 Task: Find connections with filter location Deolāli with filter topic #blockchainwith filter profile language English with filter current company TÜV SÜD with filter school ISABELLA THOBURN P.G. COLLEGE with filter industry Architecture and Planning with filter service category NotaryOnline Research with filter keywords title Software Ninjaneer
Action: Mouse moved to (612, 86)
Screenshot: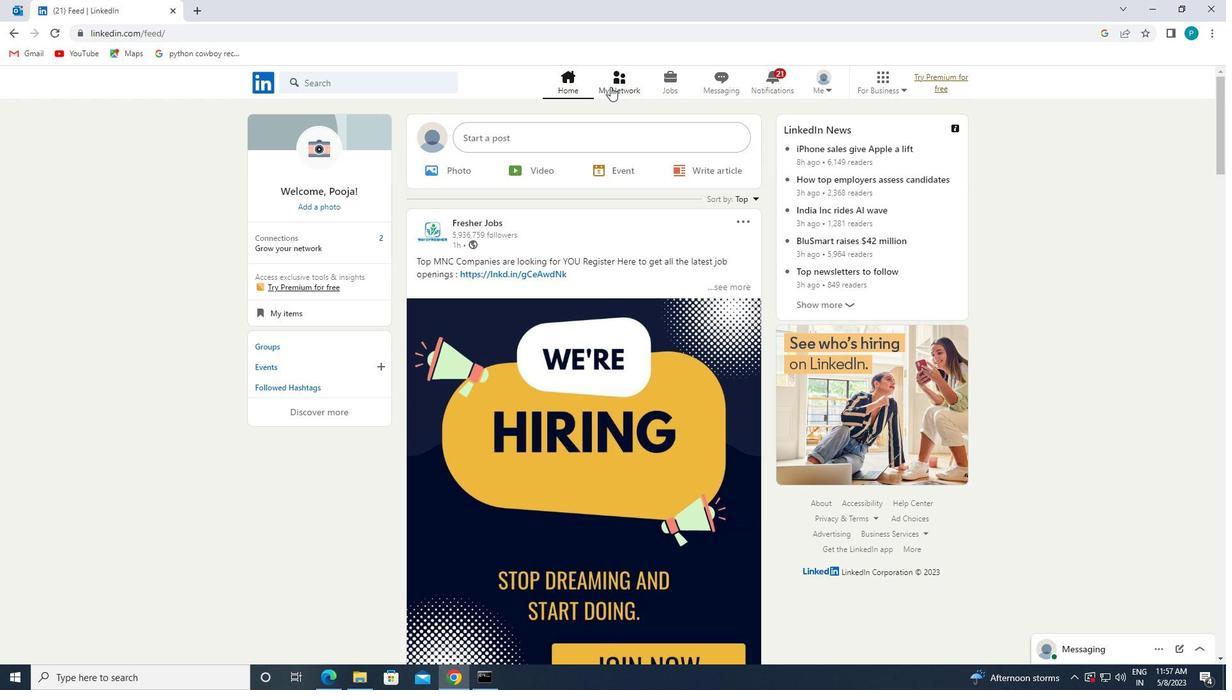 
Action: Mouse pressed left at (612, 86)
Screenshot: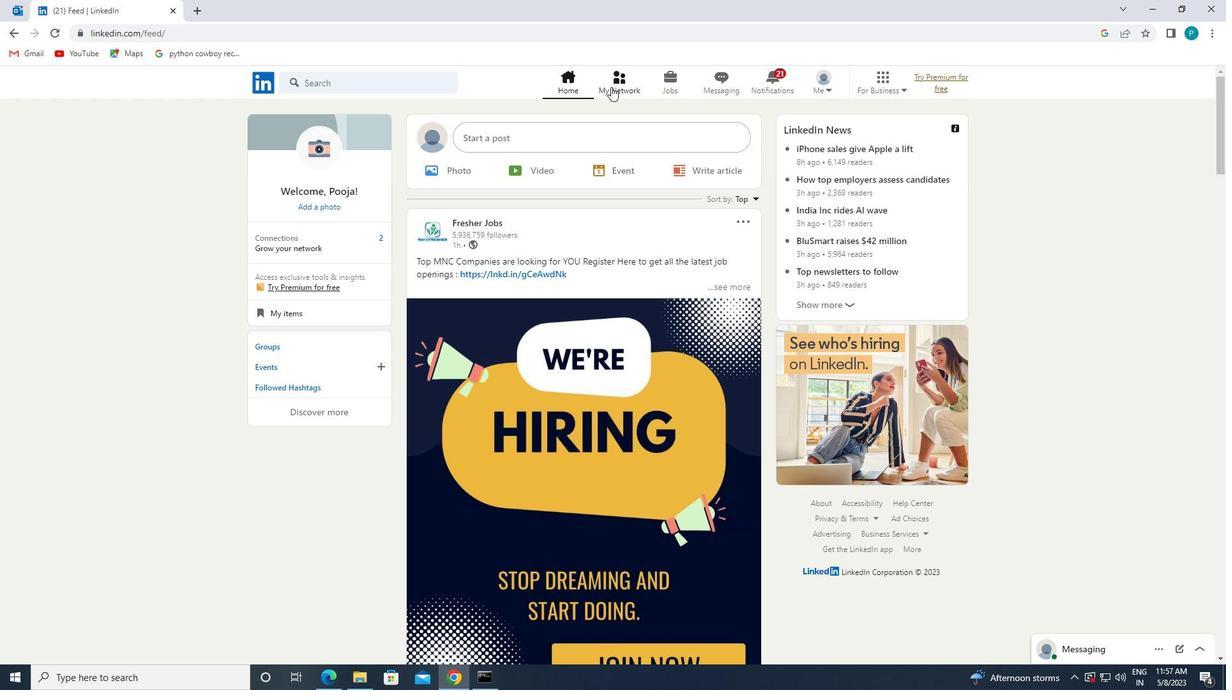
Action: Mouse moved to (321, 153)
Screenshot: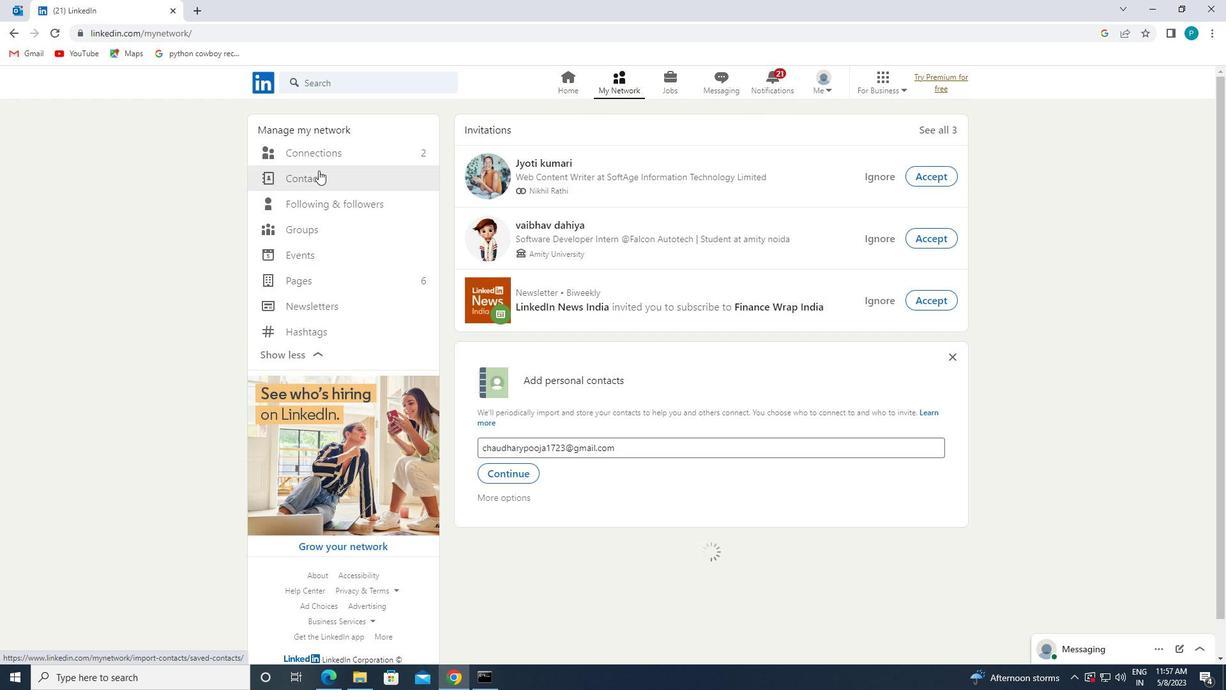 
Action: Mouse pressed left at (321, 153)
Screenshot: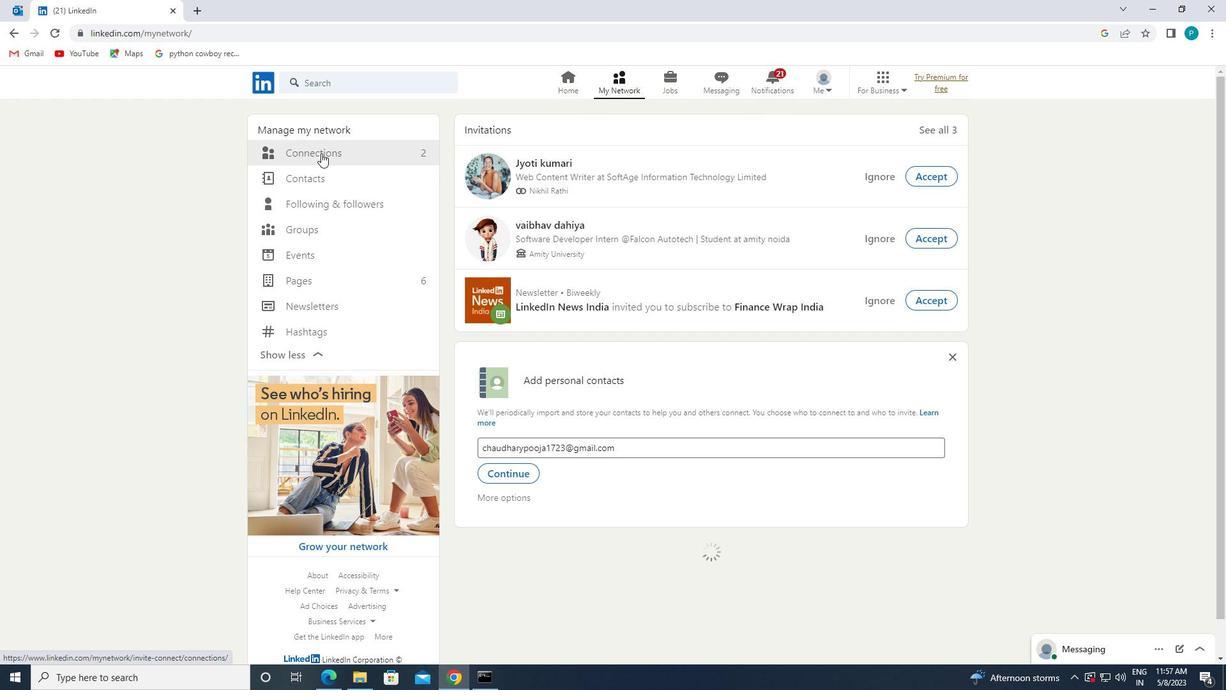 
Action: Mouse moved to (731, 153)
Screenshot: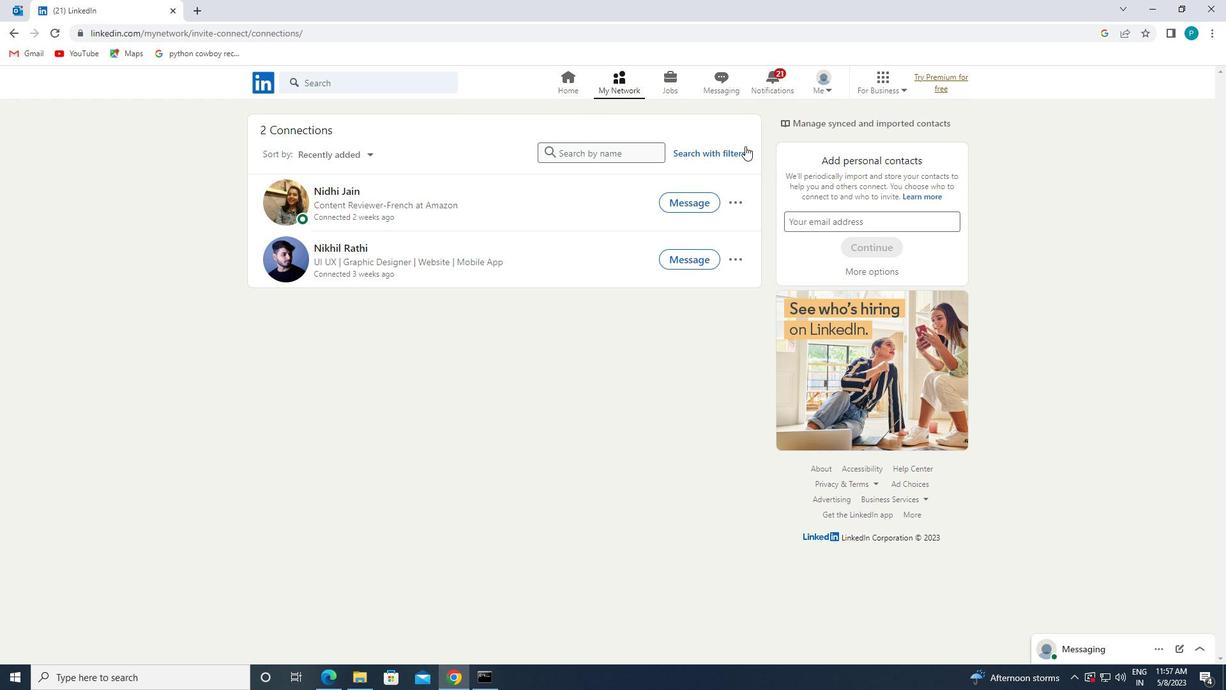 
Action: Mouse pressed left at (731, 153)
Screenshot: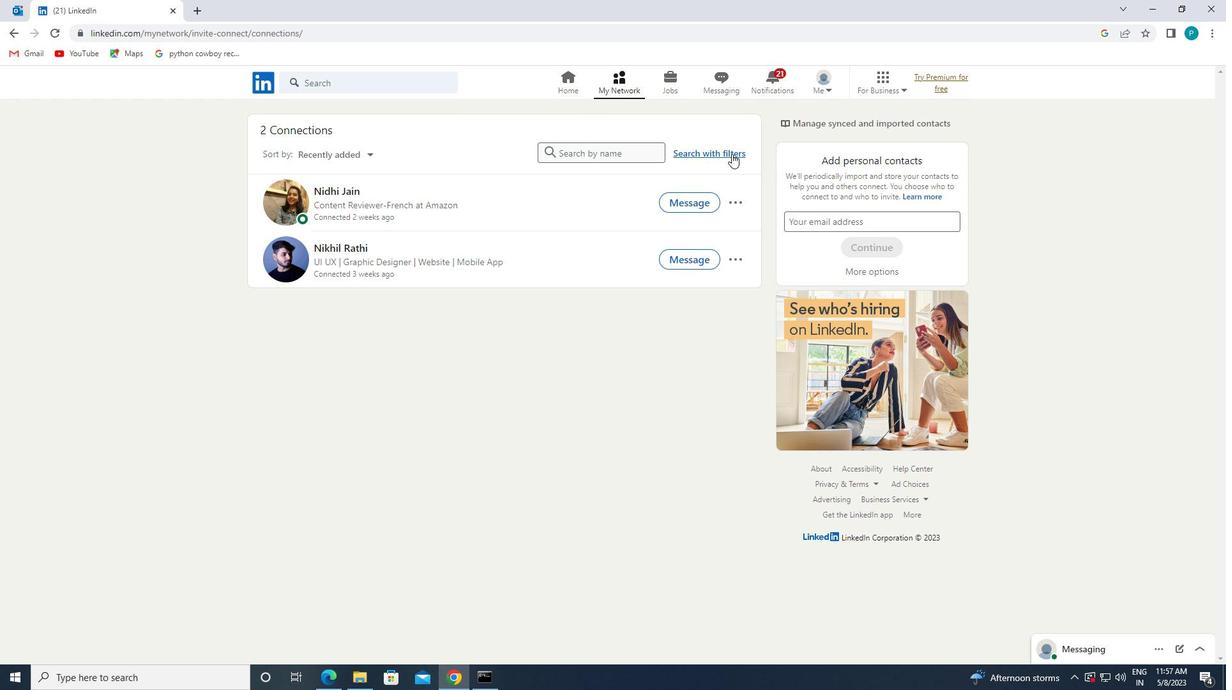
Action: Mouse moved to (673, 119)
Screenshot: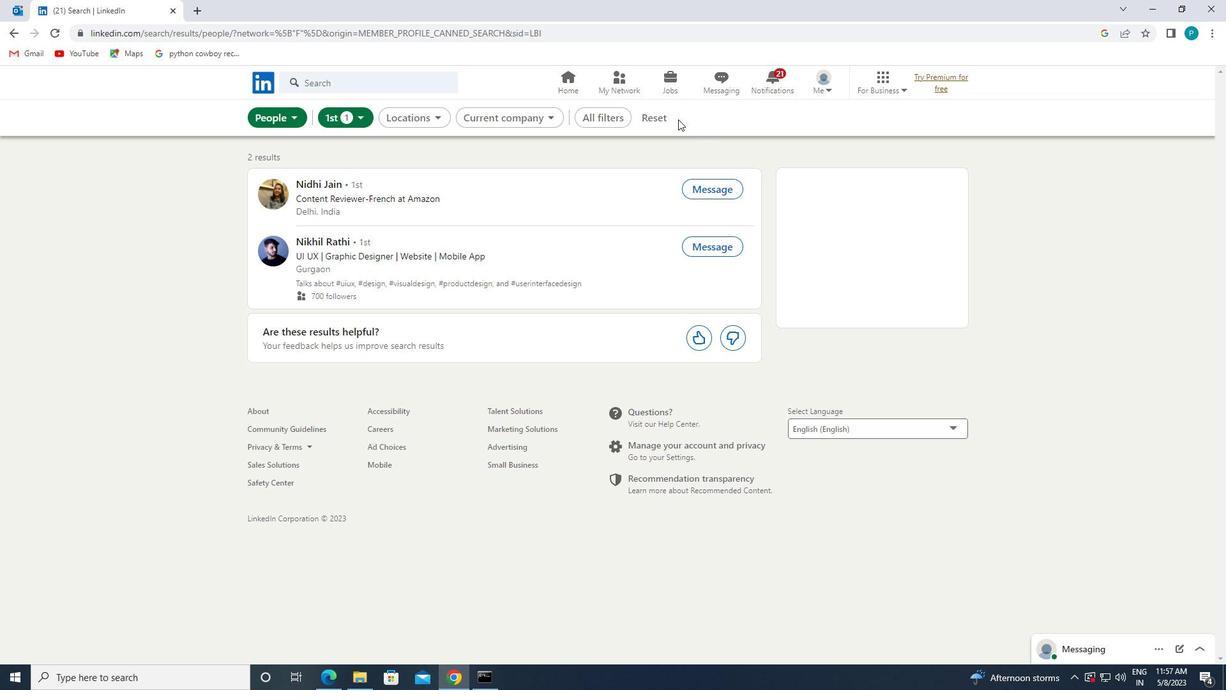 
Action: Mouse pressed left at (673, 119)
Screenshot: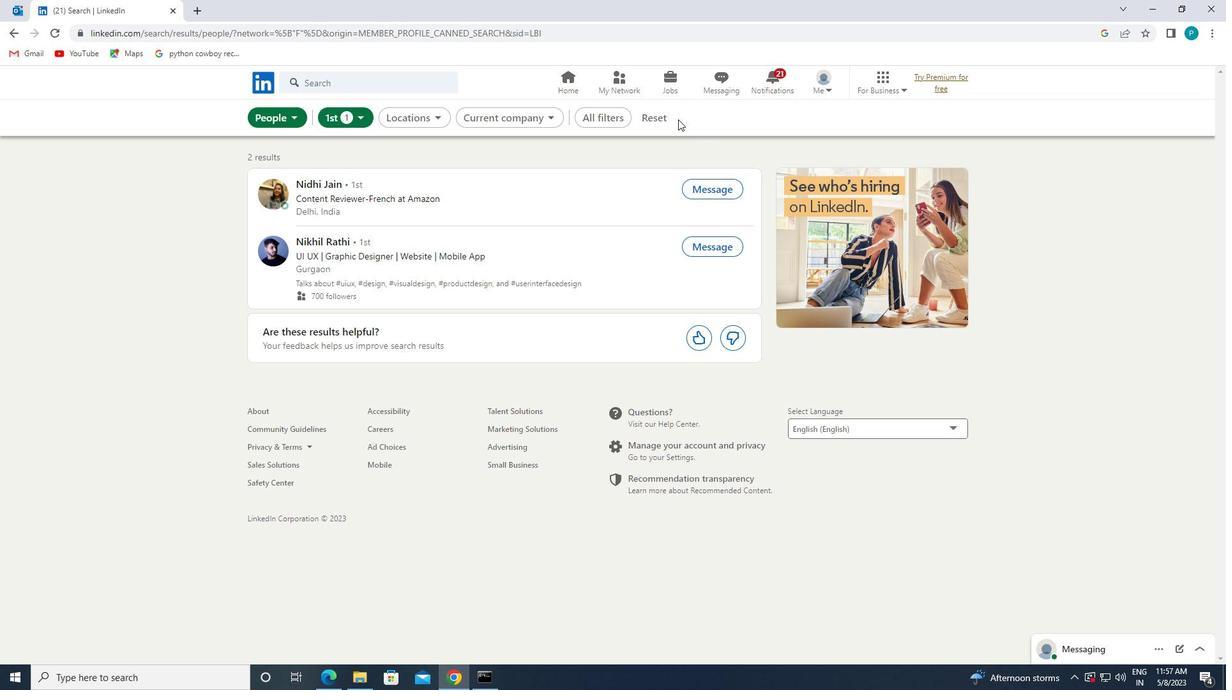 
Action: Mouse moved to (654, 116)
Screenshot: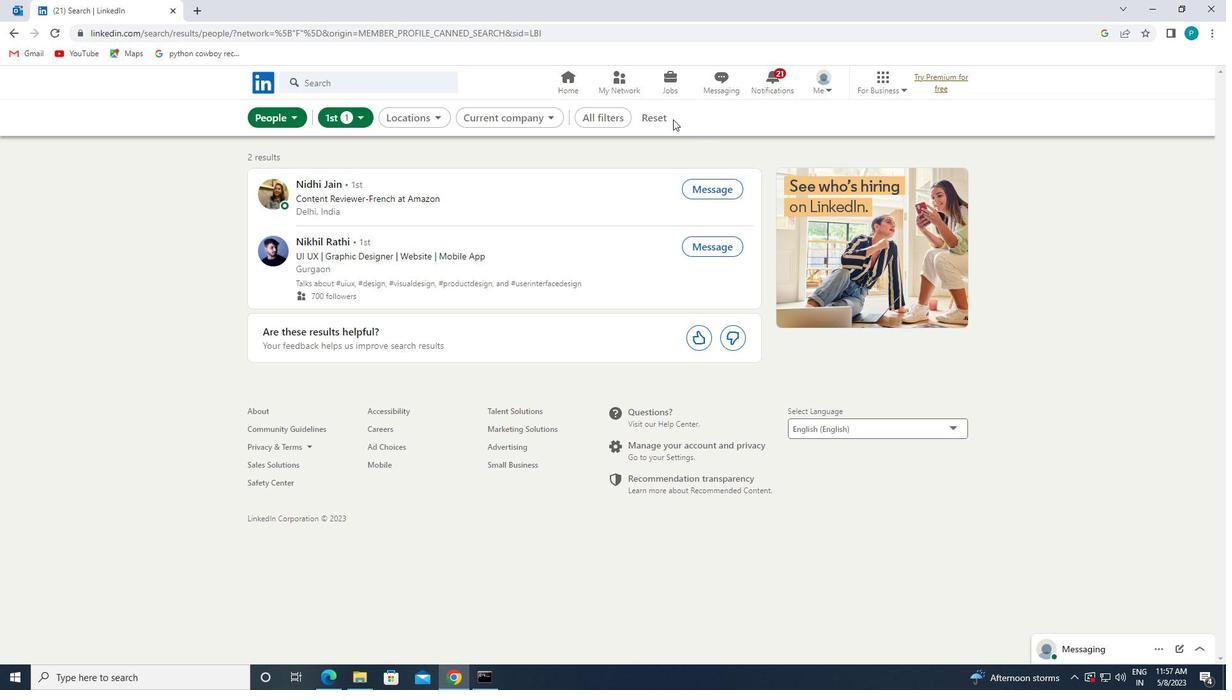 
Action: Mouse pressed left at (654, 116)
Screenshot: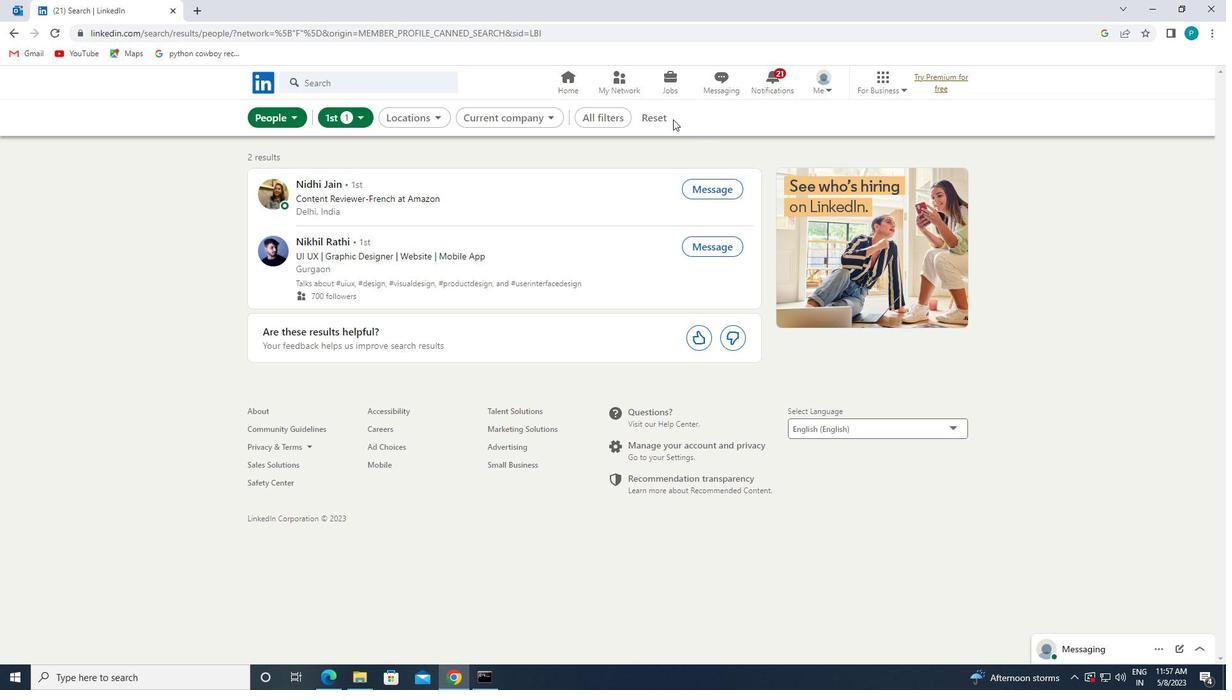 
Action: Mouse moved to (647, 116)
Screenshot: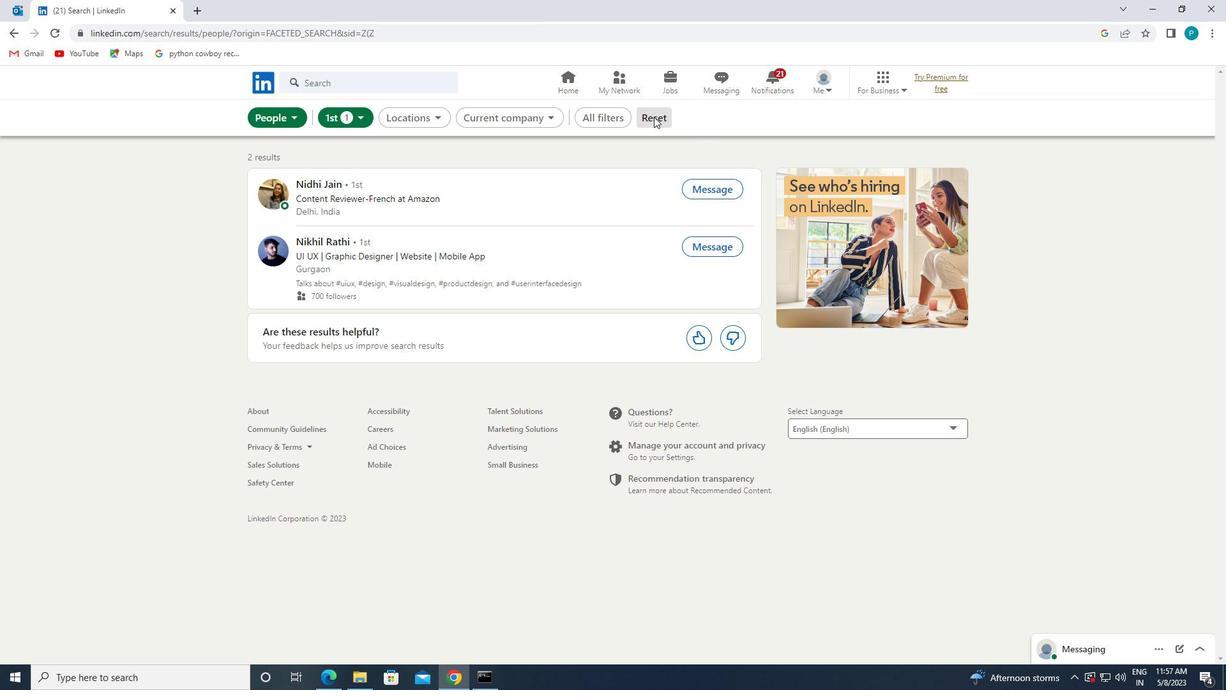 
Action: Mouse pressed left at (647, 116)
Screenshot: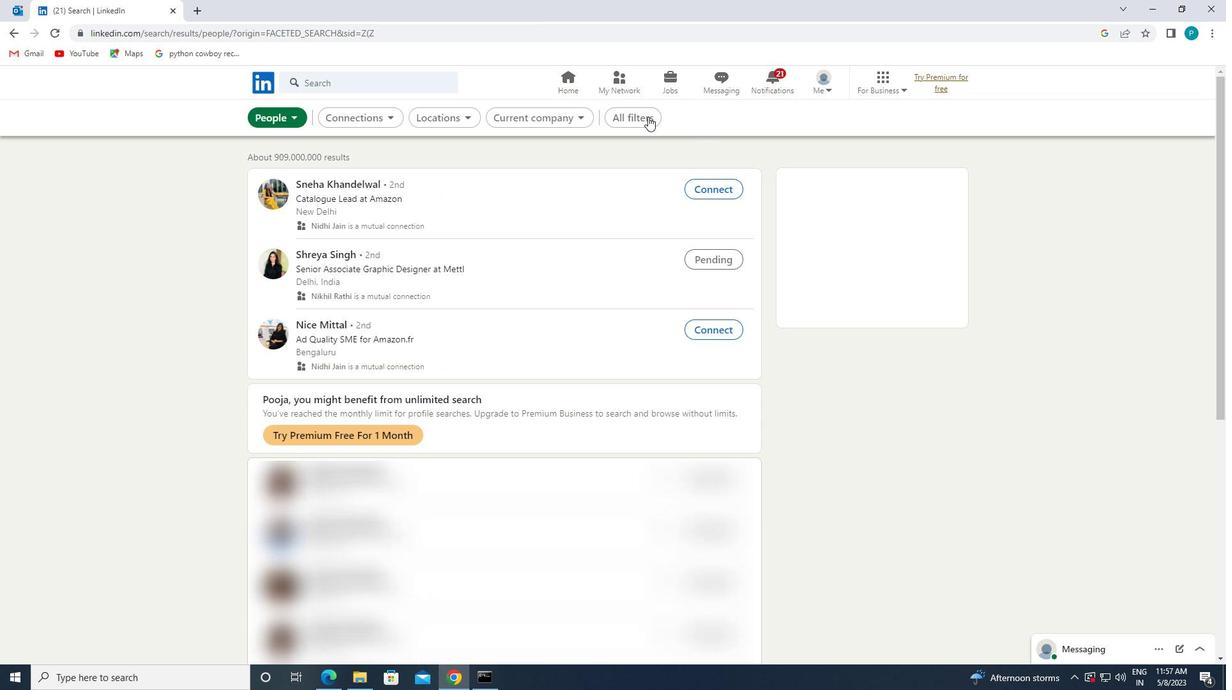 
Action: Mouse moved to (1125, 392)
Screenshot: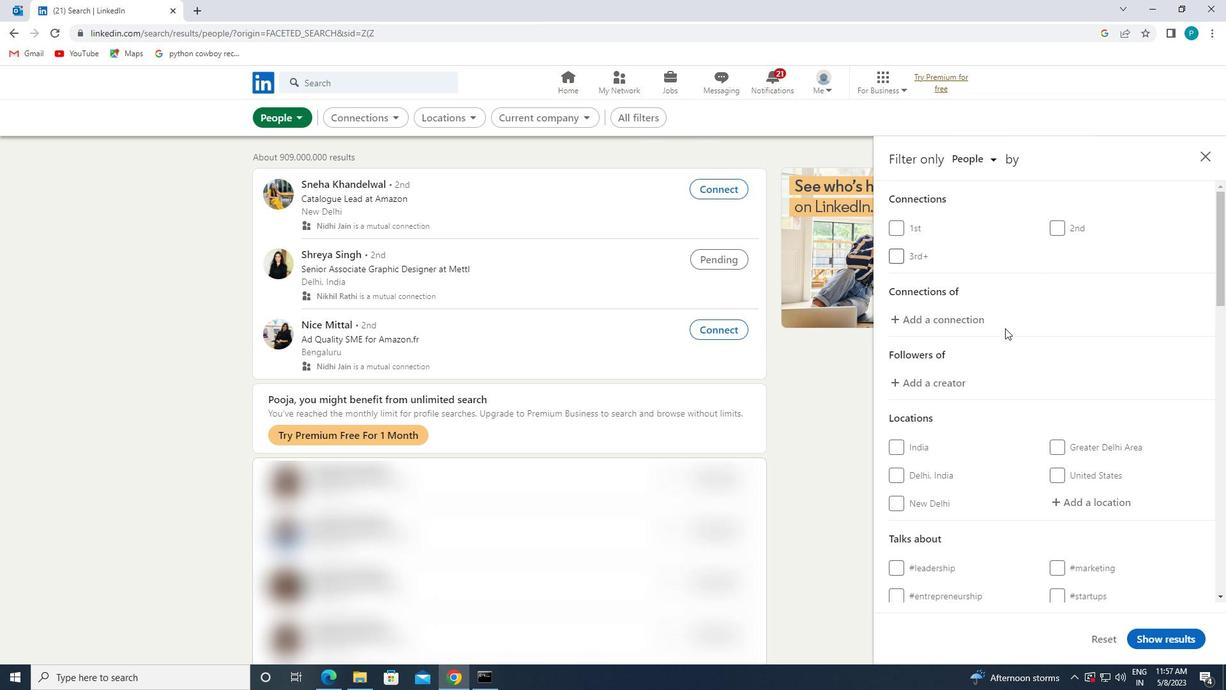 
Action: Mouse scrolled (1125, 392) with delta (0, 0)
Screenshot: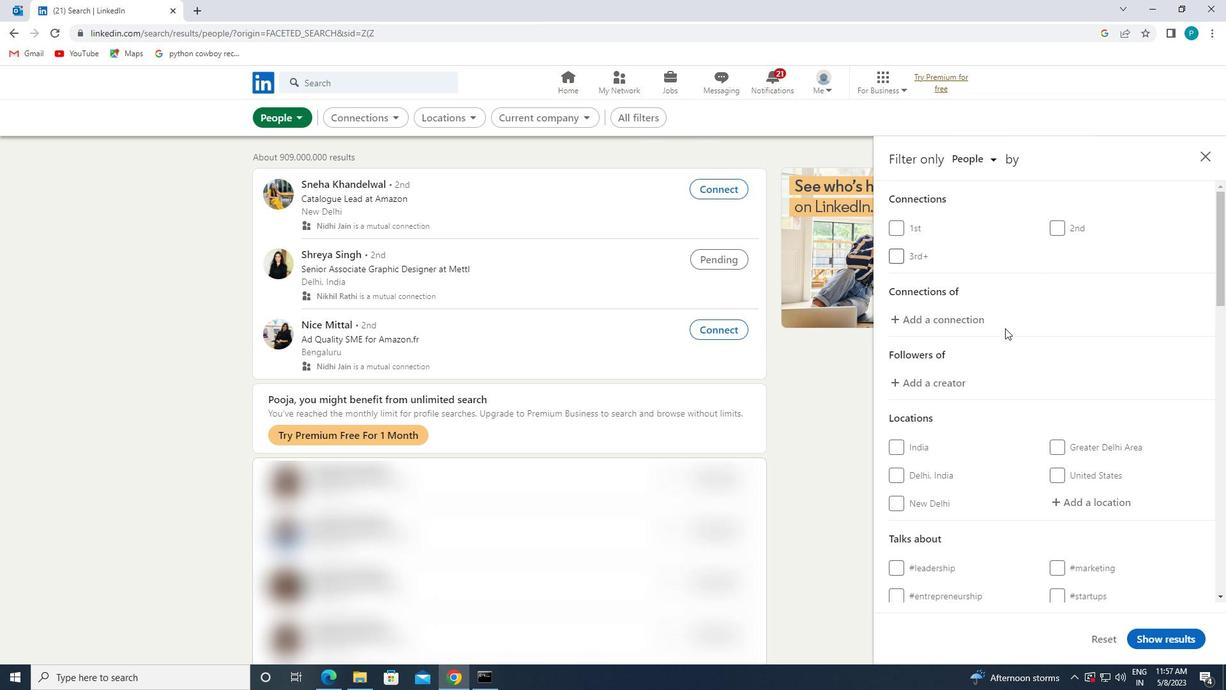
Action: Mouse scrolled (1125, 392) with delta (0, 0)
Screenshot: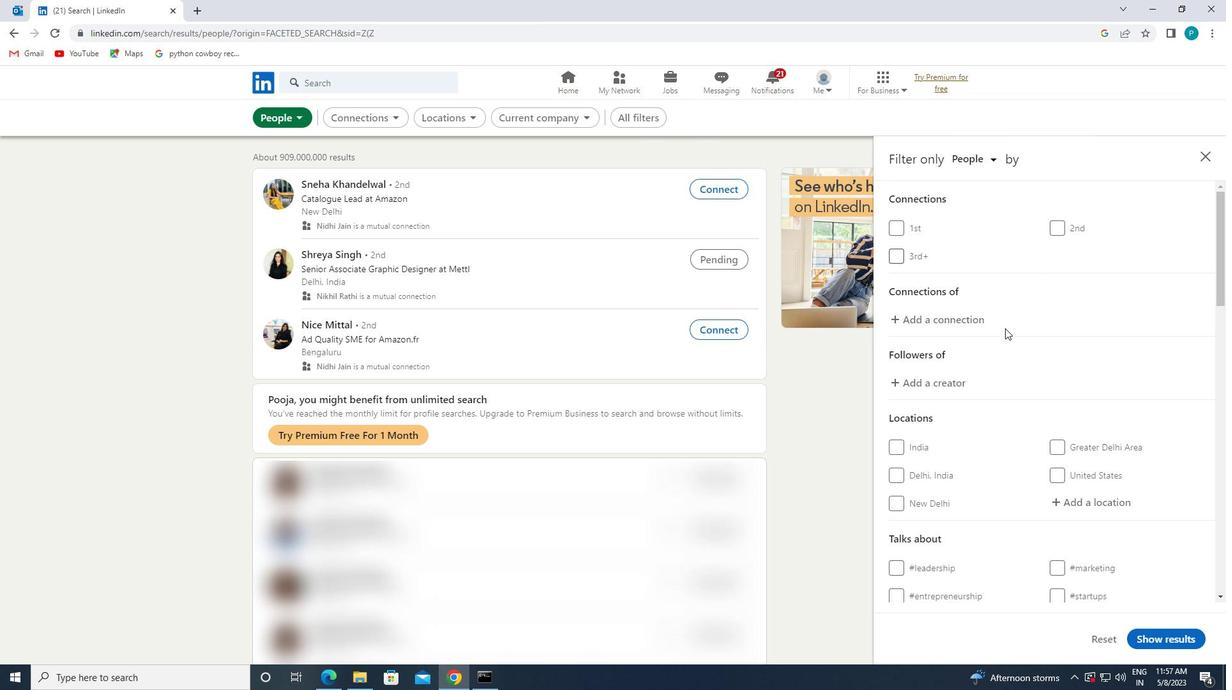 
Action: Mouse moved to (1115, 385)
Screenshot: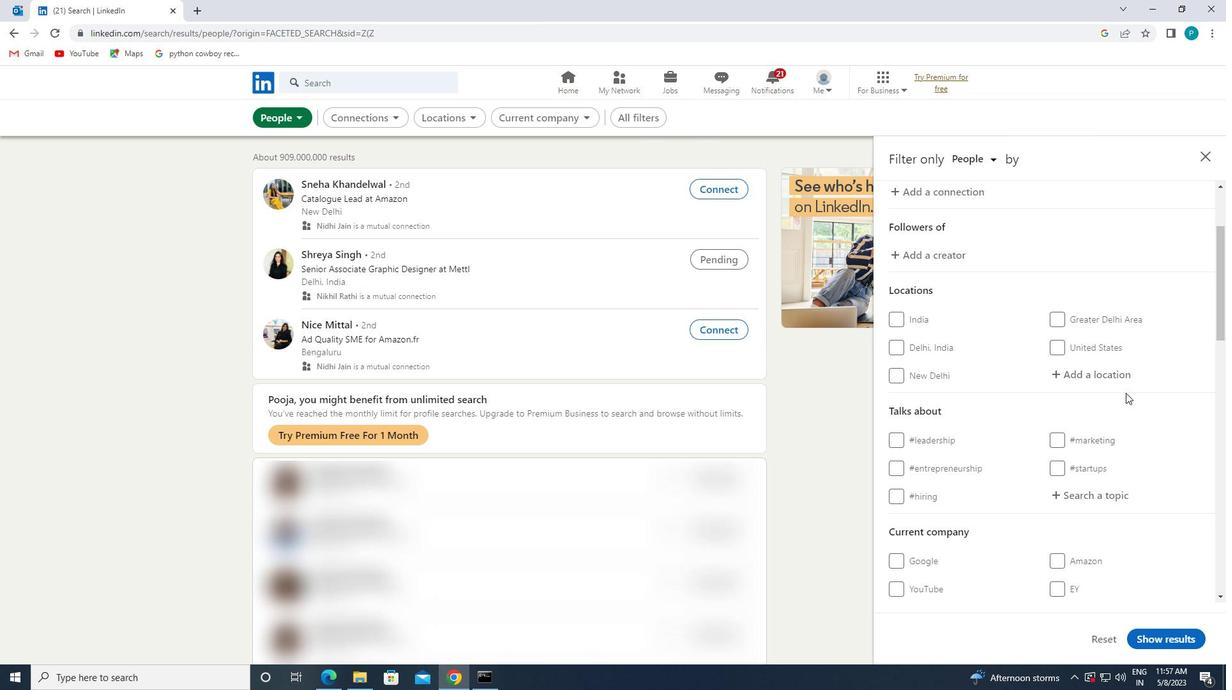 
Action: Mouse pressed left at (1115, 385)
Screenshot: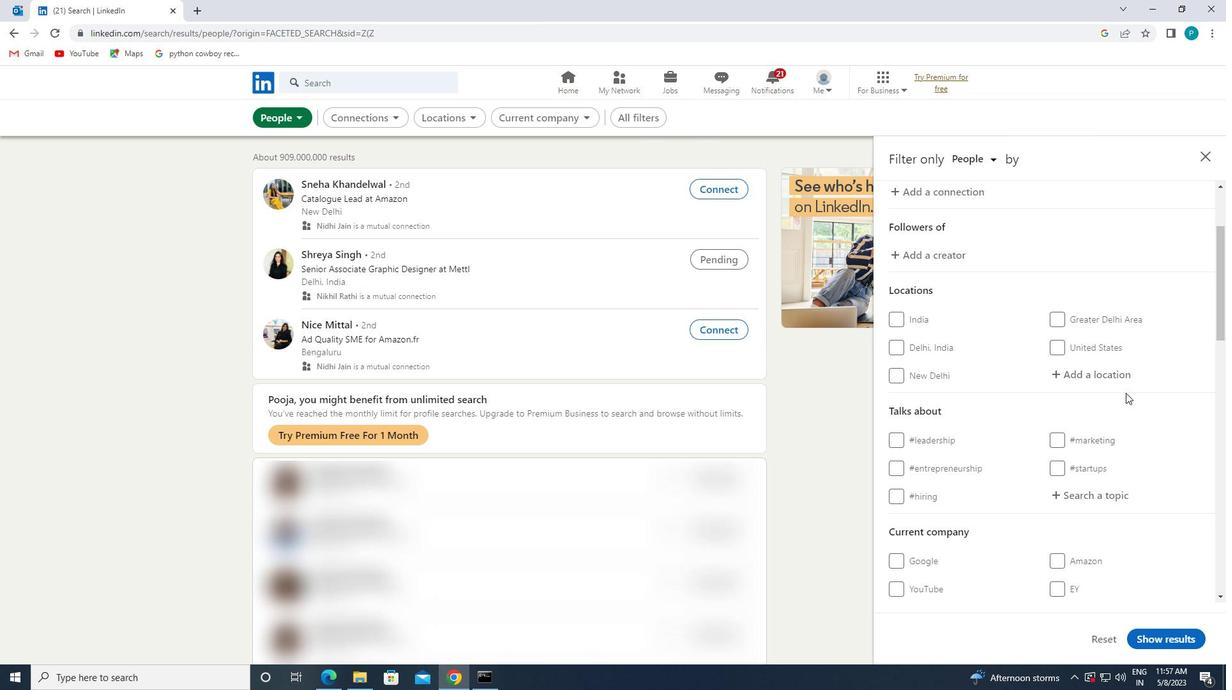 
Action: Mouse moved to (1102, 373)
Screenshot: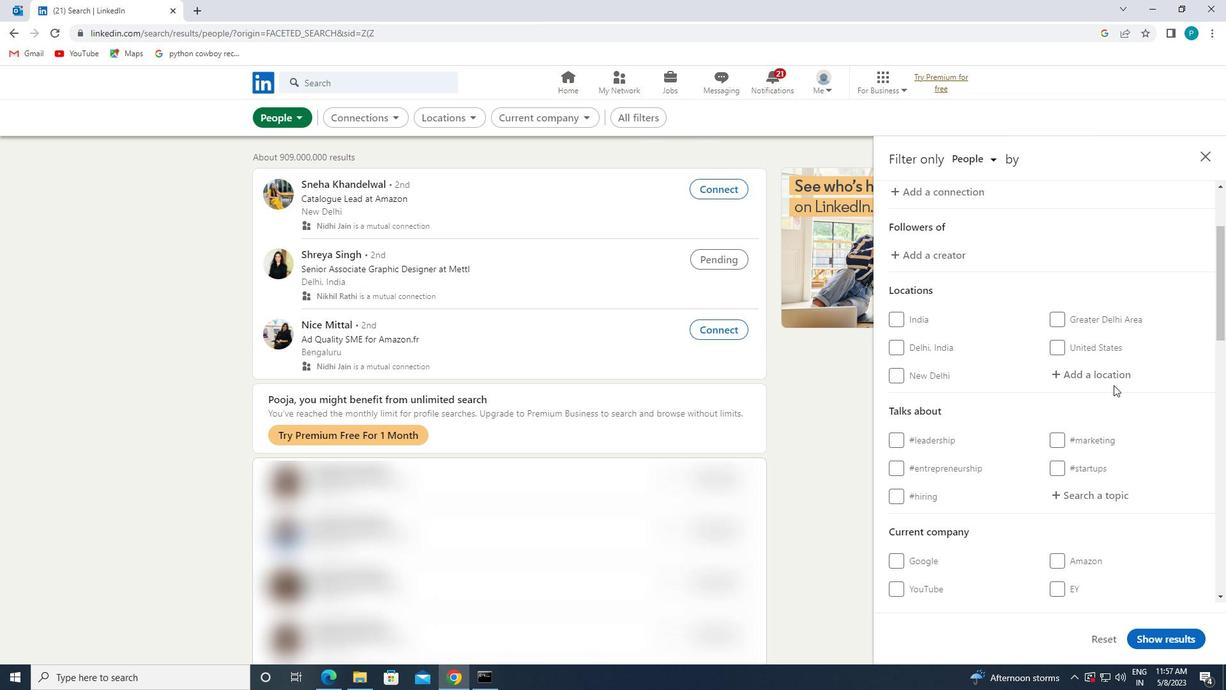 
Action: Mouse pressed left at (1102, 373)
Screenshot: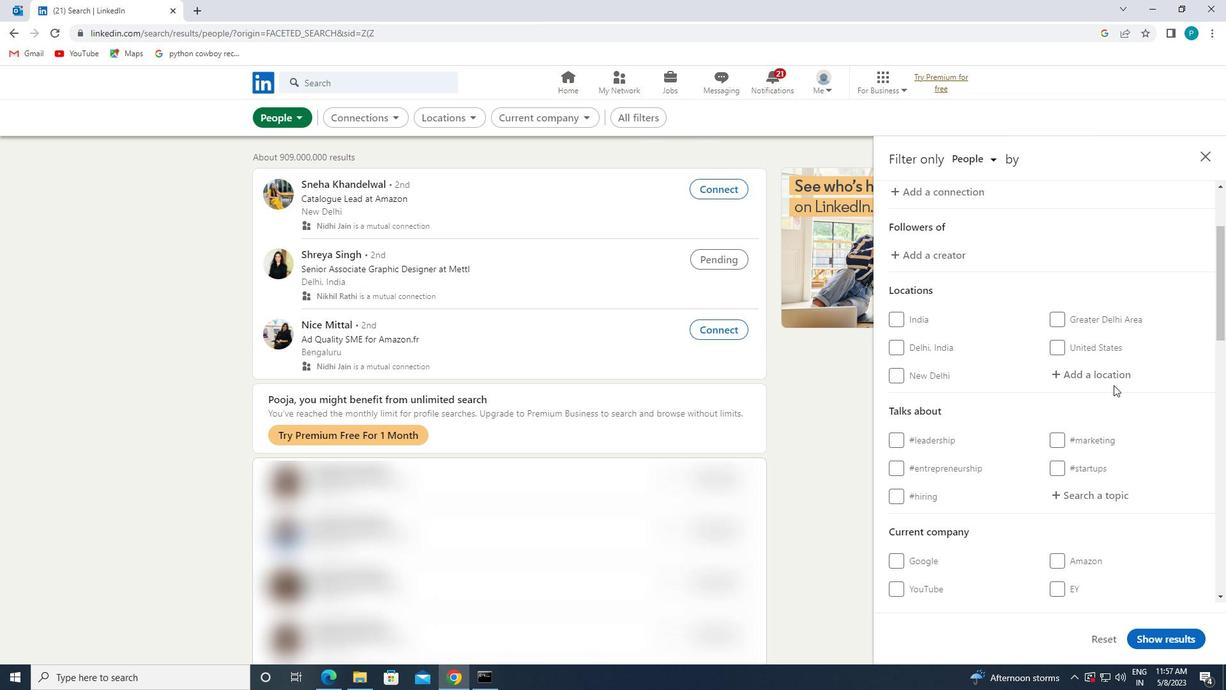
Action: Key pressed <Key.caps_lock>d<Key.caps_lock>eol<Key.backspace>i<Key.backspace>lali
Screenshot: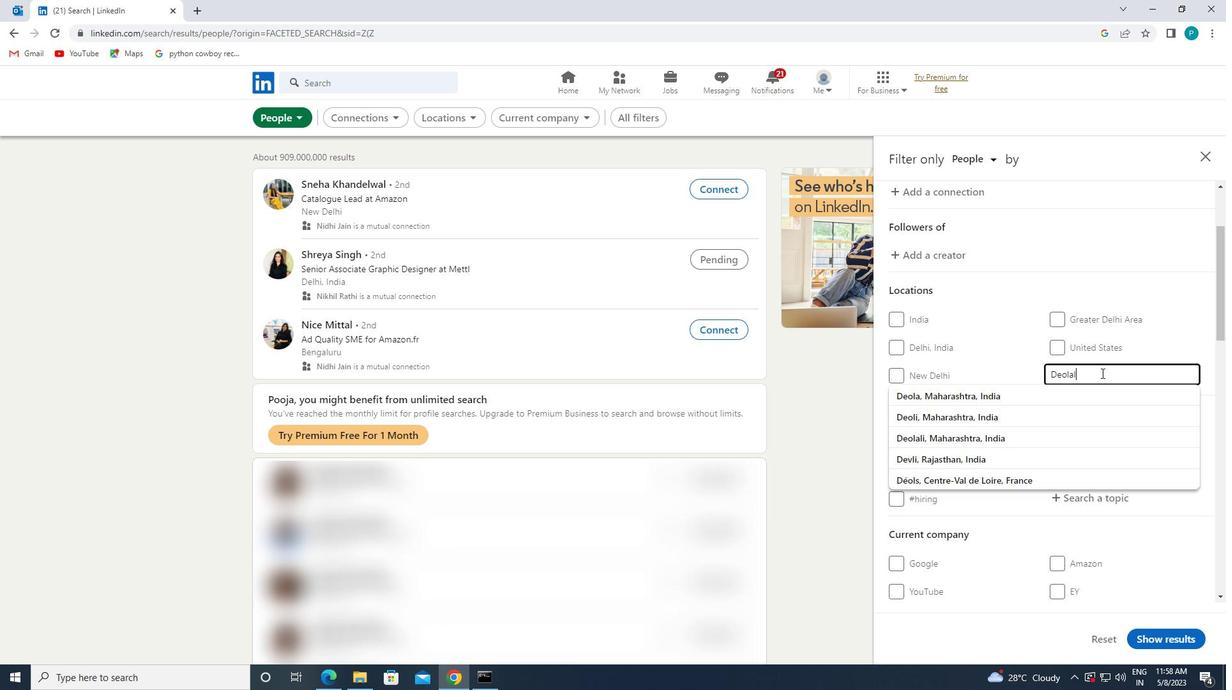 
Action: Mouse moved to (1106, 394)
Screenshot: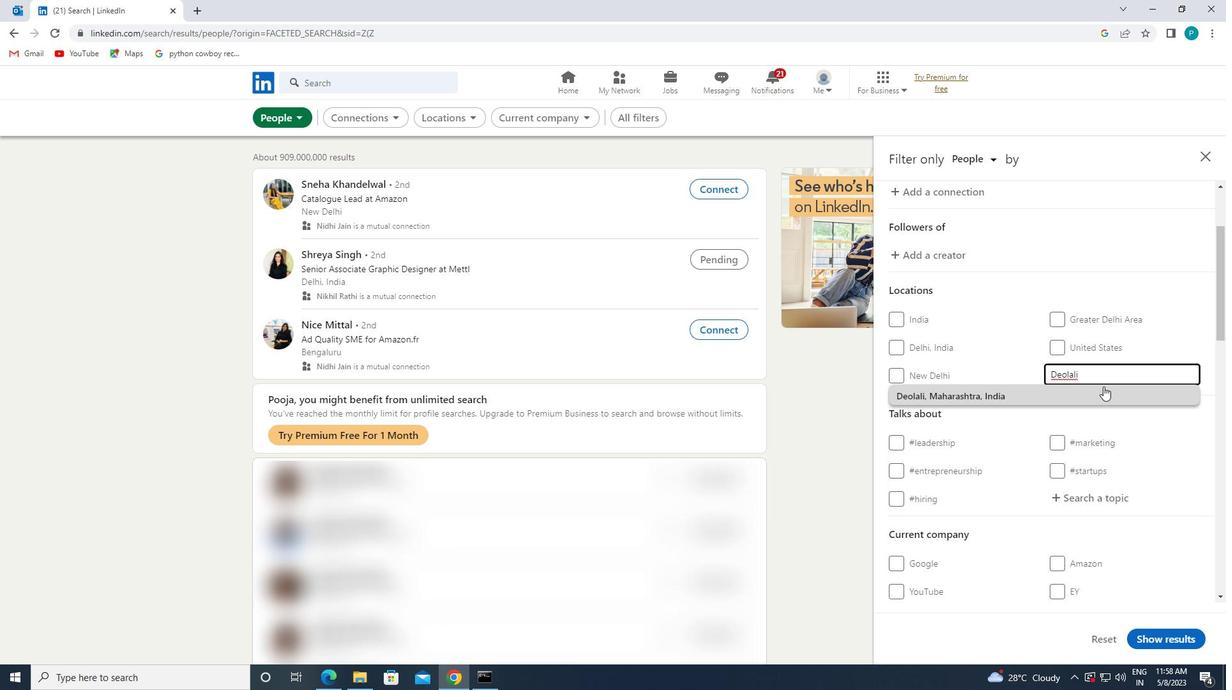
Action: Mouse pressed left at (1106, 394)
Screenshot: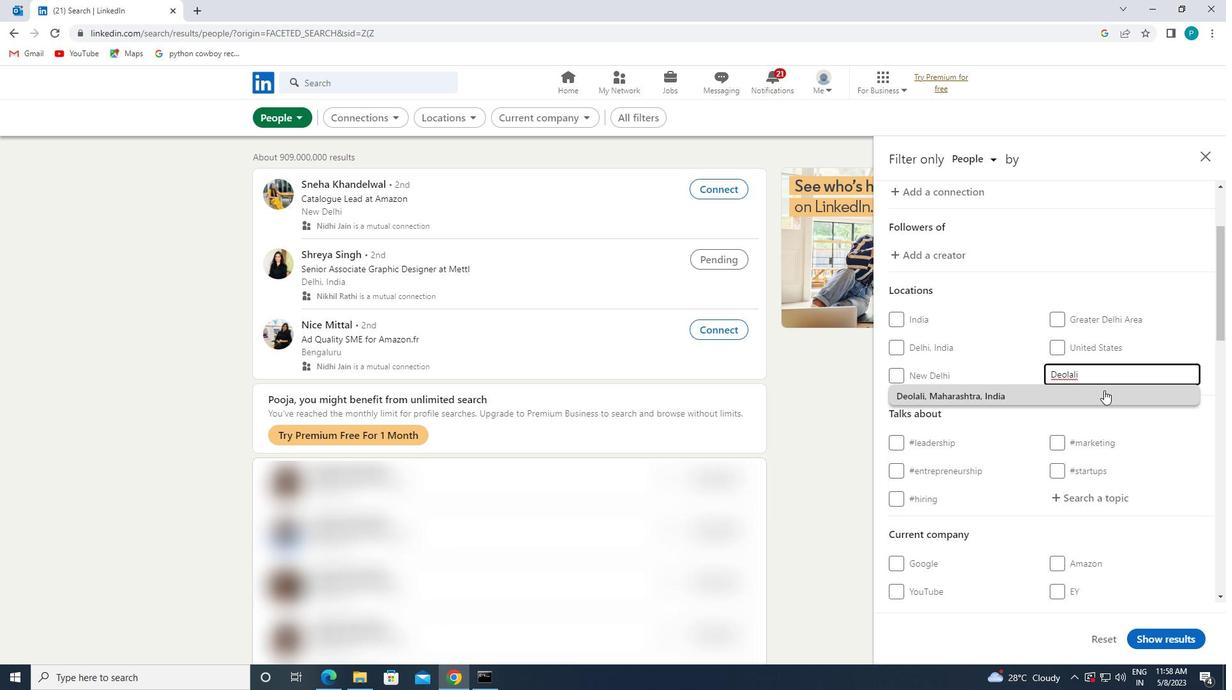 
Action: Mouse moved to (1109, 396)
Screenshot: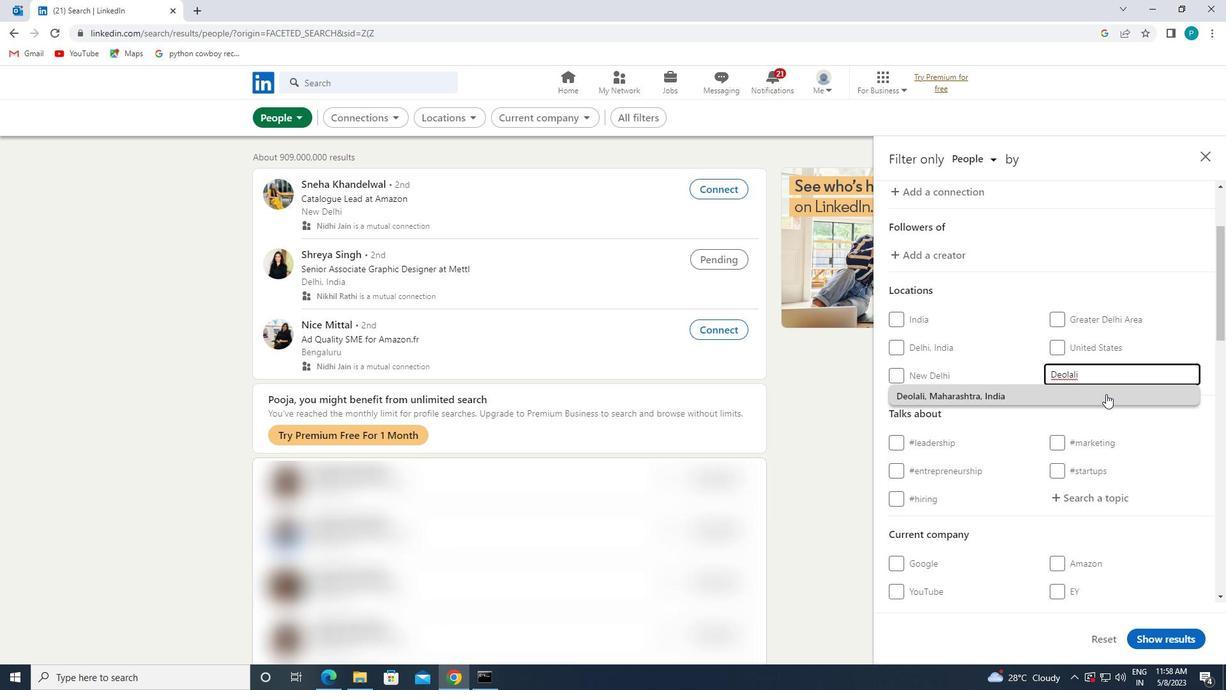
Action: Mouse scrolled (1109, 396) with delta (0, 0)
Screenshot: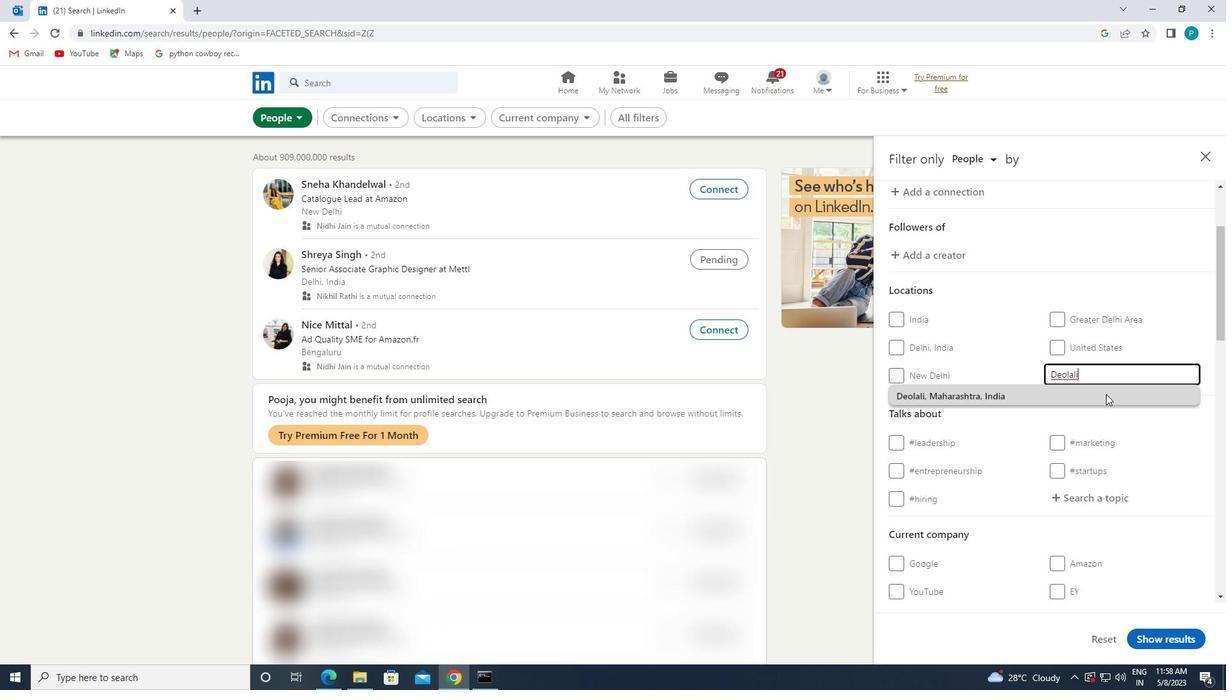 
Action: Mouse scrolled (1109, 396) with delta (0, 0)
Screenshot: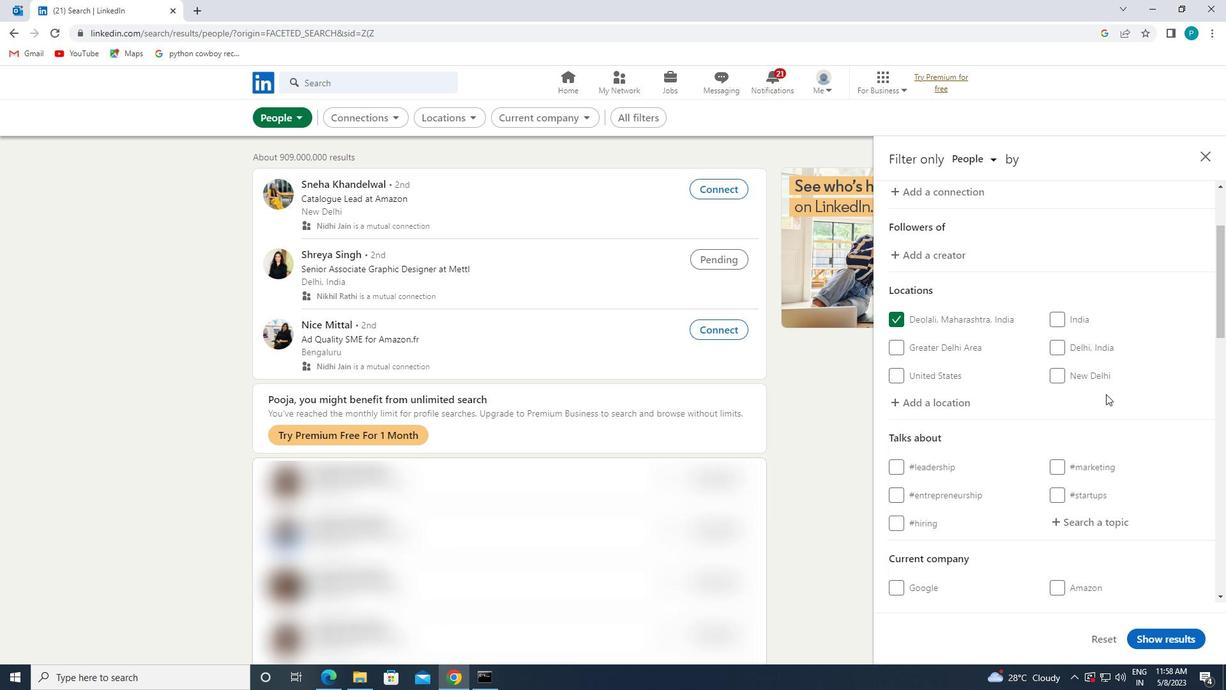 
Action: Mouse scrolled (1109, 396) with delta (0, 0)
Screenshot: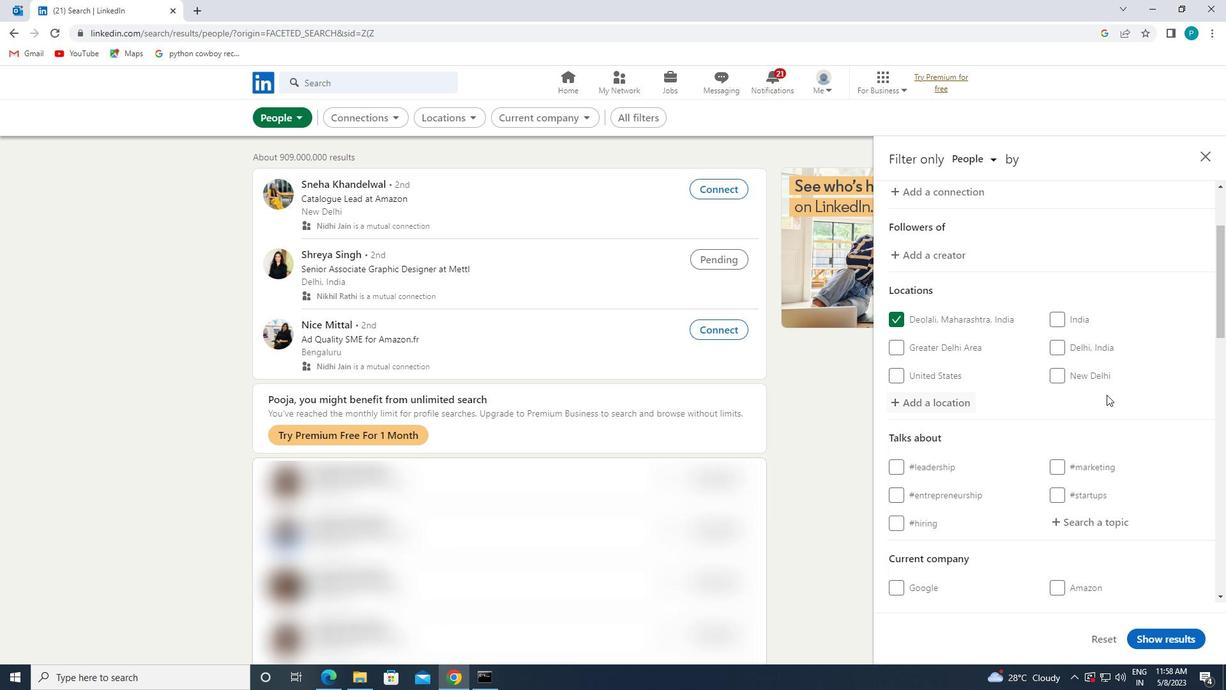 
Action: Mouse moved to (1097, 339)
Screenshot: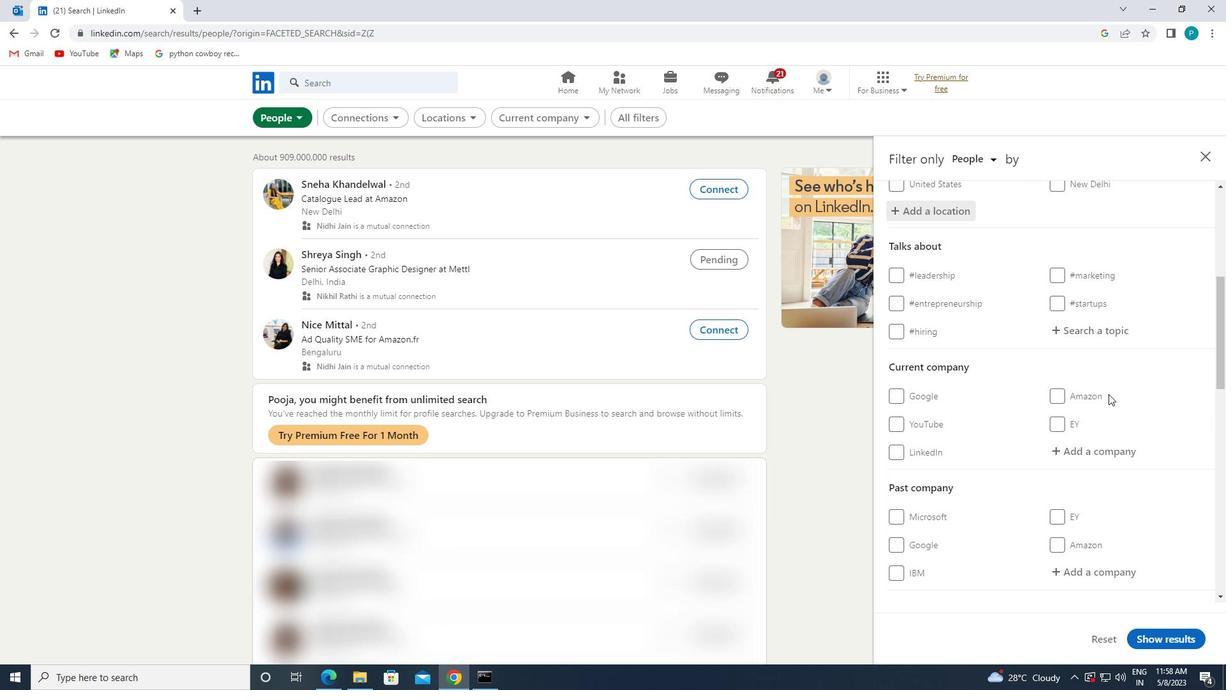 
Action: Mouse pressed left at (1097, 339)
Screenshot: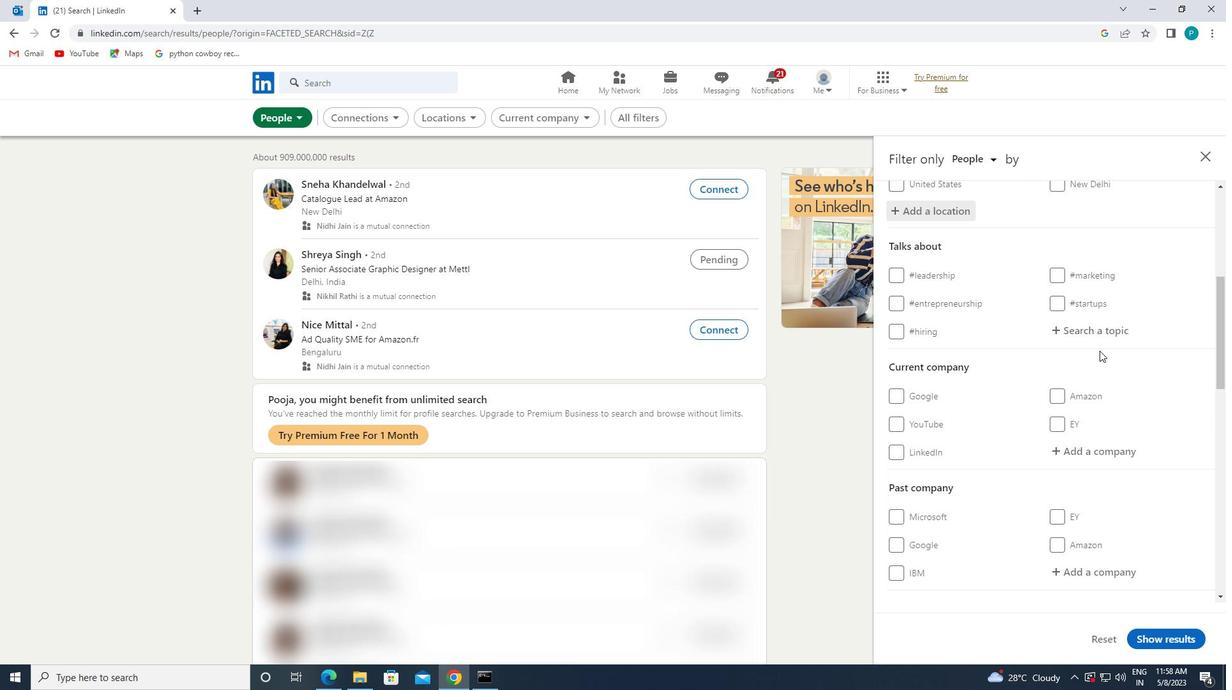 
Action: Key pressed <Key.shift>#BLOCKCJ<Key.backspace>HAIN
Screenshot: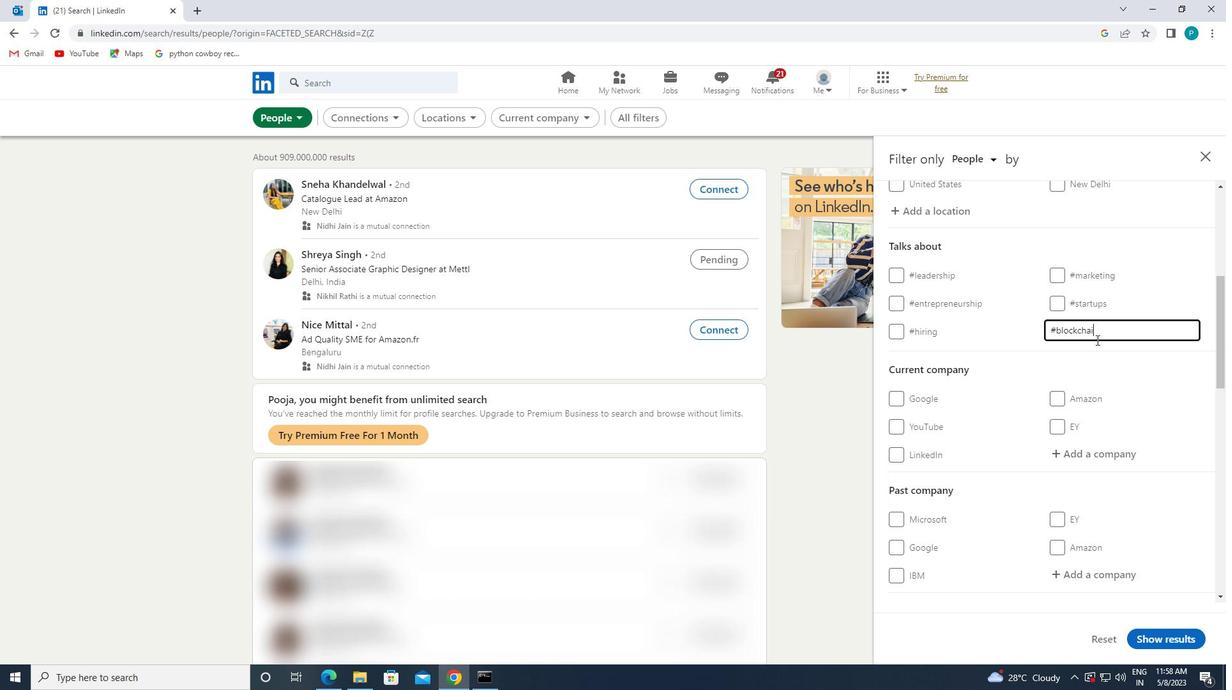 
Action: Mouse moved to (1070, 420)
Screenshot: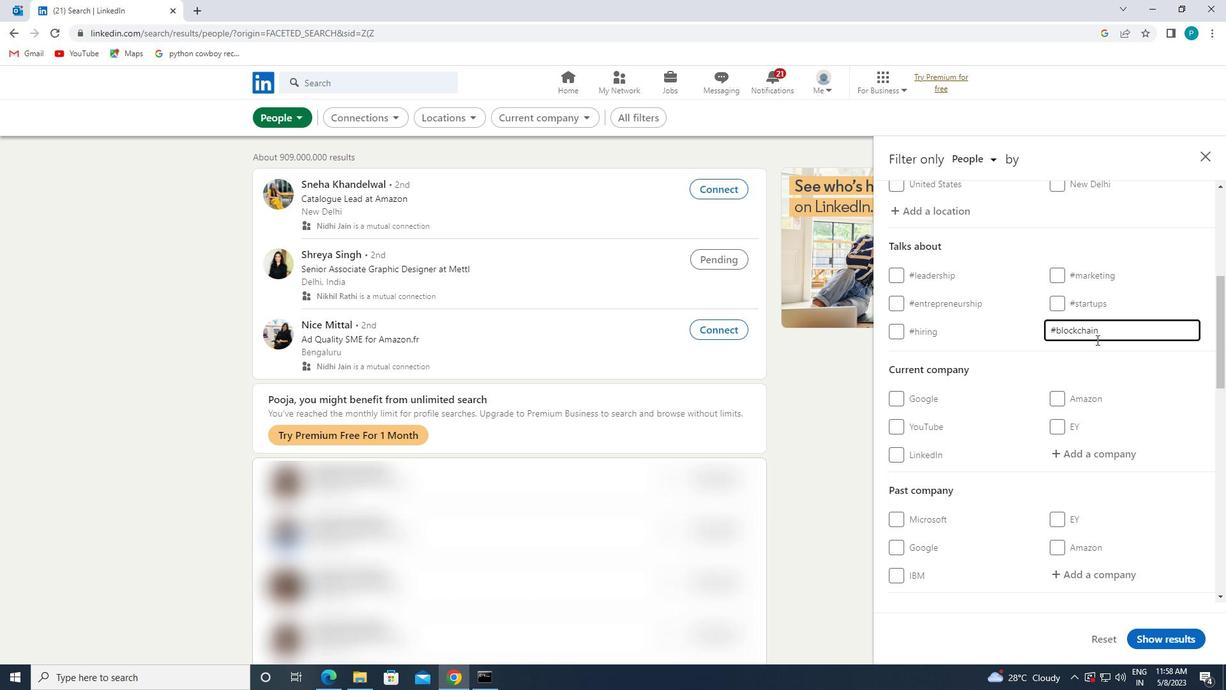 
Action: Mouse scrolled (1070, 419) with delta (0, 0)
Screenshot: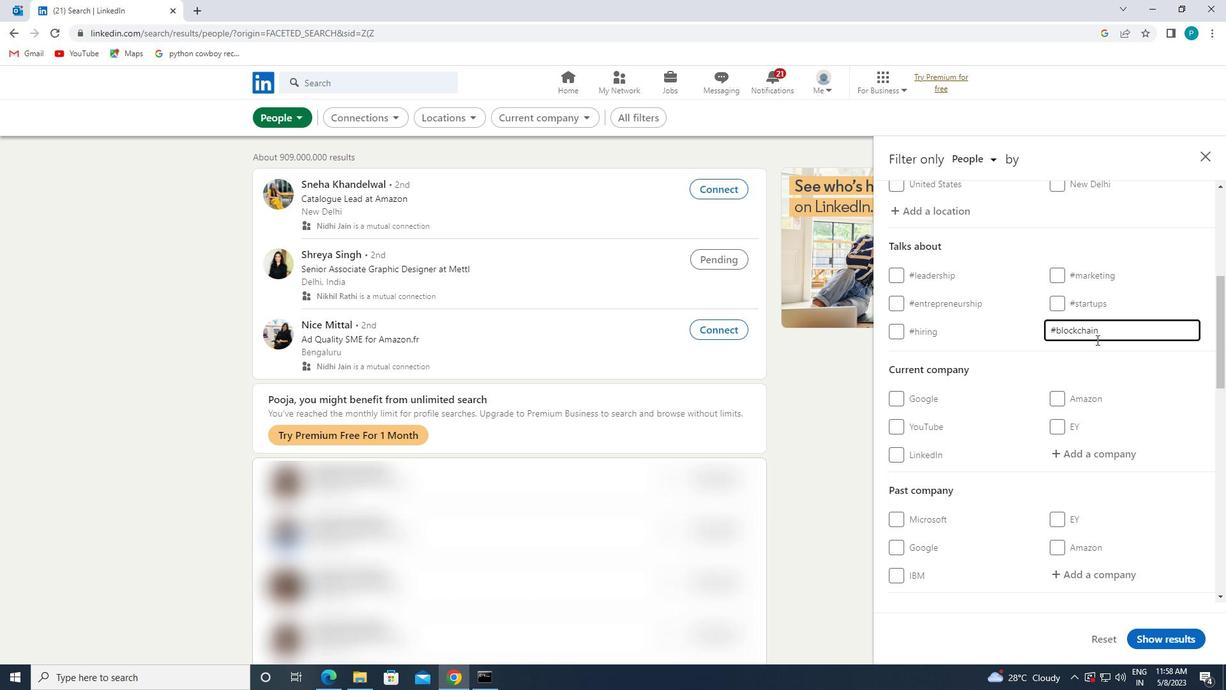 
Action: Mouse moved to (1060, 435)
Screenshot: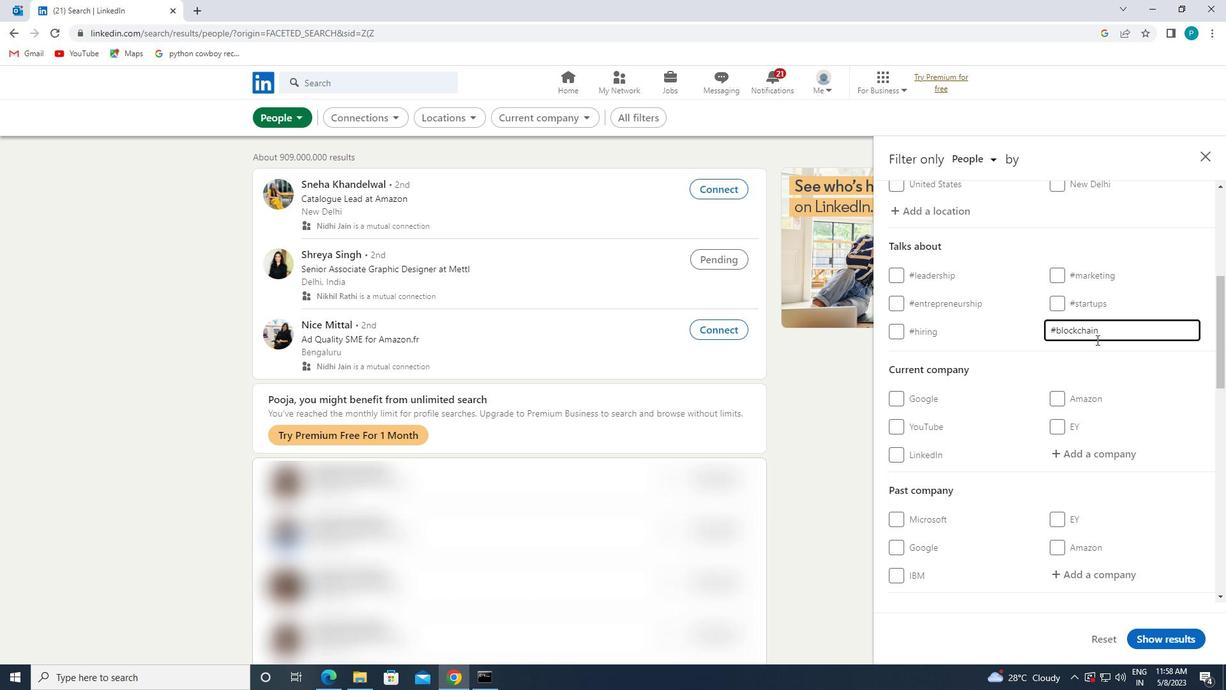 
Action: Mouse scrolled (1060, 434) with delta (0, 0)
Screenshot: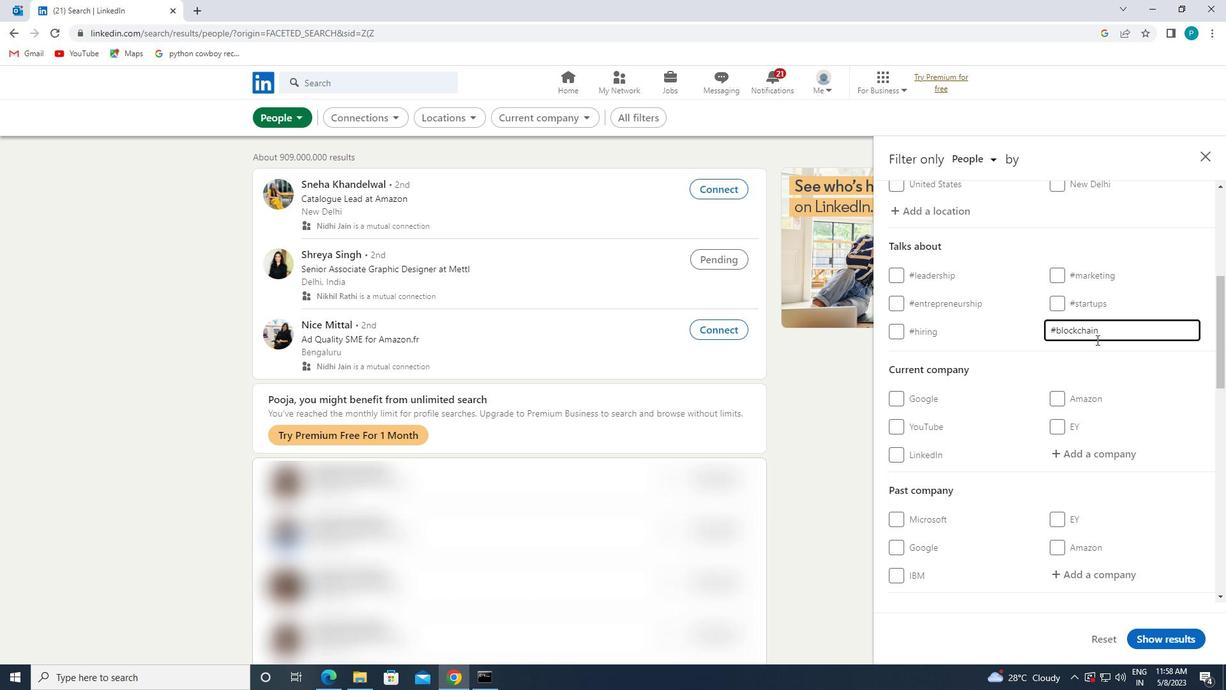
Action: Mouse moved to (1059, 435)
Screenshot: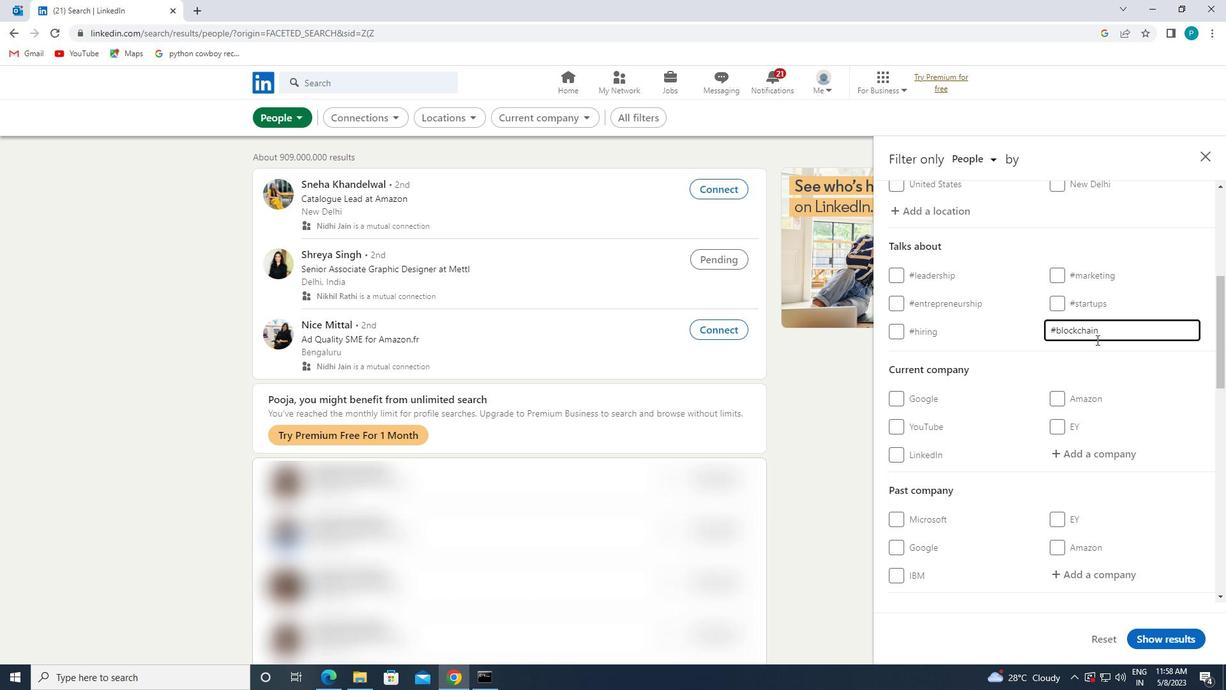 
Action: Mouse scrolled (1059, 435) with delta (0, 0)
Screenshot: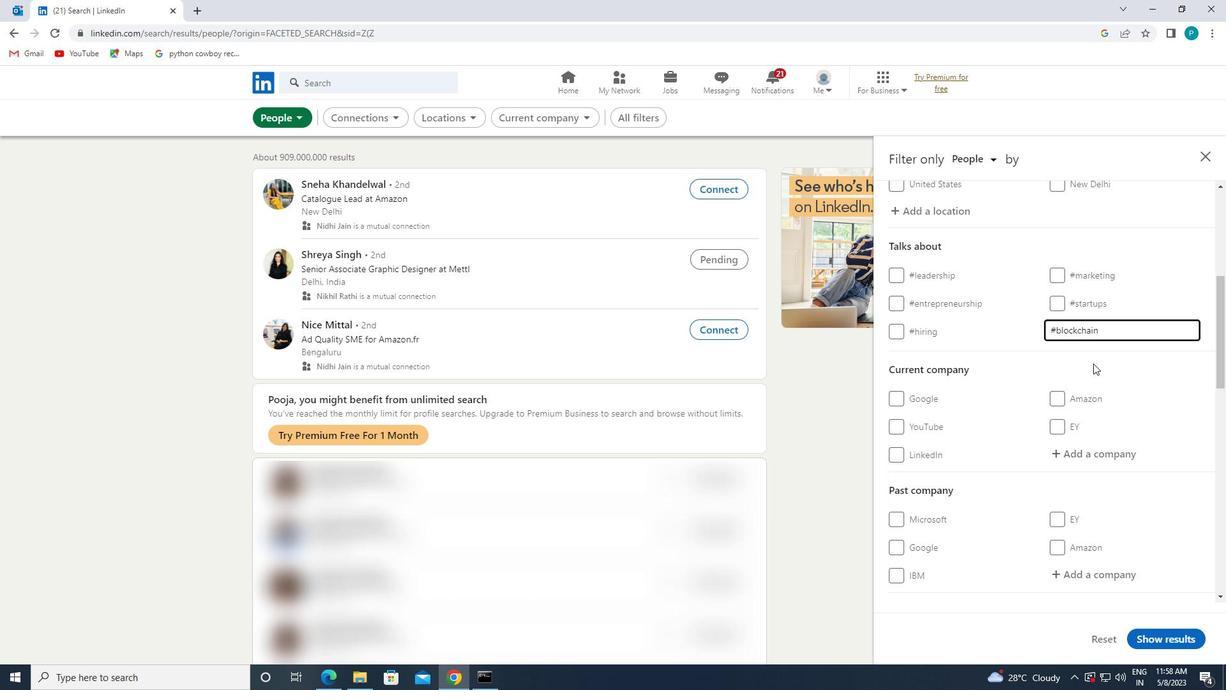 
Action: Mouse moved to (1027, 437)
Screenshot: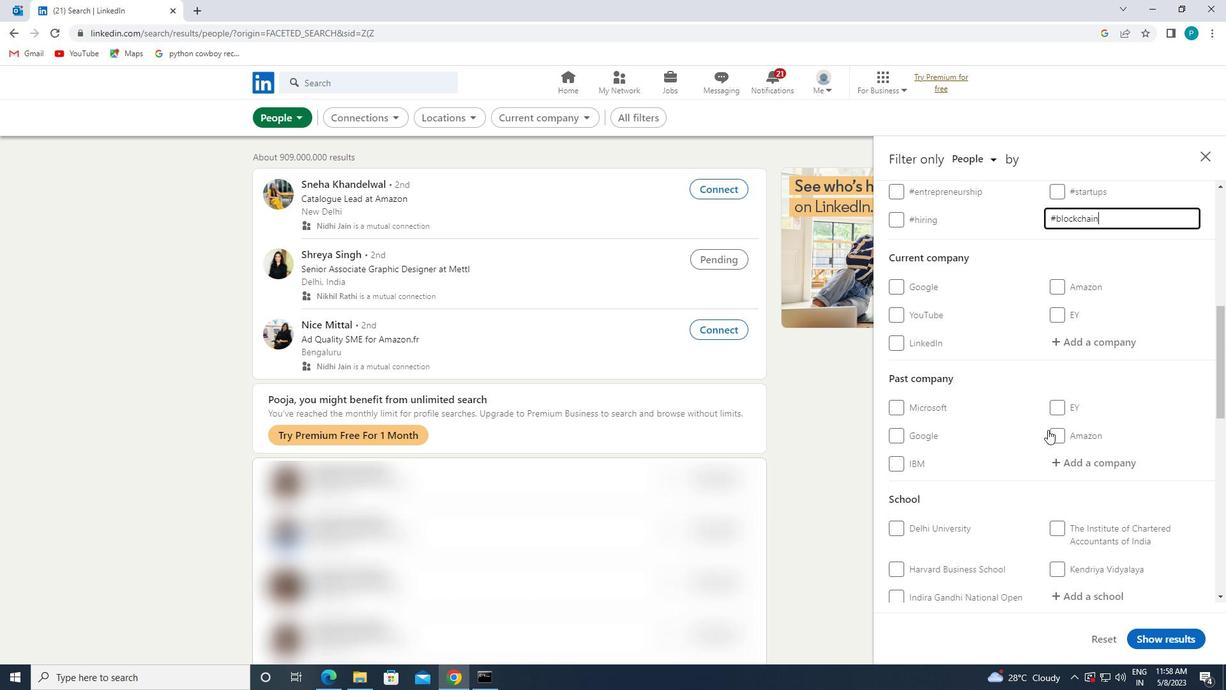 
Action: Mouse scrolled (1027, 437) with delta (0, 0)
Screenshot: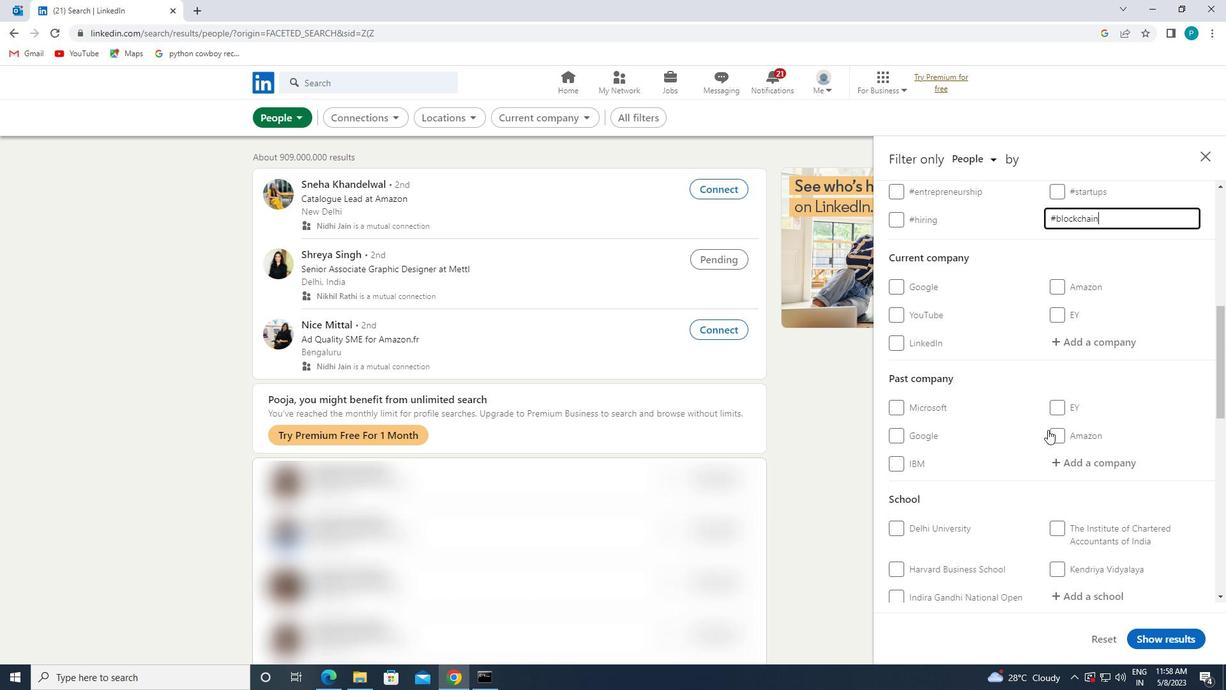 
Action: Mouse moved to (1023, 441)
Screenshot: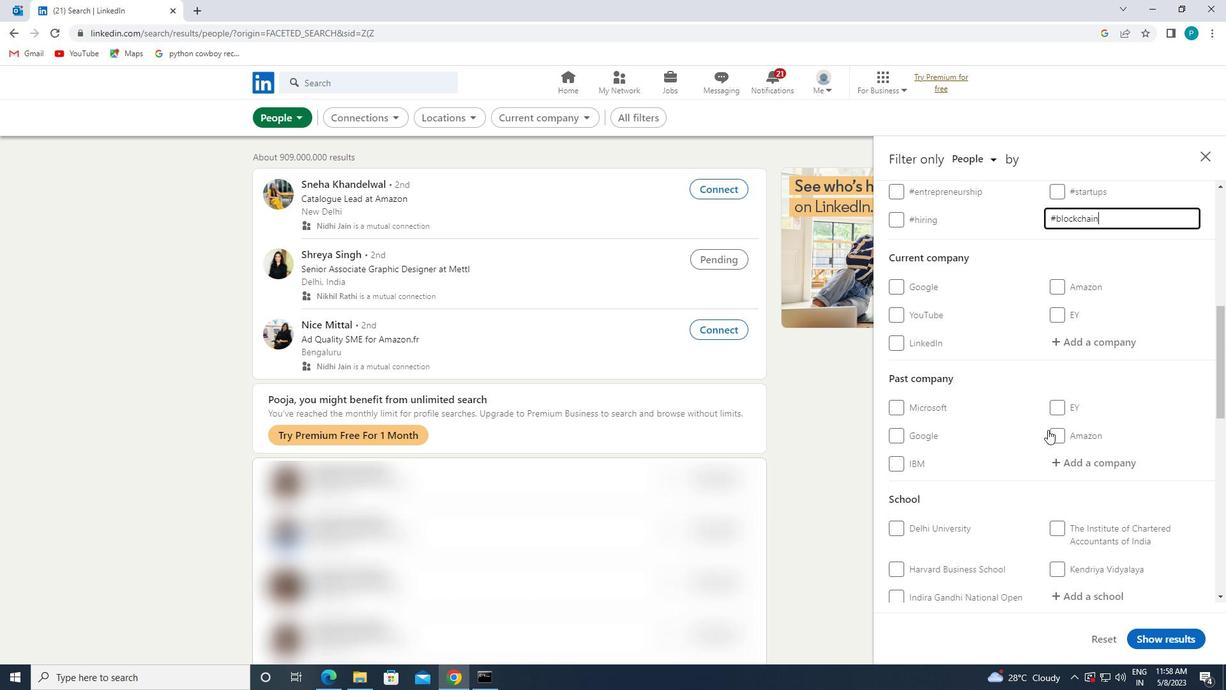 
Action: Mouse scrolled (1023, 440) with delta (0, 0)
Screenshot: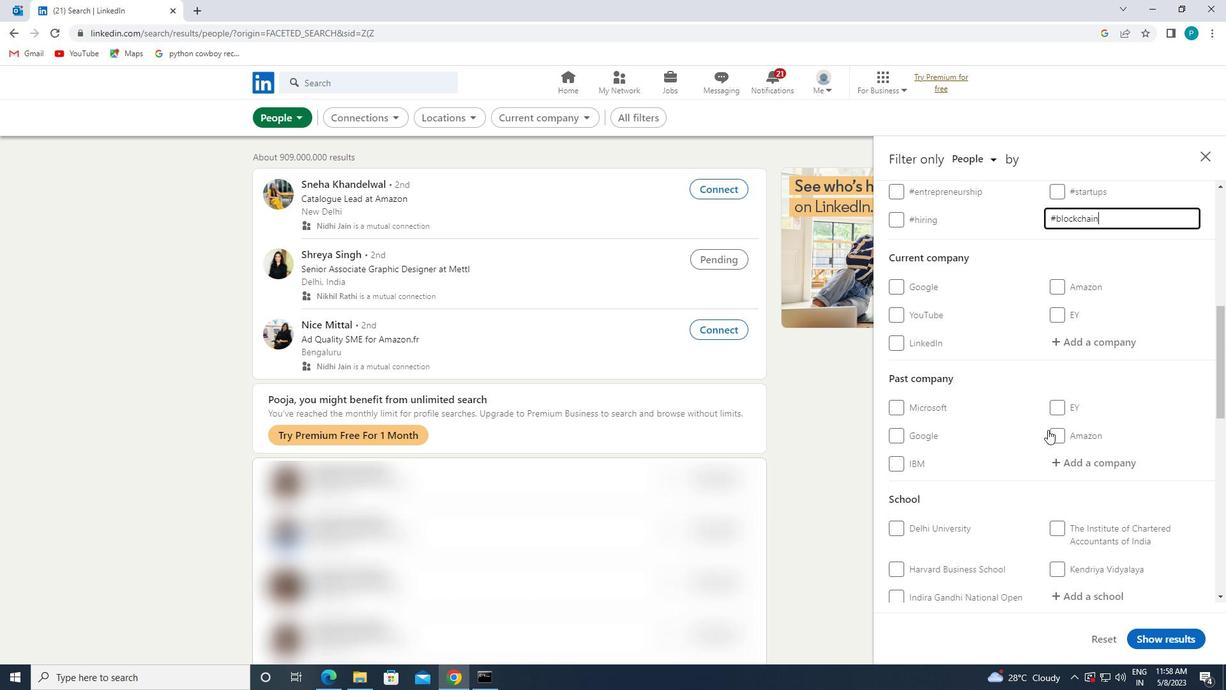 
Action: Mouse moved to (1017, 447)
Screenshot: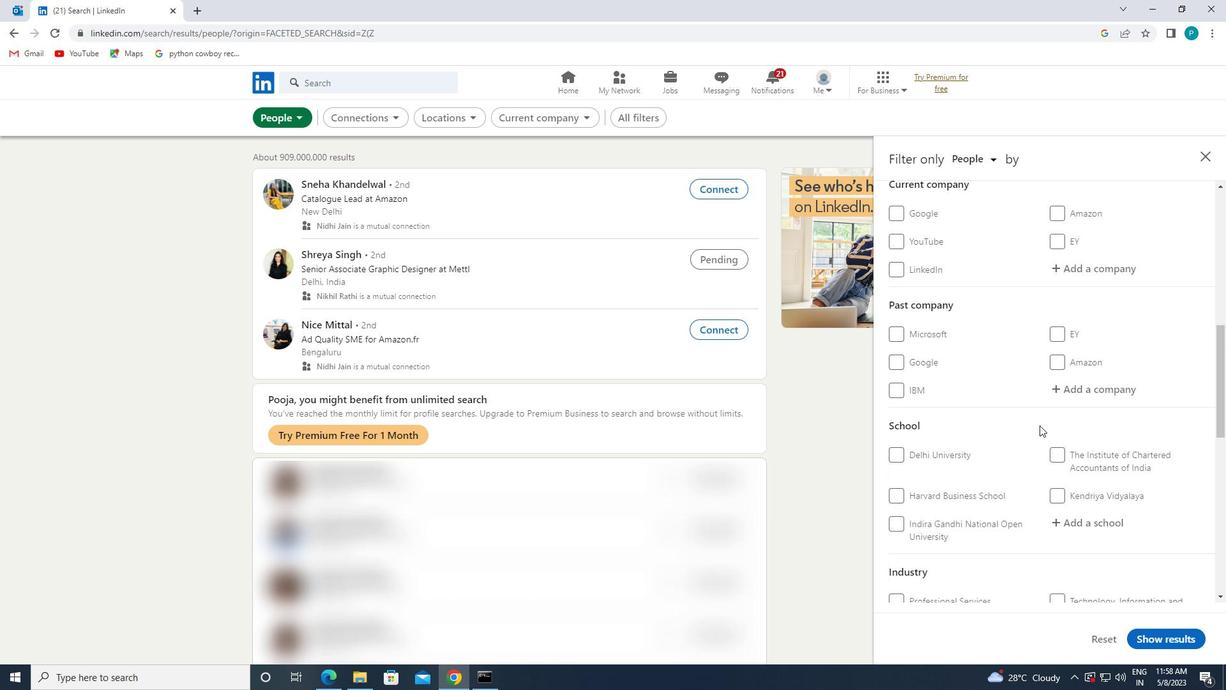 
Action: Mouse scrolled (1017, 447) with delta (0, 0)
Screenshot: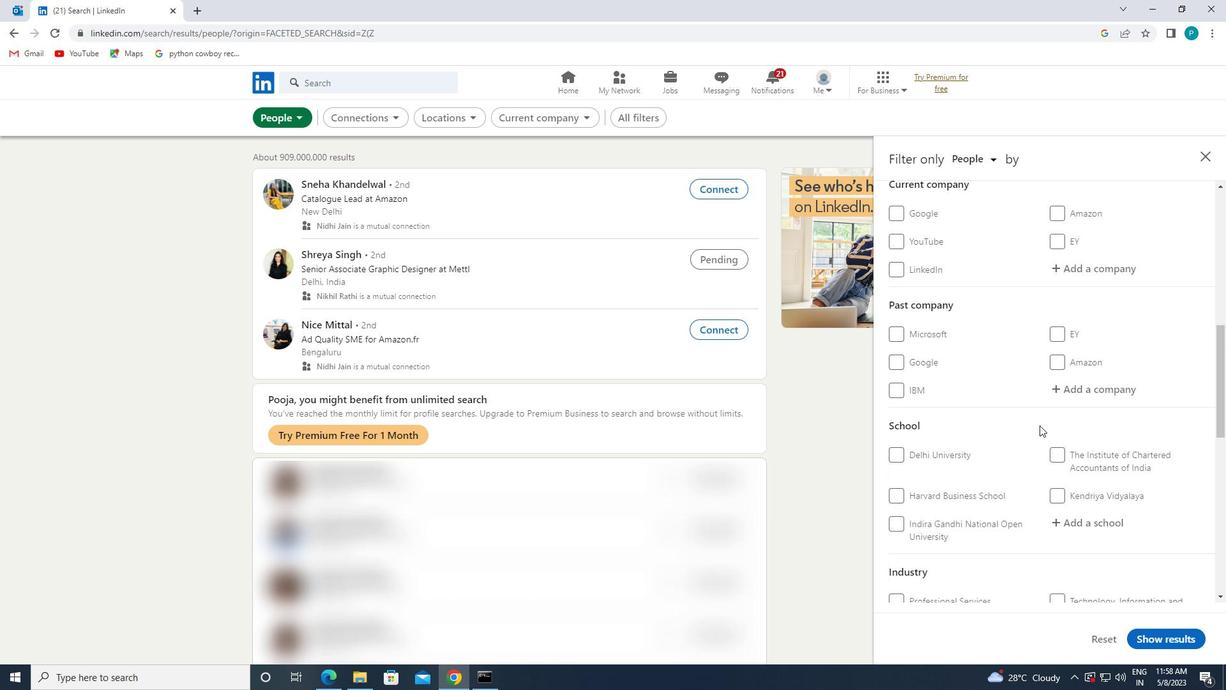 
Action: Mouse moved to (946, 478)
Screenshot: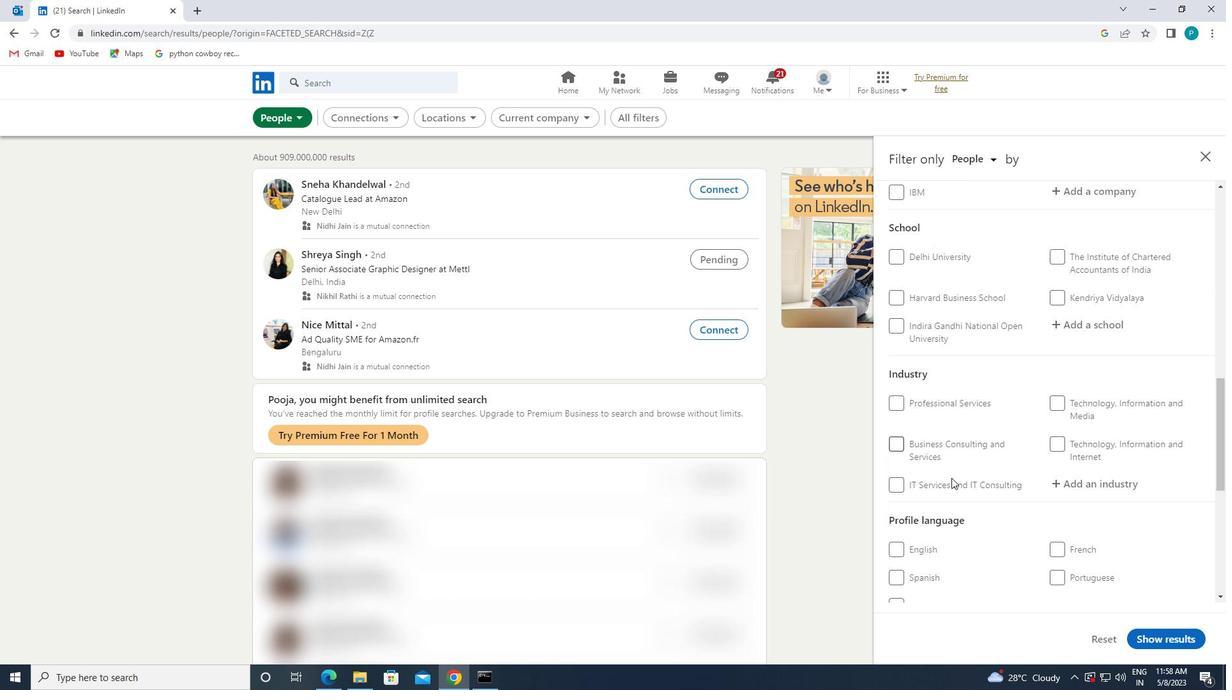 
Action: Mouse scrolled (946, 477) with delta (0, 0)
Screenshot: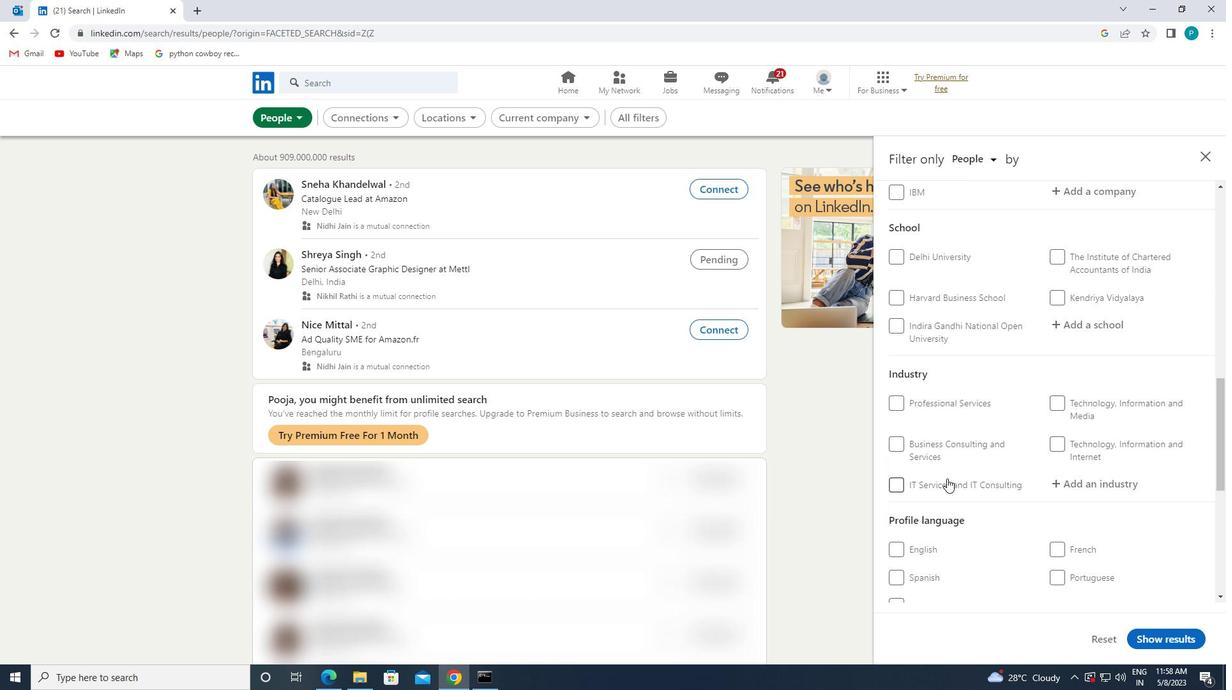 
Action: Mouse moved to (932, 483)
Screenshot: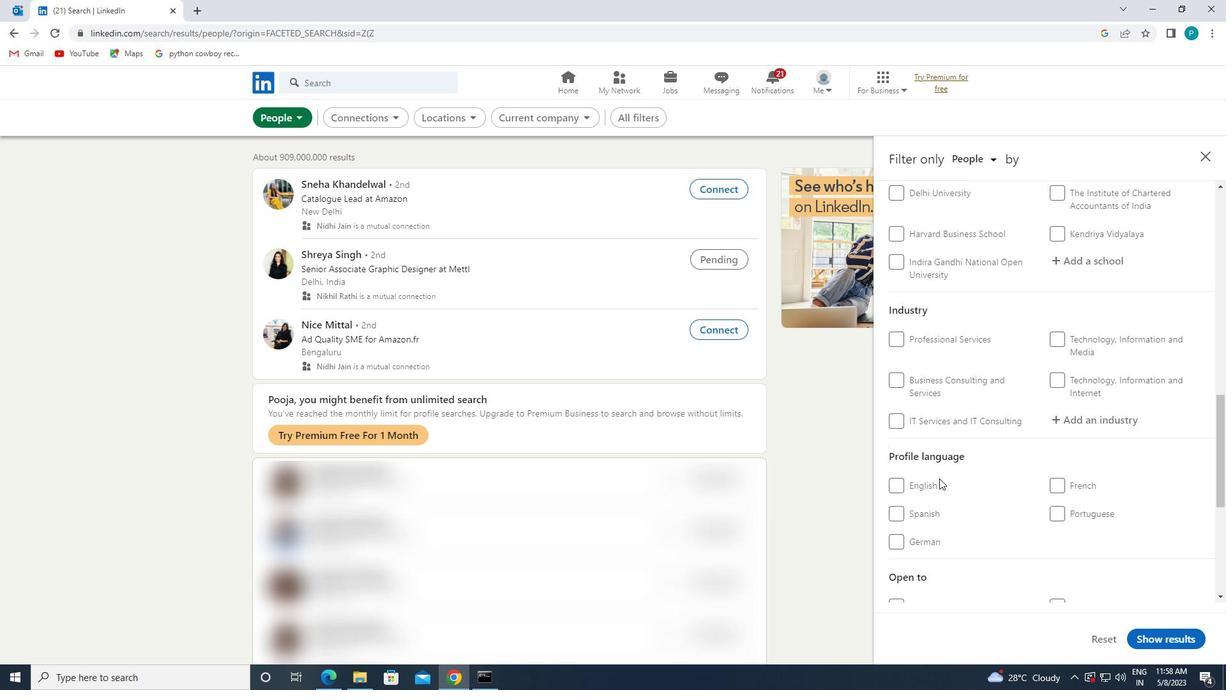 
Action: Mouse pressed left at (932, 483)
Screenshot: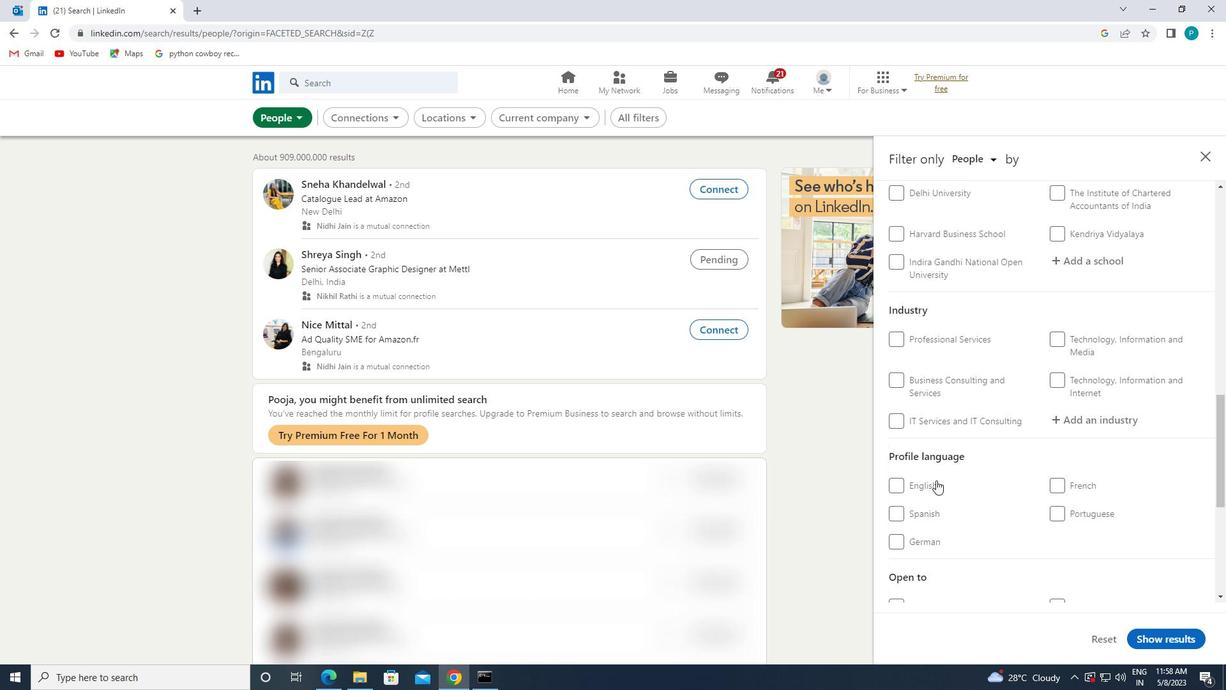 
Action: Mouse moved to (907, 483)
Screenshot: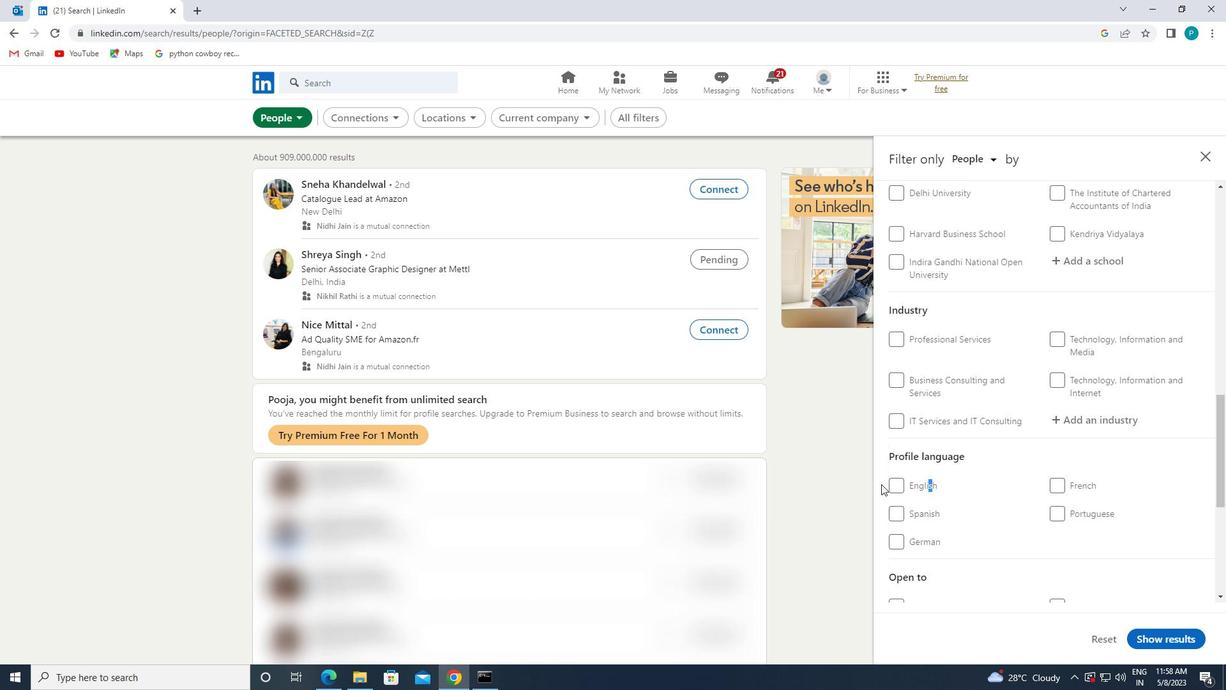 
Action: Mouse pressed left at (907, 483)
Screenshot: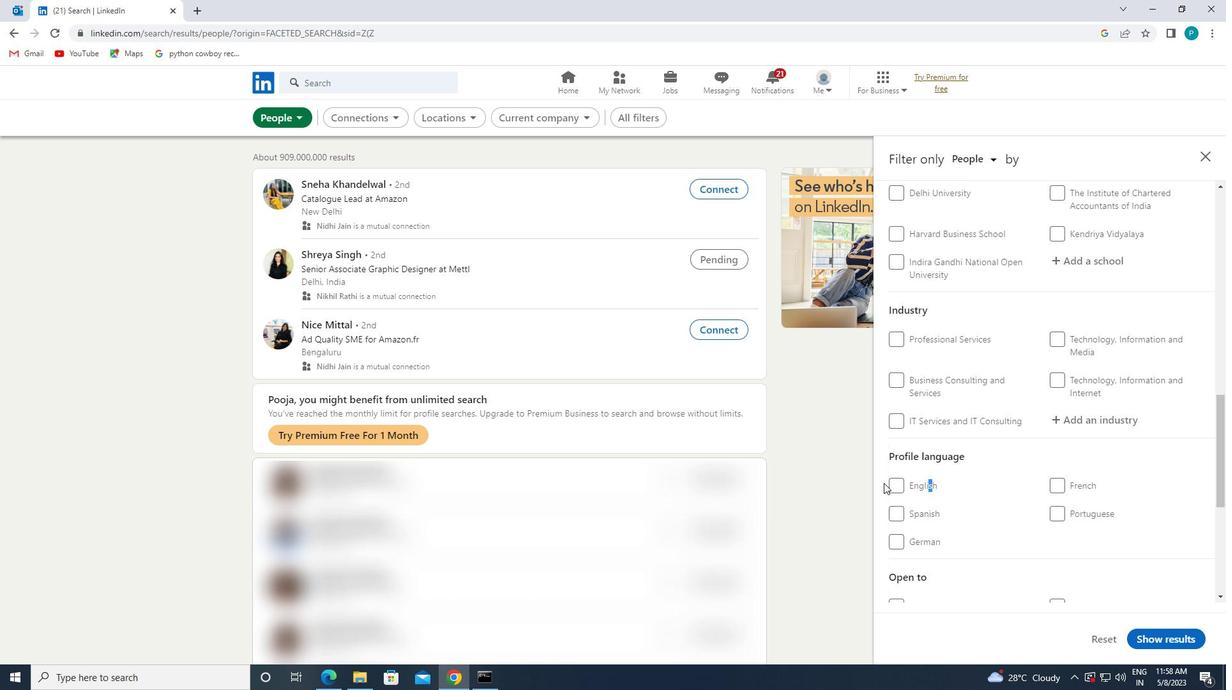 
Action: Mouse moved to (1017, 443)
Screenshot: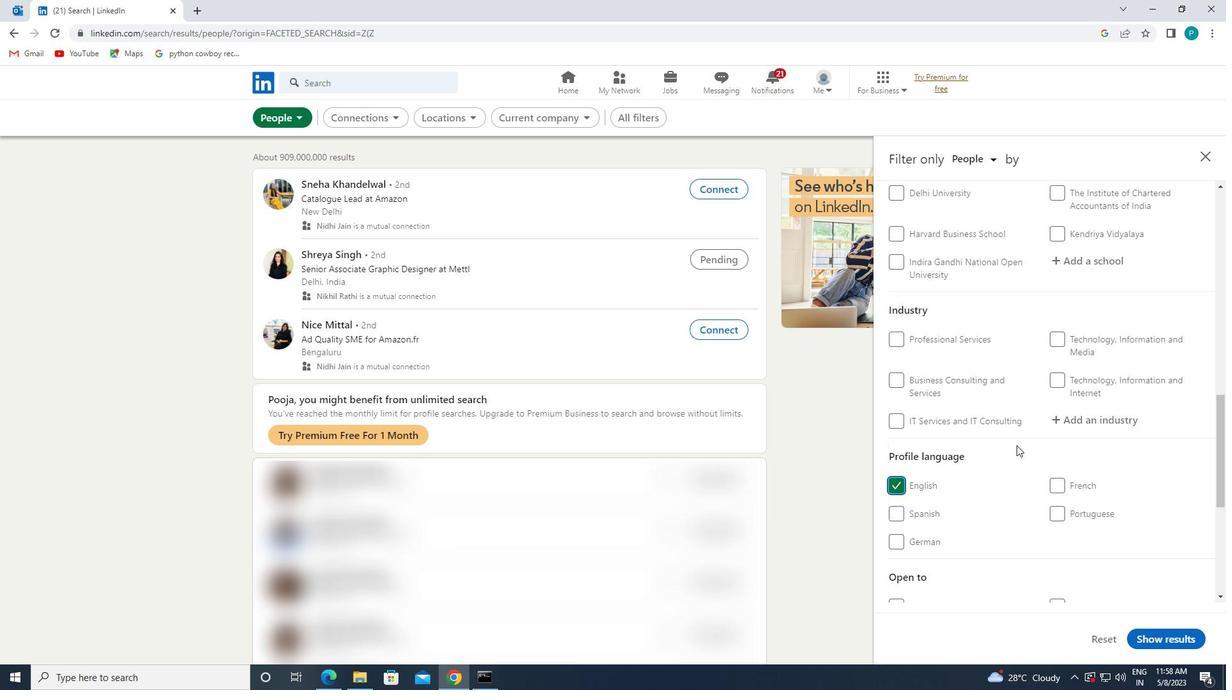 
Action: Mouse scrolled (1017, 444) with delta (0, 0)
Screenshot: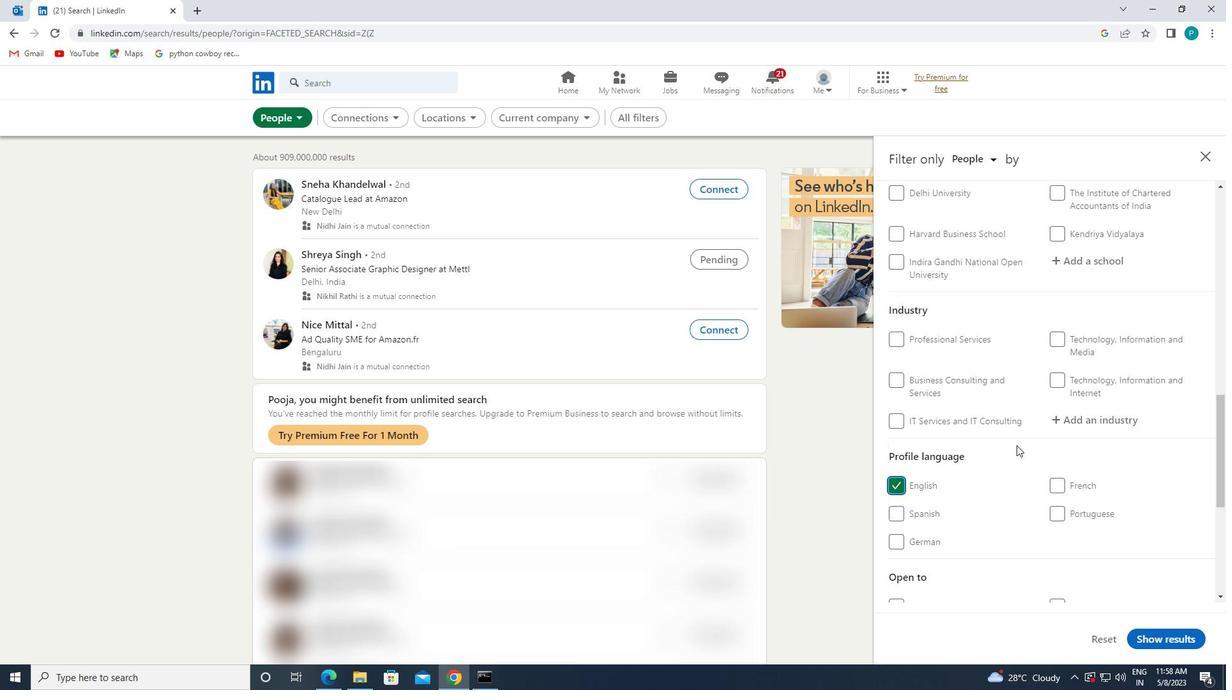 
Action: Mouse moved to (1015, 442)
Screenshot: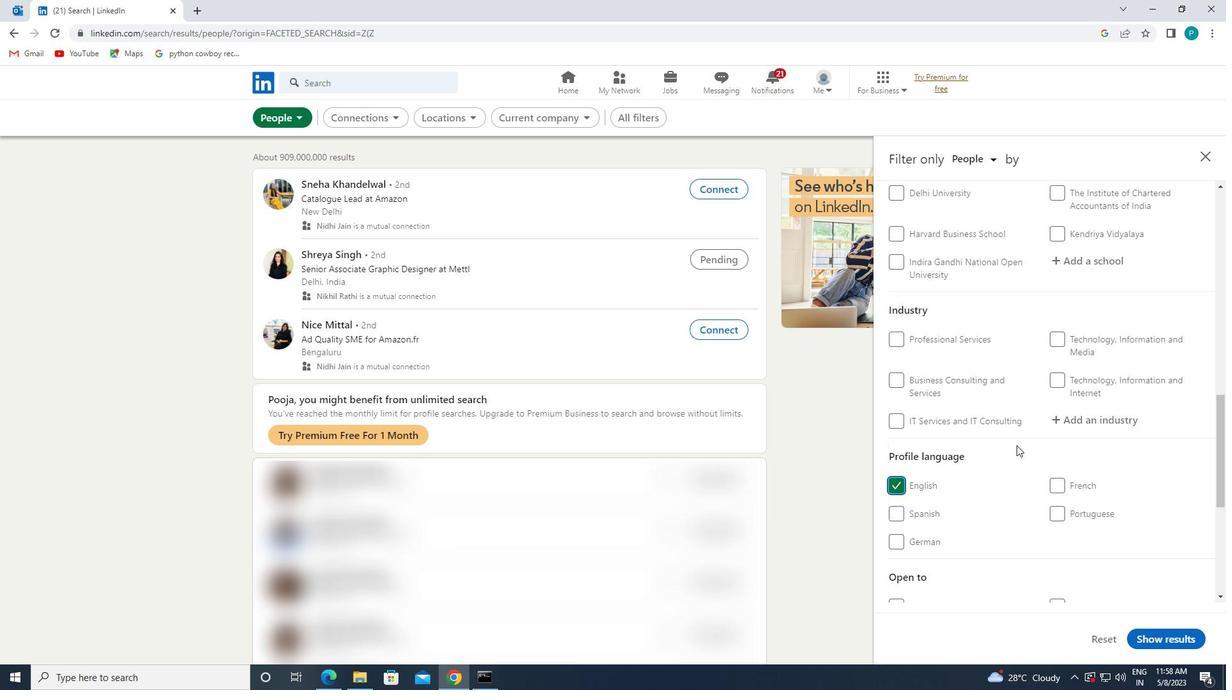 
Action: Mouse scrolled (1015, 442) with delta (0, 0)
Screenshot: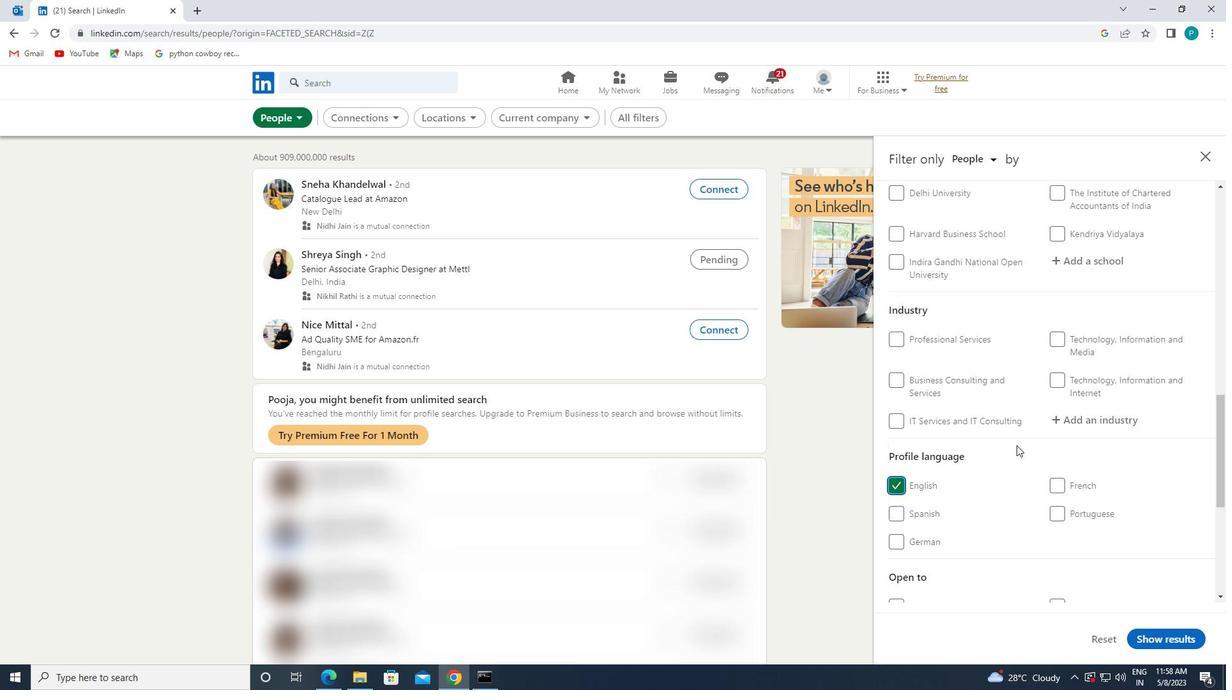 
Action: Mouse moved to (1014, 440)
Screenshot: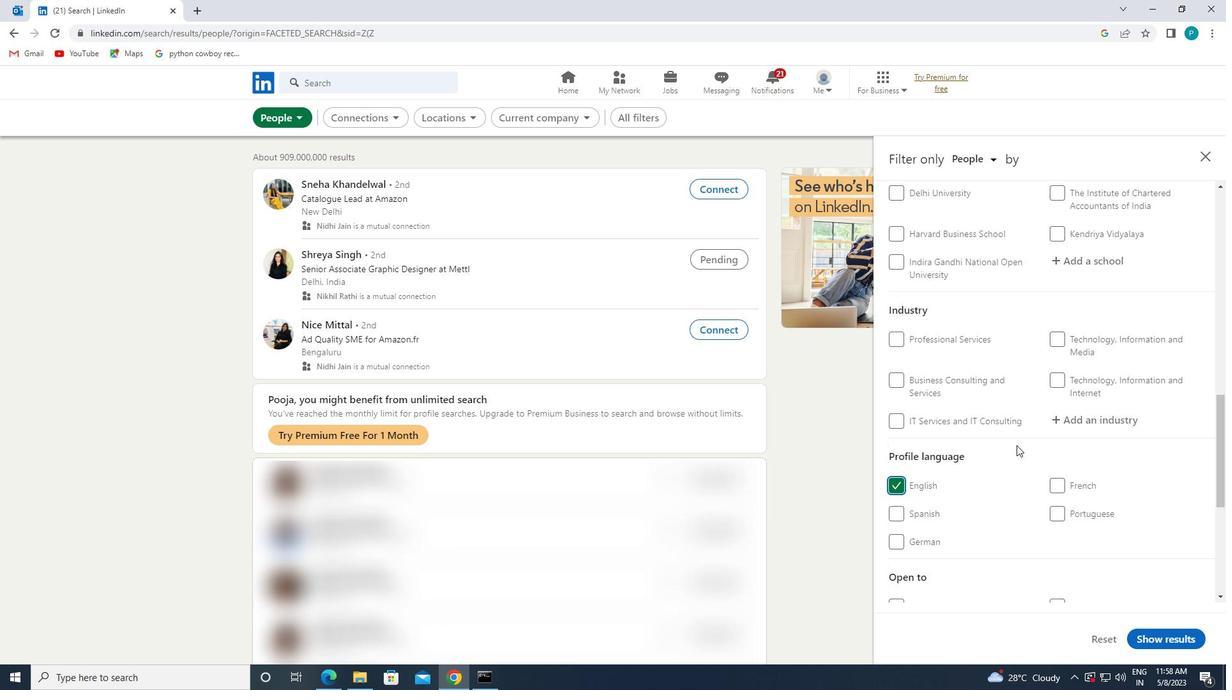 
Action: Mouse scrolled (1014, 440) with delta (0, 0)
Screenshot: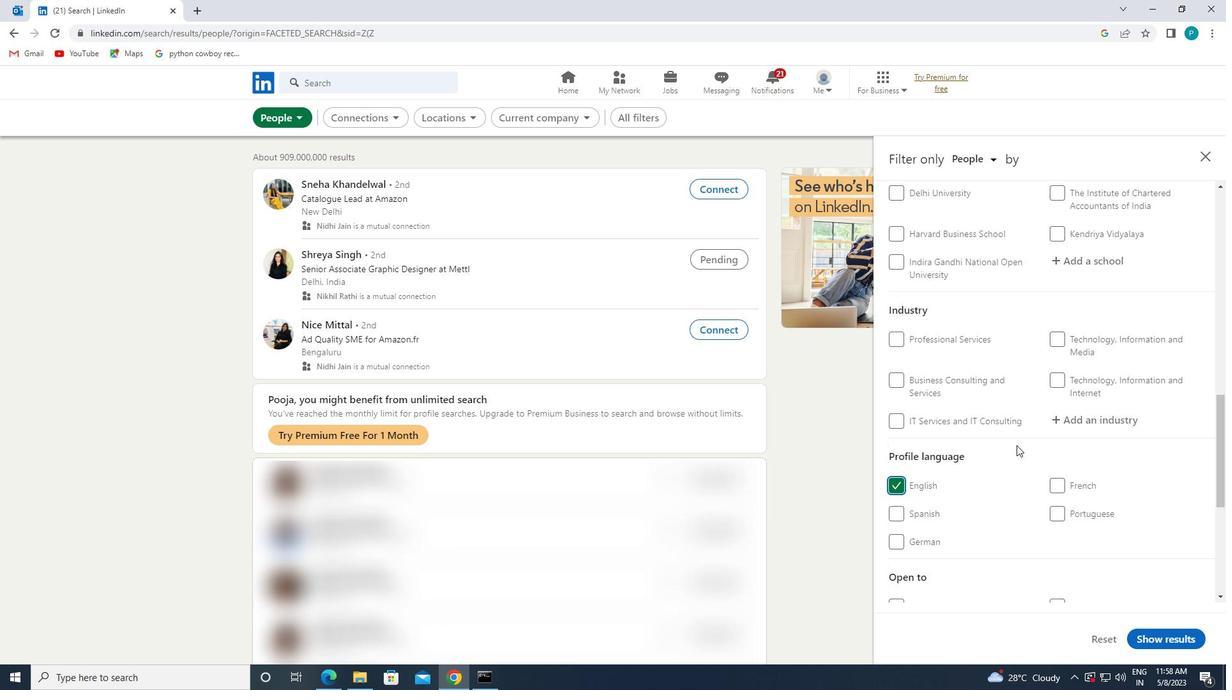 
Action: Mouse moved to (1037, 421)
Screenshot: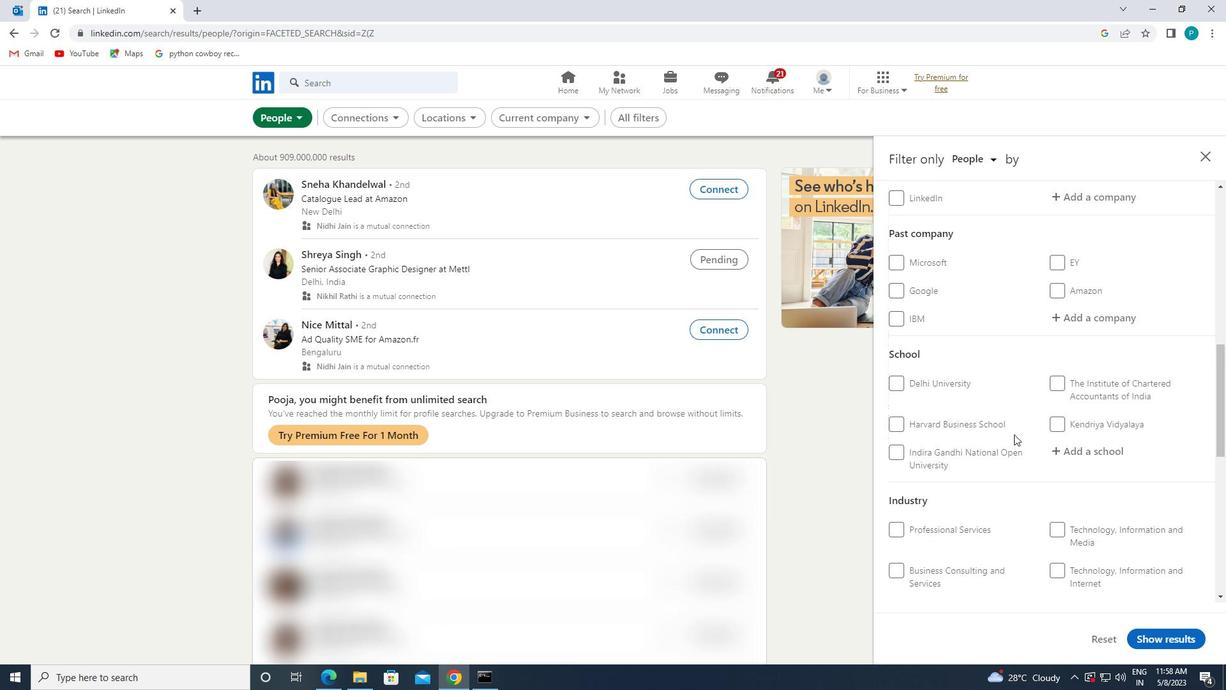 
Action: Mouse scrolled (1037, 421) with delta (0, 0)
Screenshot: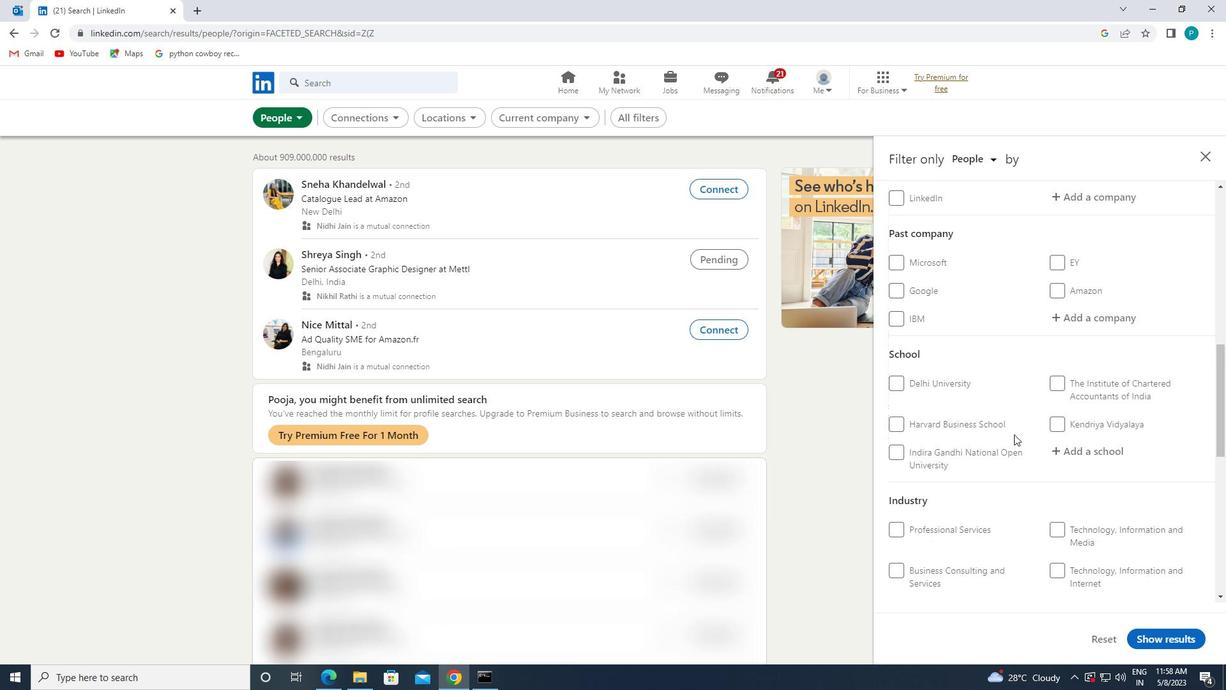 
Action: Mouse moved to (1037, 420)
Screenshot: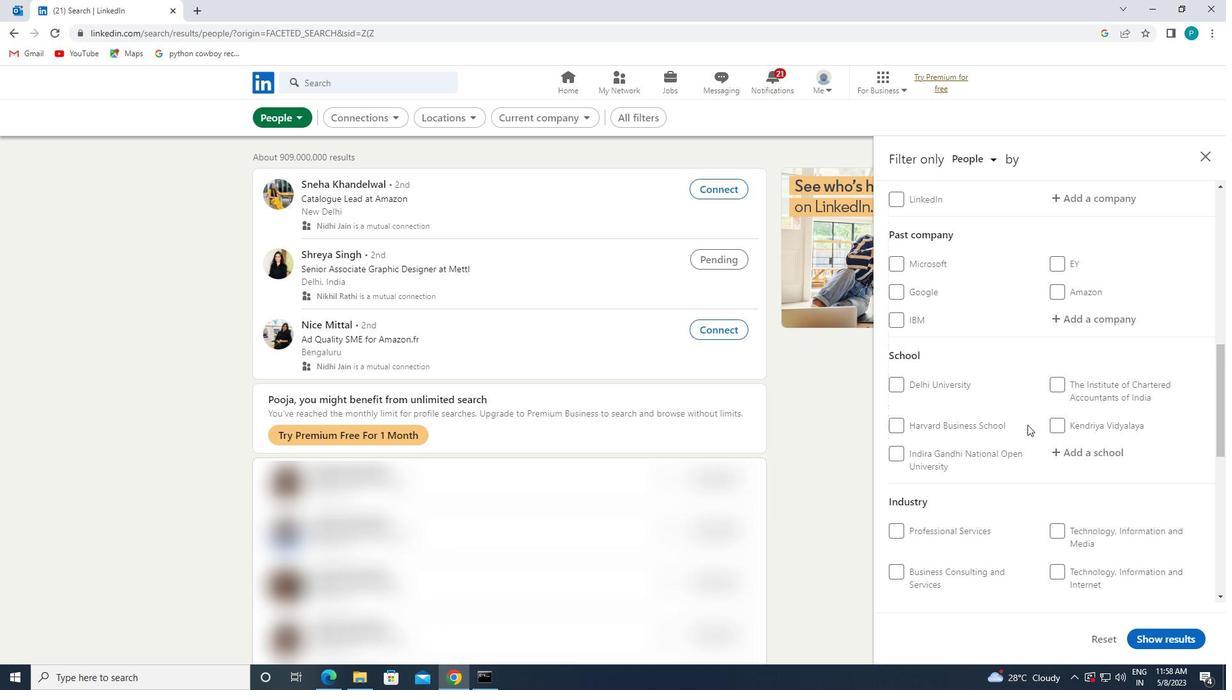 
Action: Mouse scrolled (1037, 421) with delta (0, 0)
Screenshot: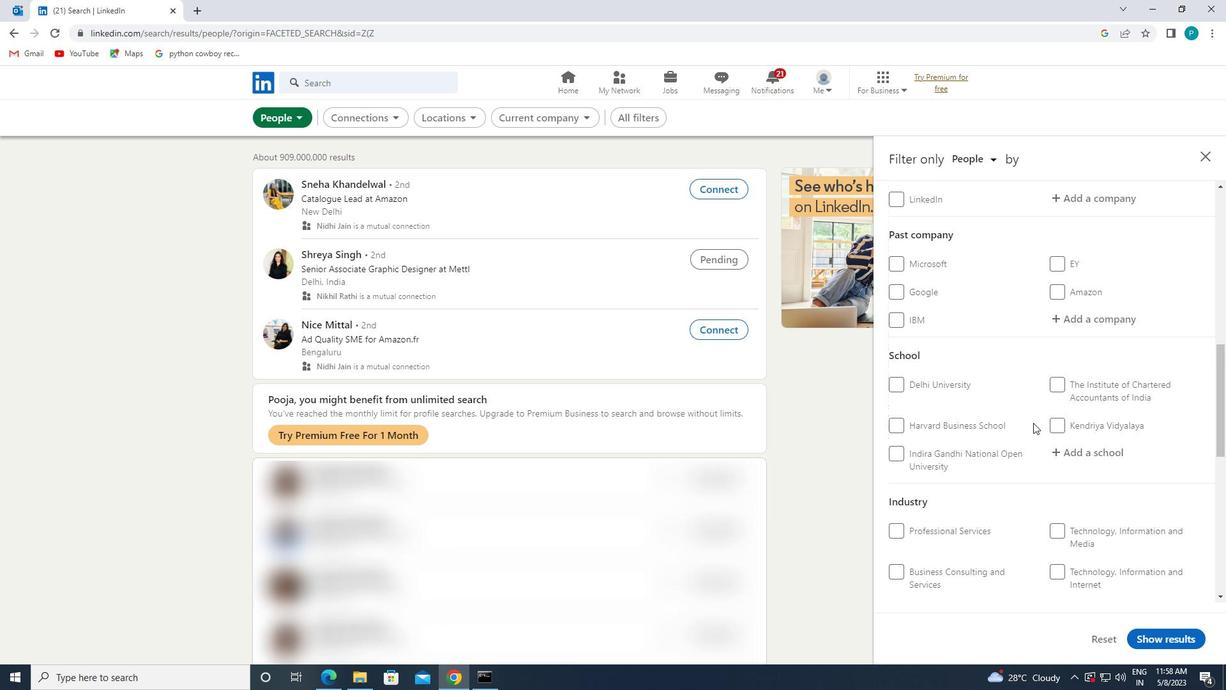 
Action: Mouse moved to (1077, 330)
Screenshot: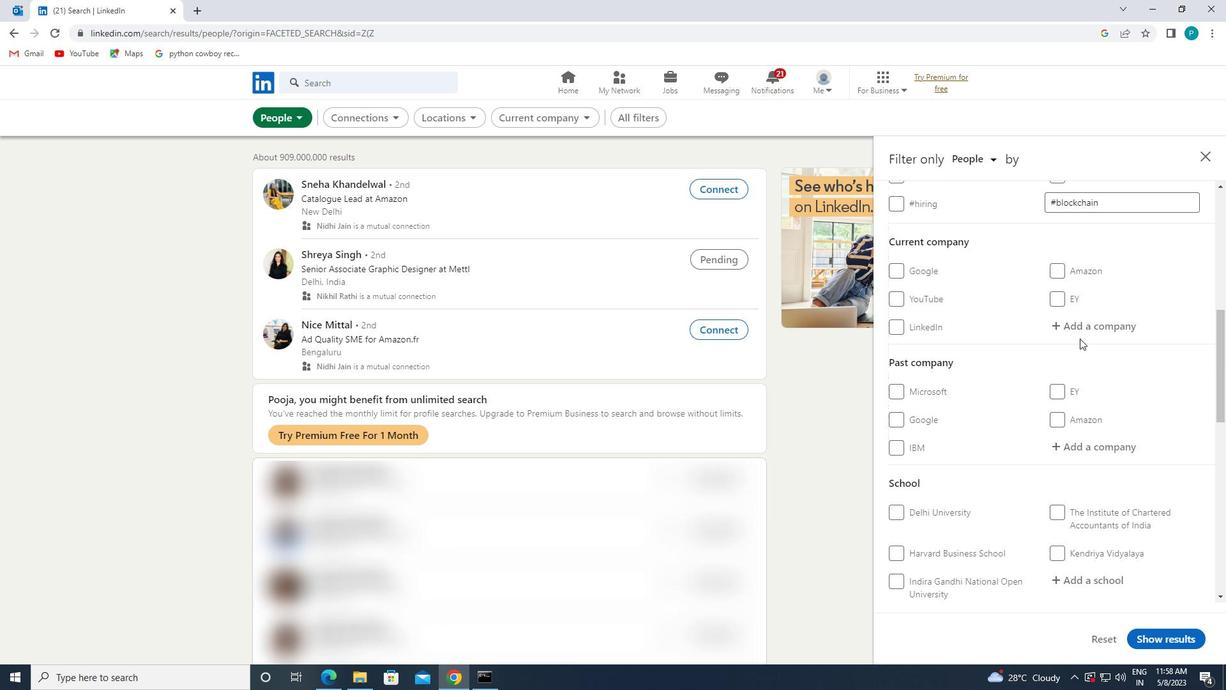 
Action: Mouse pressed left at (1077, 330)
Screenshot: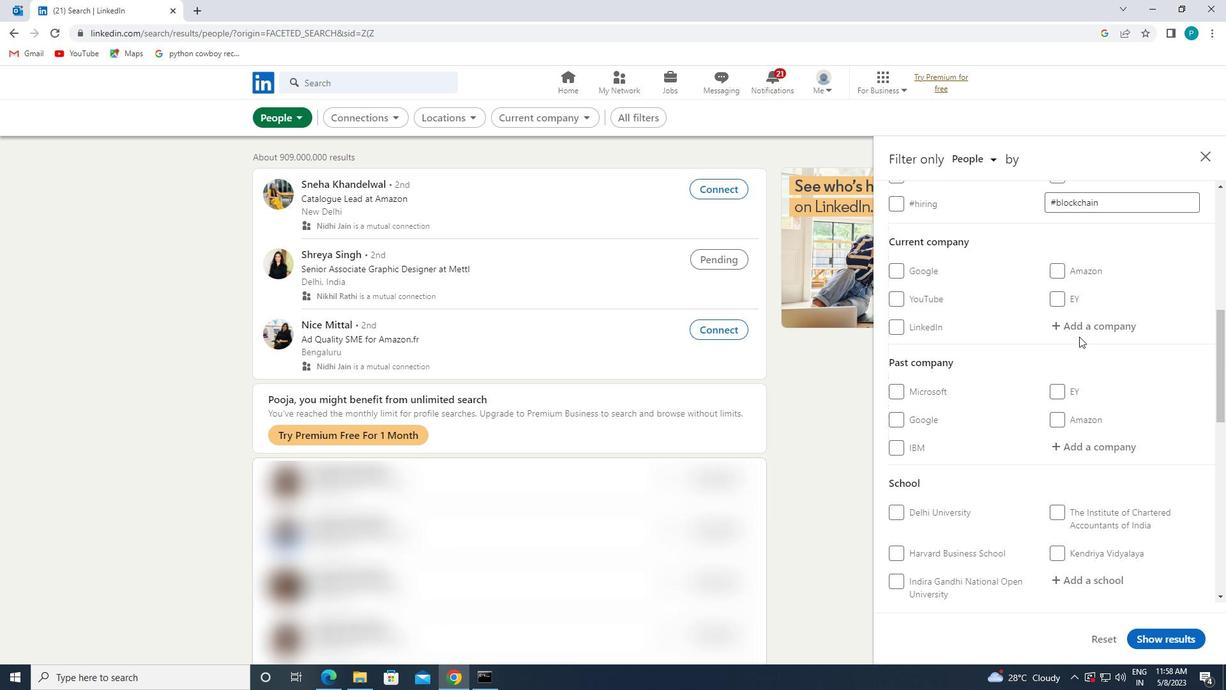 
Action: Mouse moved to (1096, 339)
Screenshot: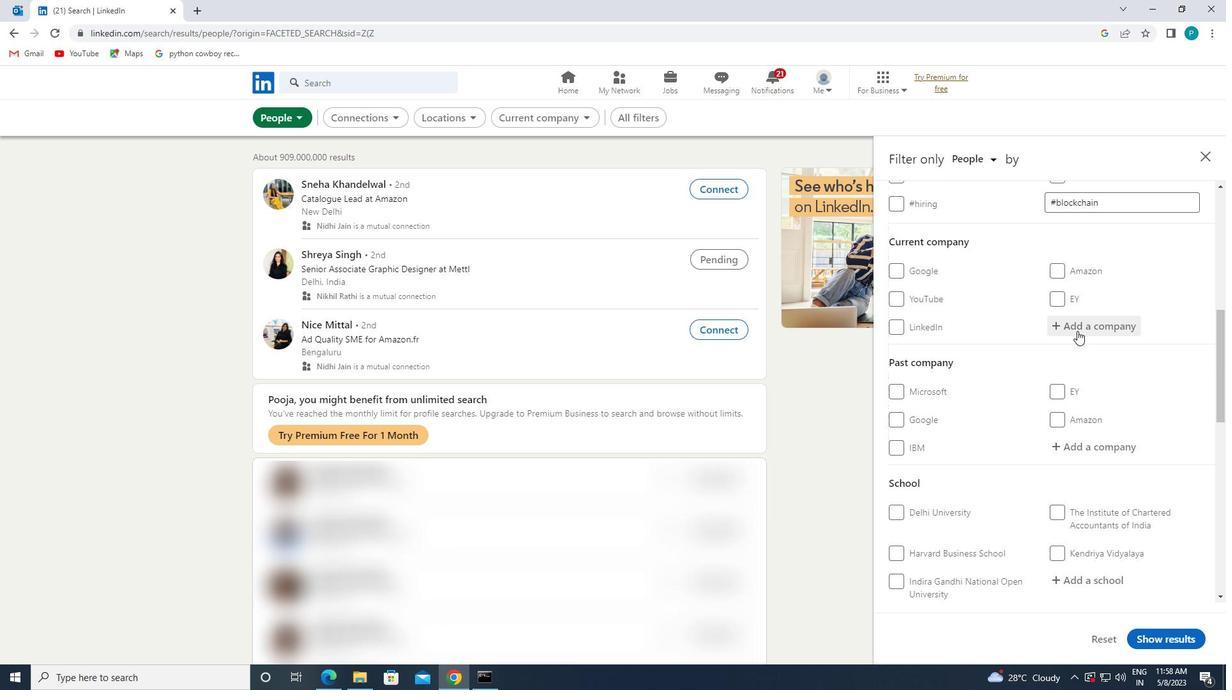 
Action: Key pressed <Key.caps_lock>TV<Key.backspace>UV
Screenshot: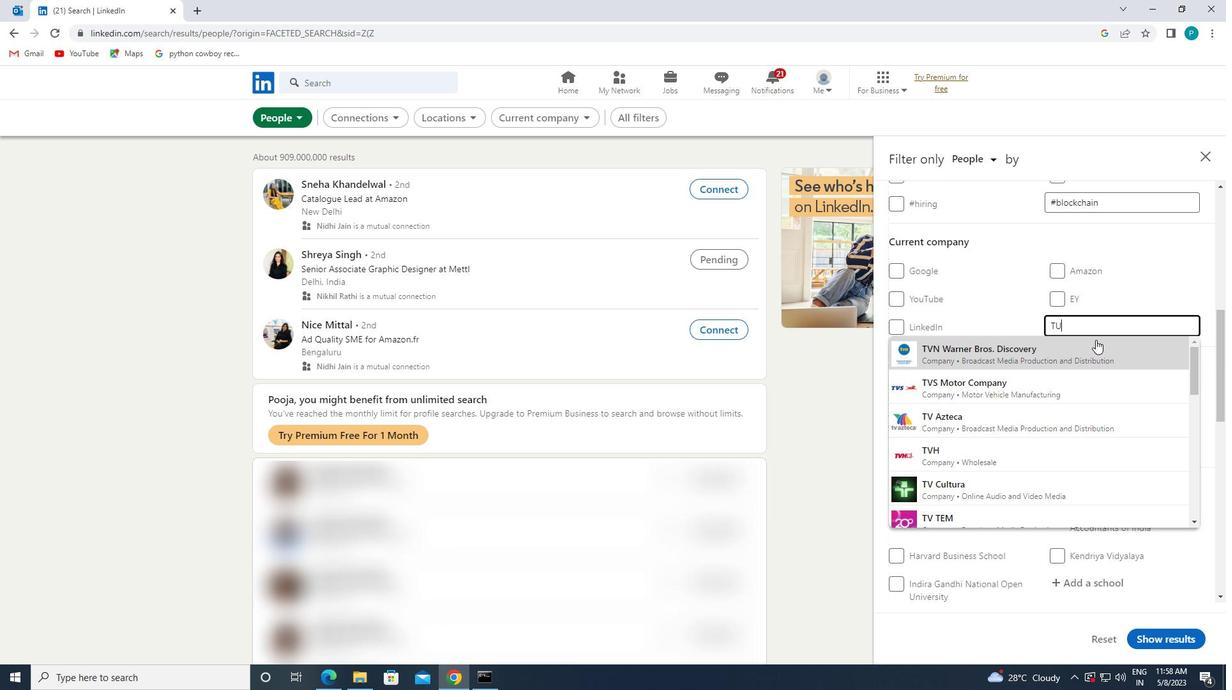
Action: Mouse moved to (1086, 376)
Screenshot: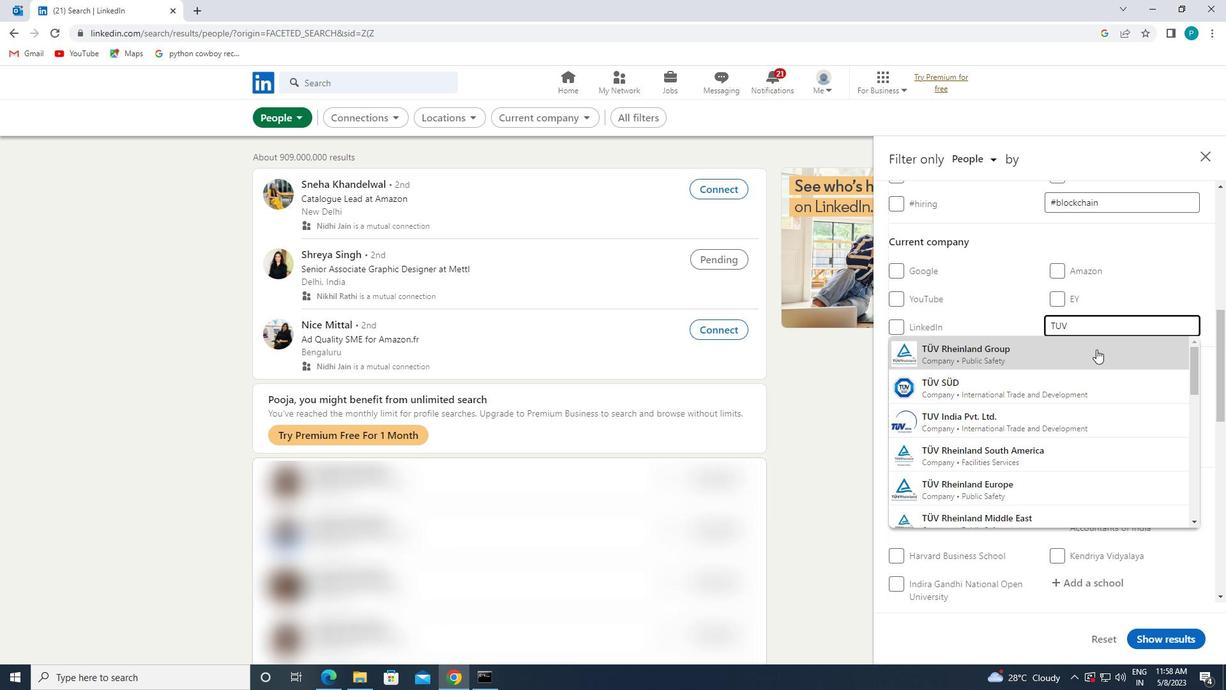 
Action: Mouse pressed left at (1086, 376)
Screenshot: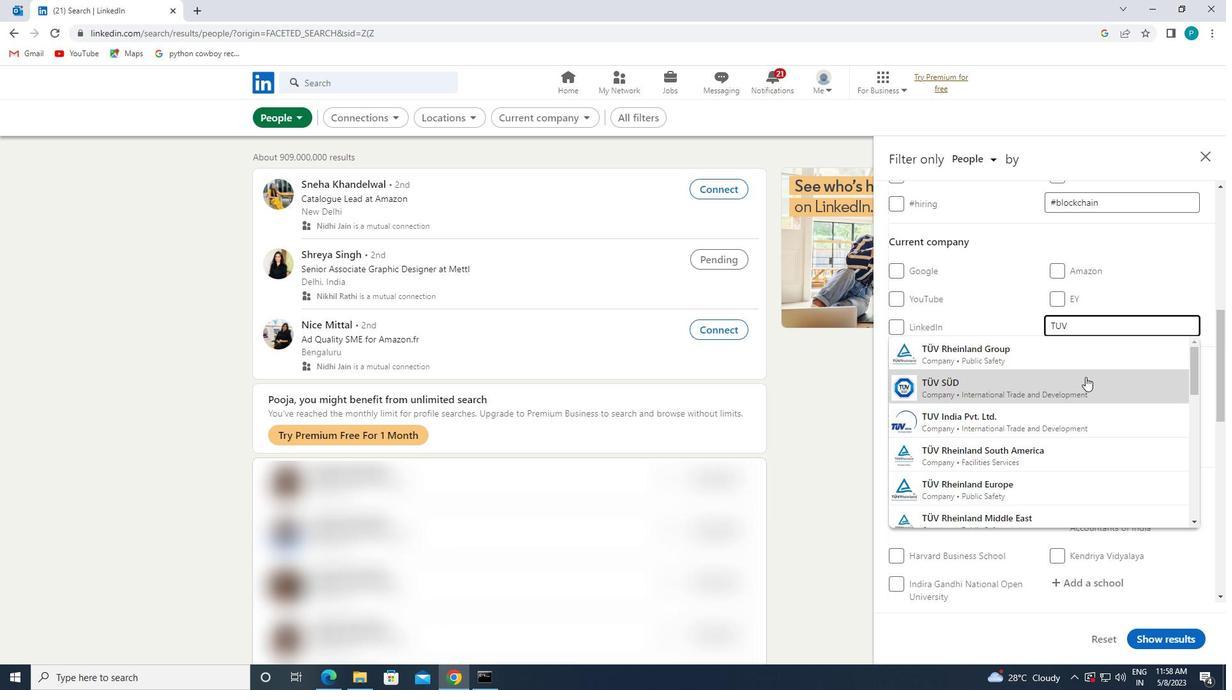 
Action: Mouse moved to (1109, 361)
Screenshot: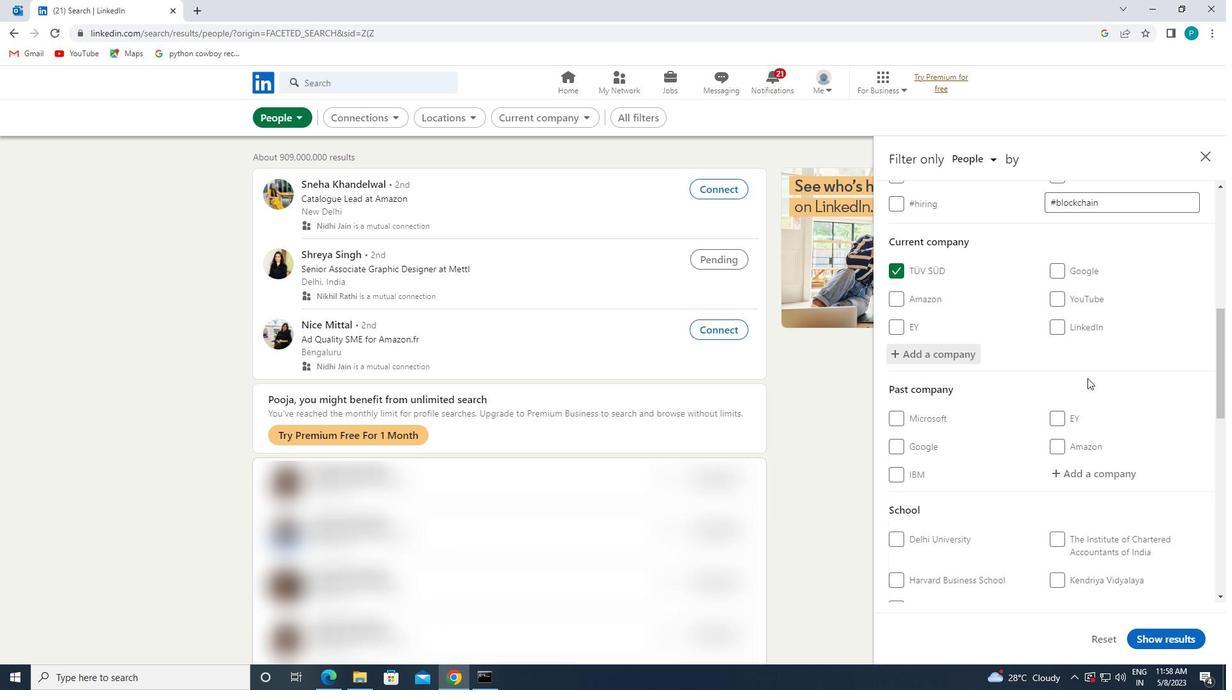 
Action: Mouse scrolled (1109, 360) with delta (0, 0)
Screenshot: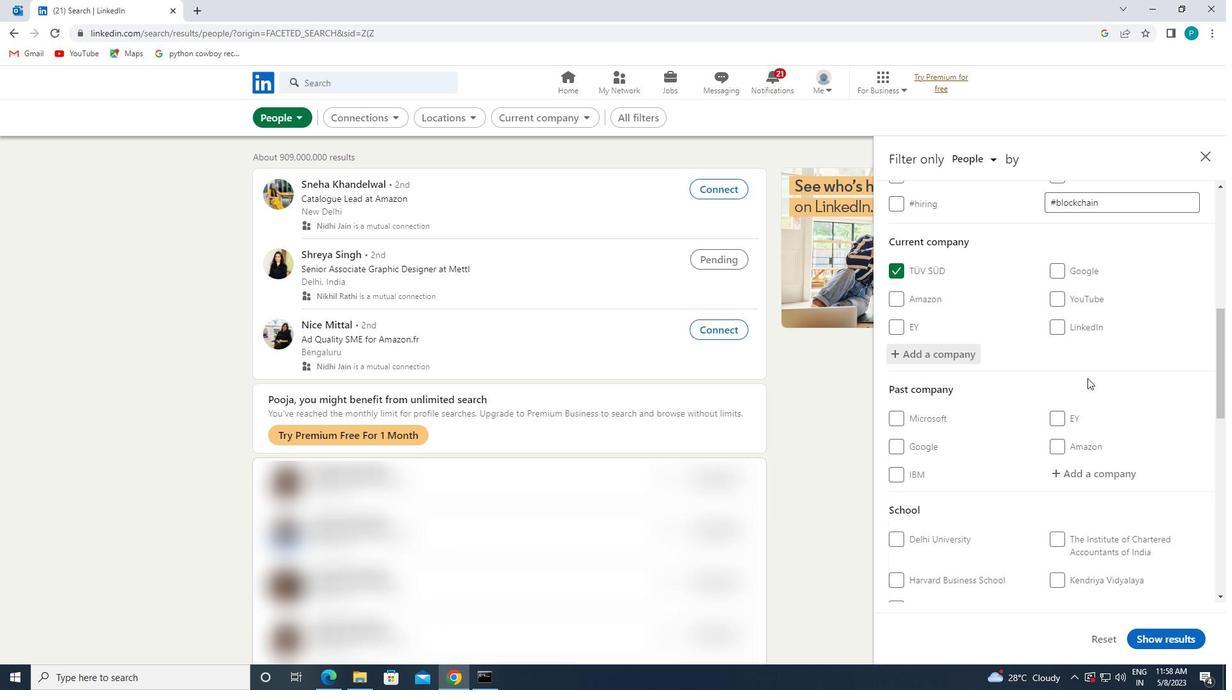 
Action: Mouse moved to (1109, 360)
Screenshot: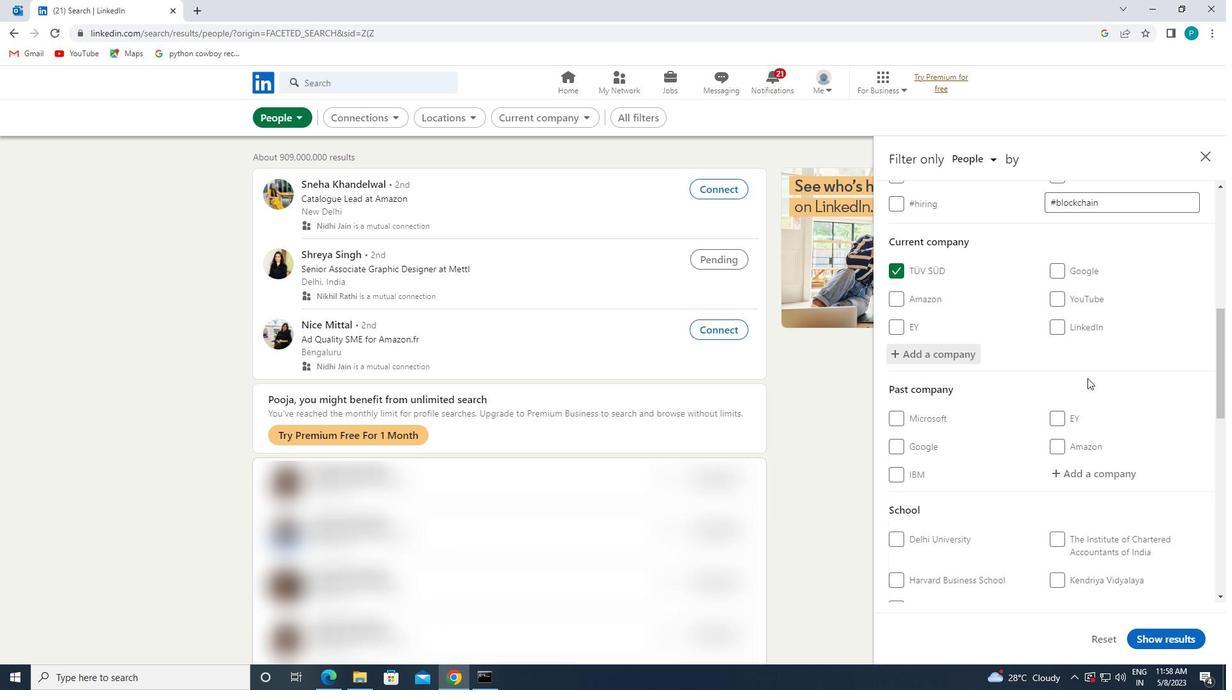 
Action: Mouse scrolled (1109, 359) with delta (0, 0)
Screenshot: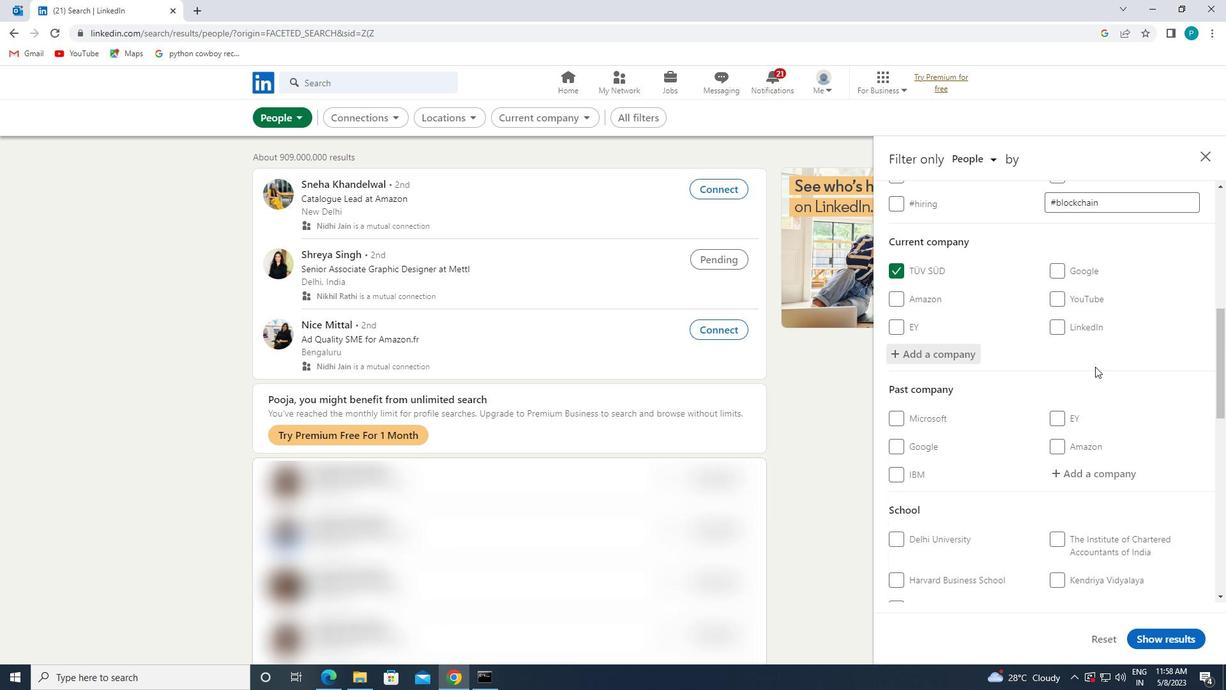 
Action: Mouse scrolled (1109, 359) with delta (0, 0)
Screenshot: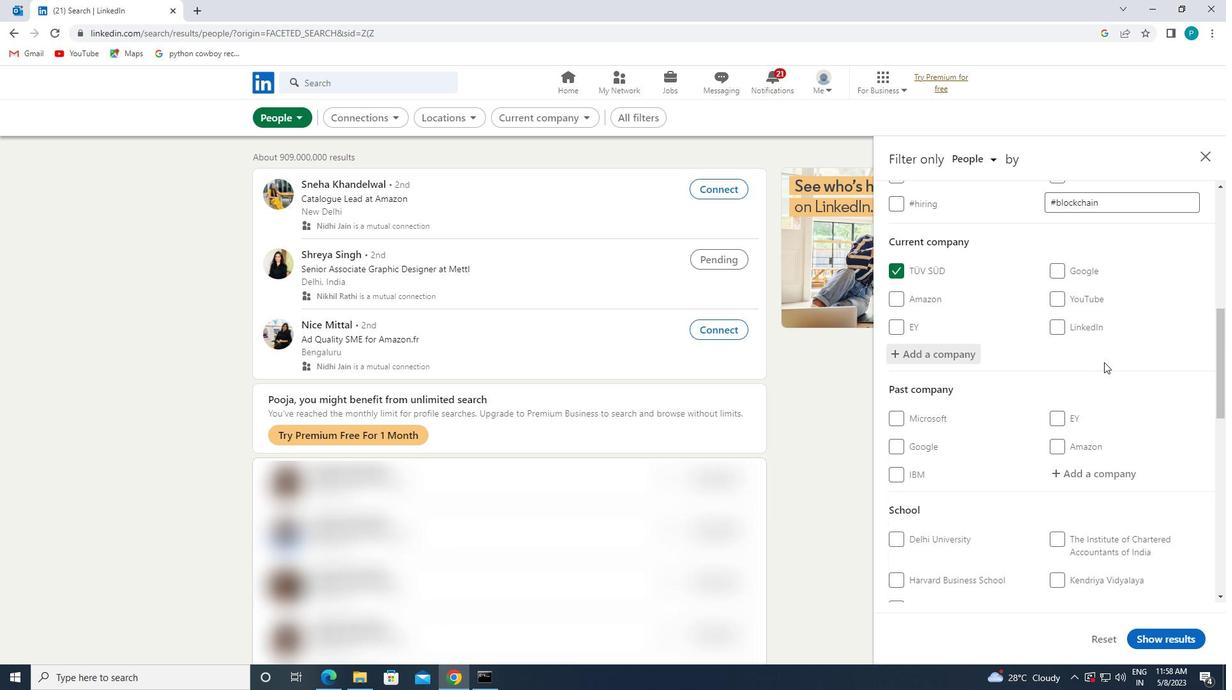 
Action: Mouse scrolled (1109, 359) with delta (0, 0)
Screenshot: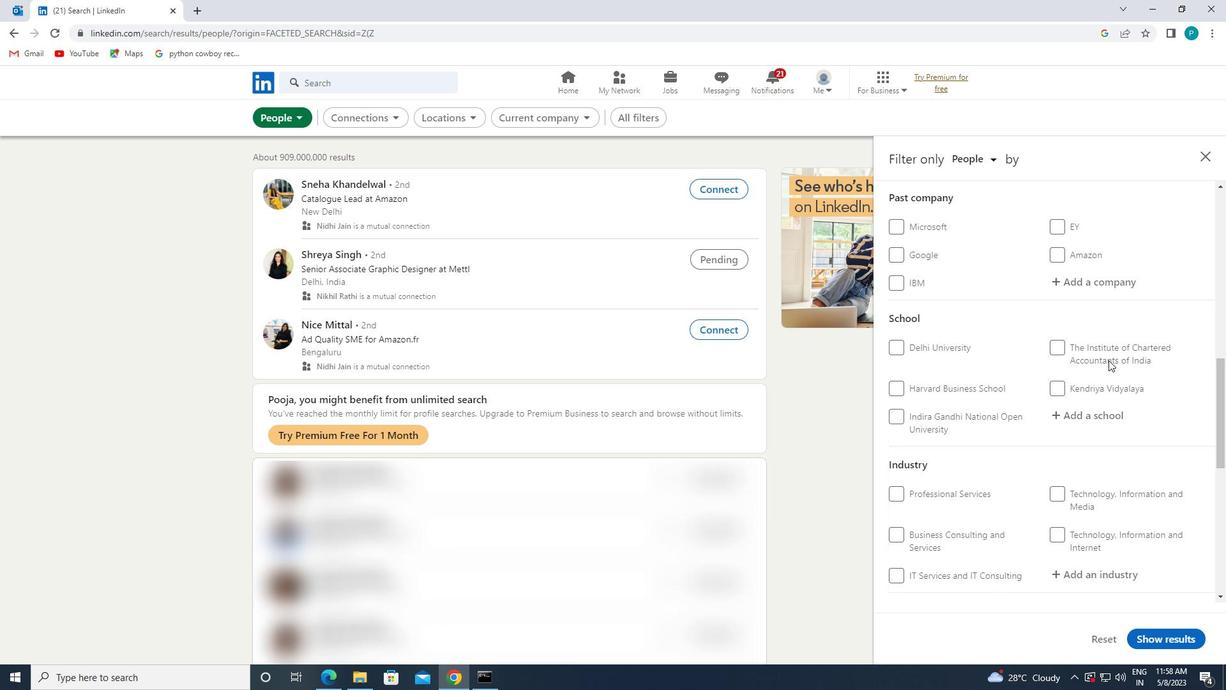 
Action: Mouse pressed left at (1109, 360)
Screenshot: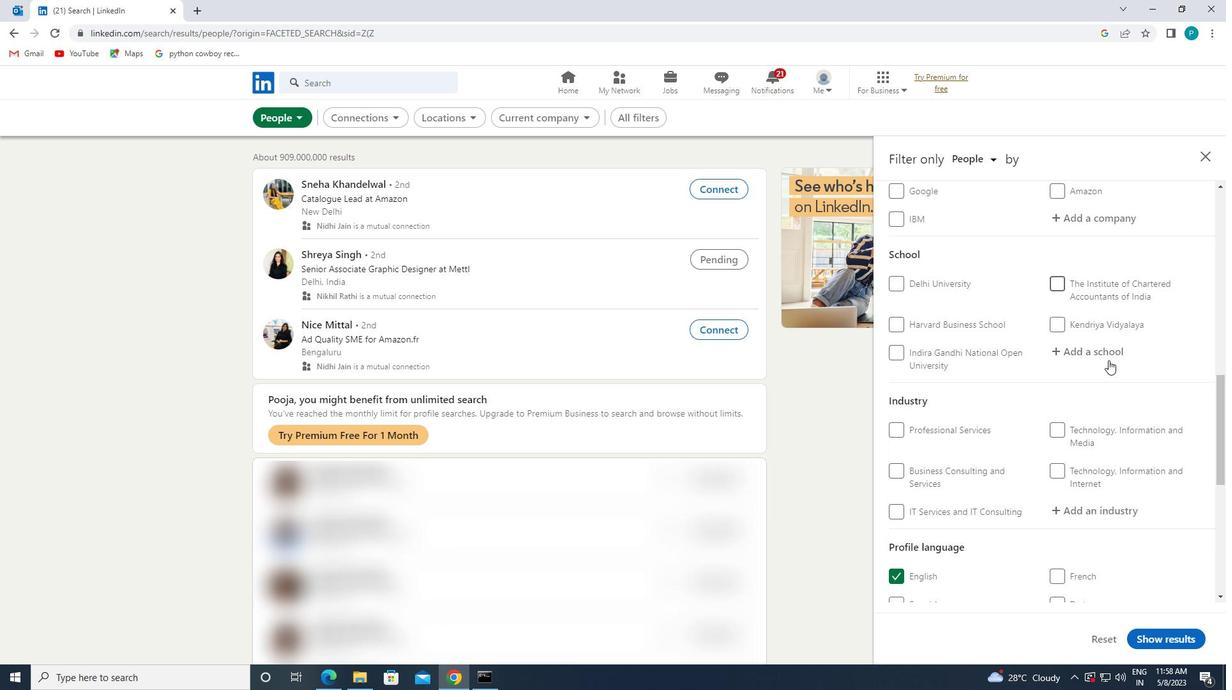 
Action: Mouse moved to (1109, 359)
Screenshot: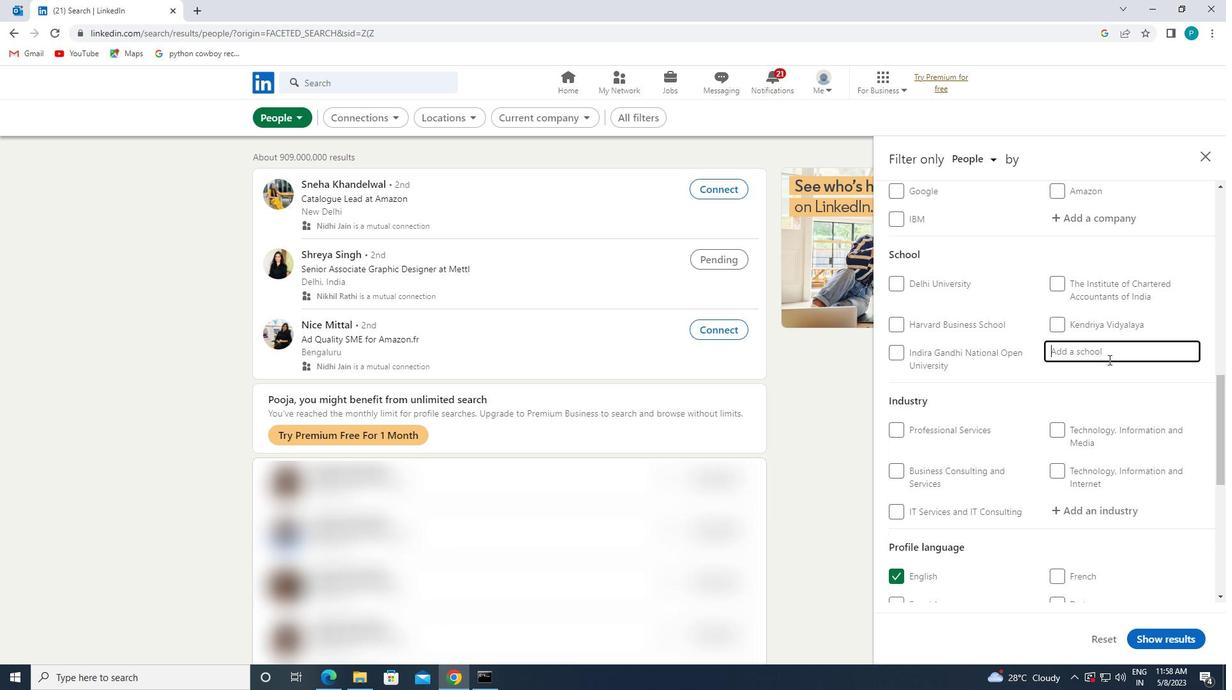 
Action: Key pressed <Key.caps_lock><Key.caps_lock>ISABELL
Screenshot: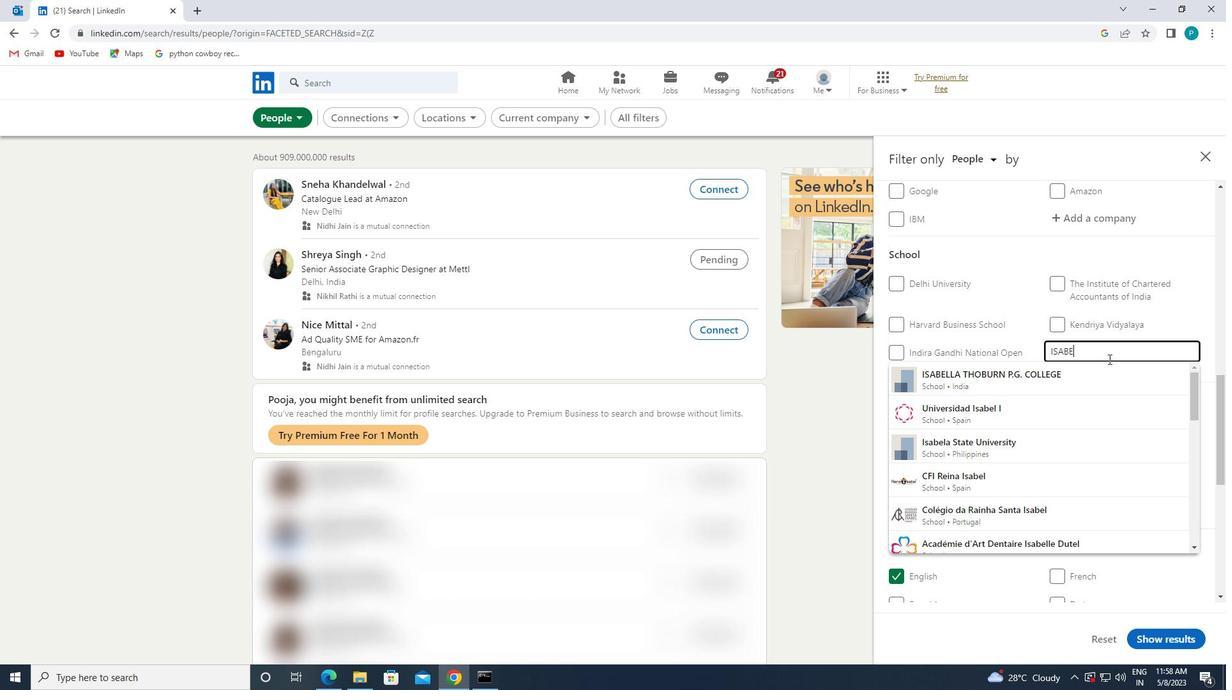 
Action: Mouse moved to (1102, 384)
Screenshot: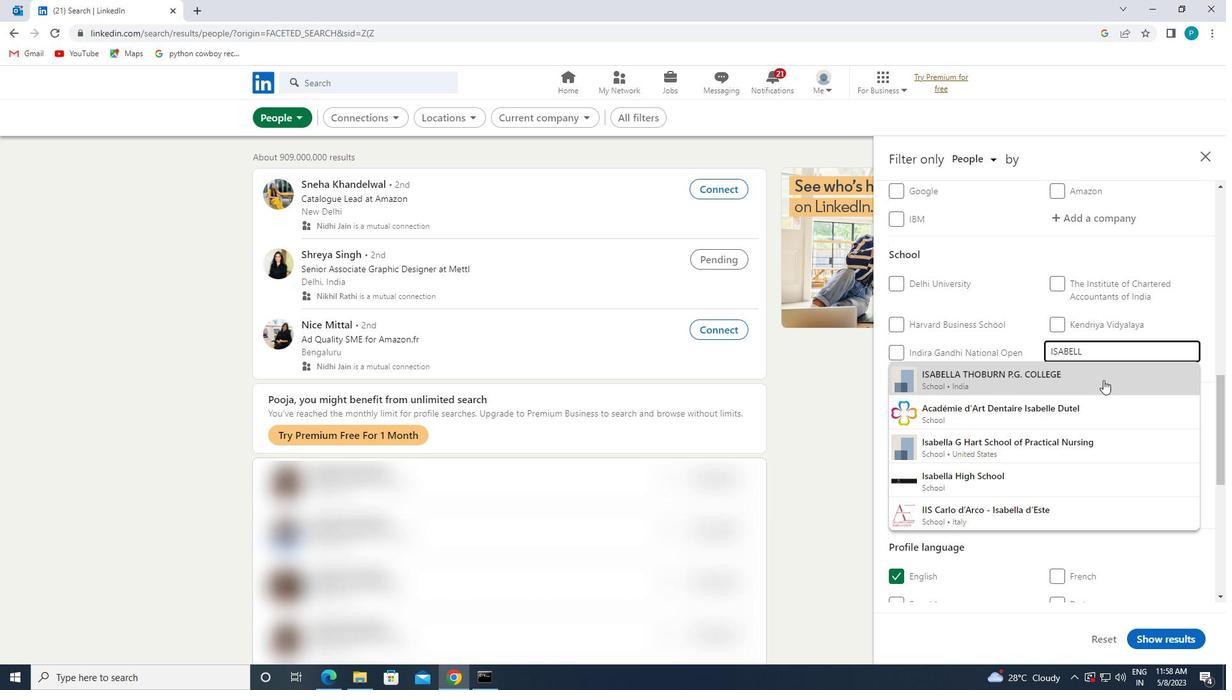 
Action: Mouse pressed left at (1102, 384)
Screenshot: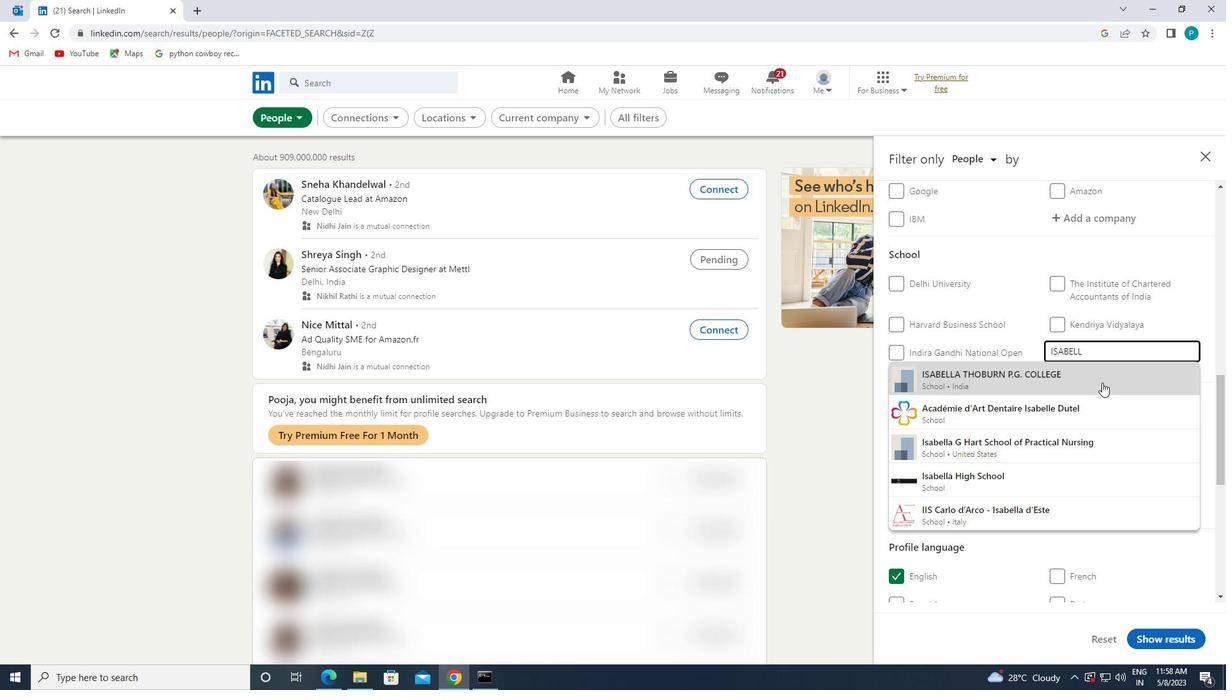 
Action: Mouse moved to (1125, 412)
Screenshot: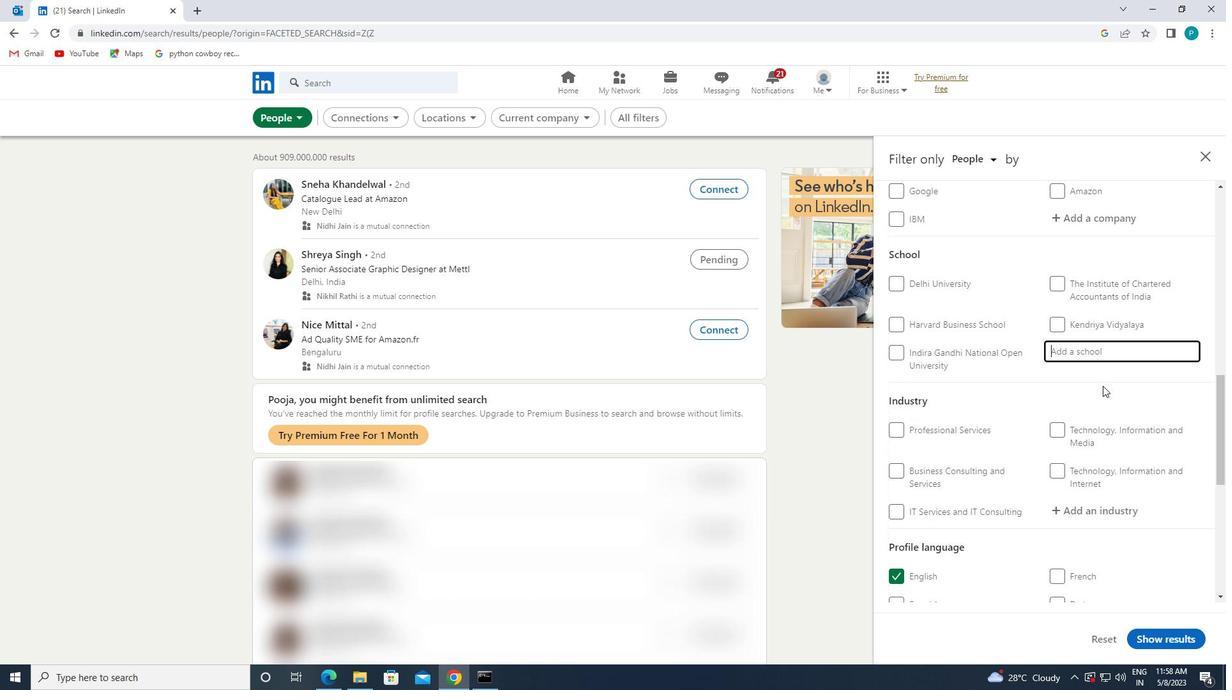 
Action: Mouse scrolled (1125, 411) with delta (0, 0)
Screenshot: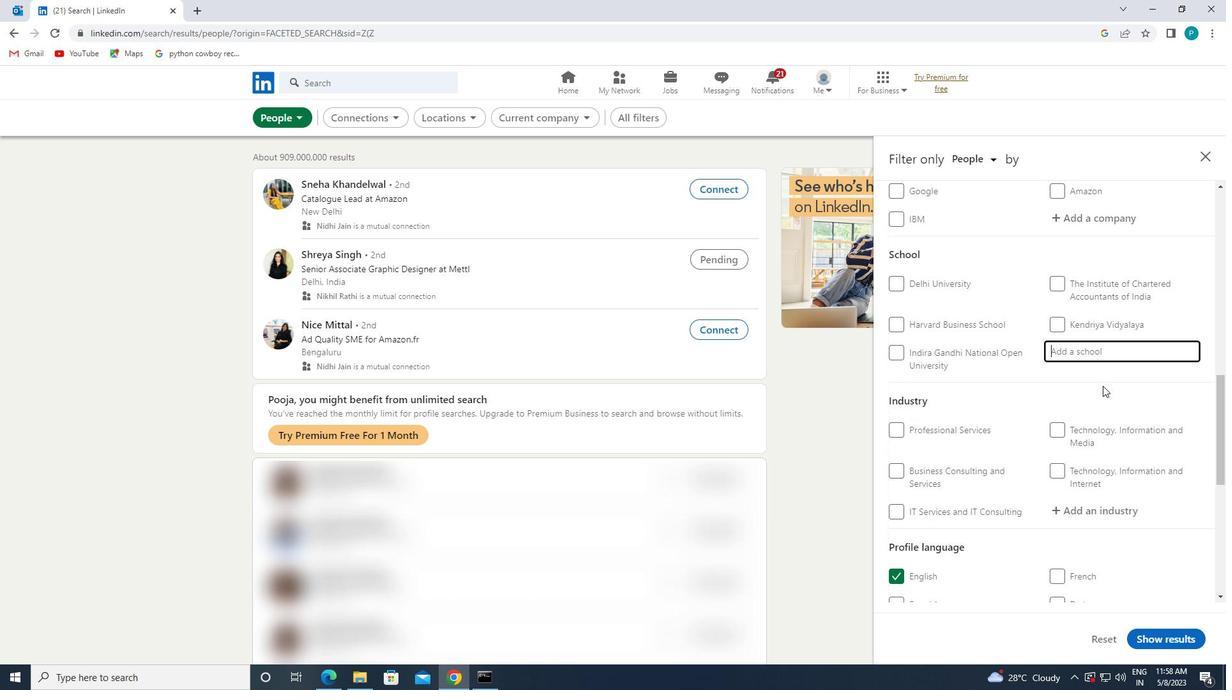 
Action: Mouse moved to (1125, 413)
Screenshot: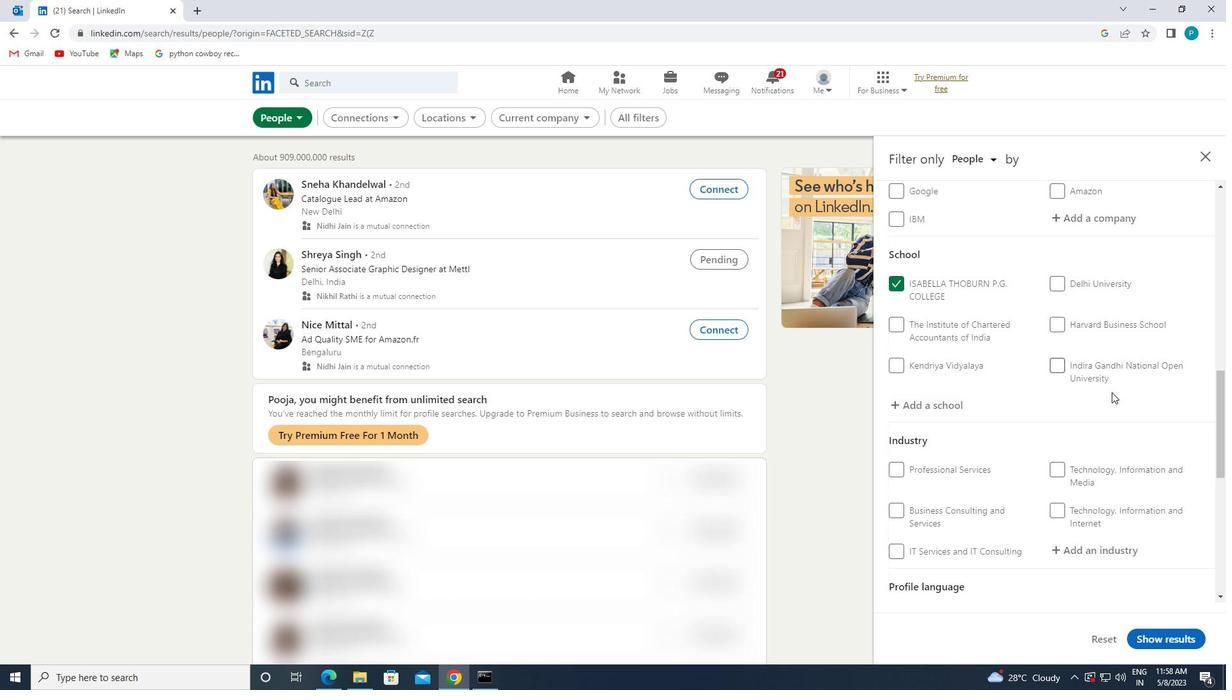 
Action: Mouse scrolled (1125, 412) with delta (0, 0)
Screenshot: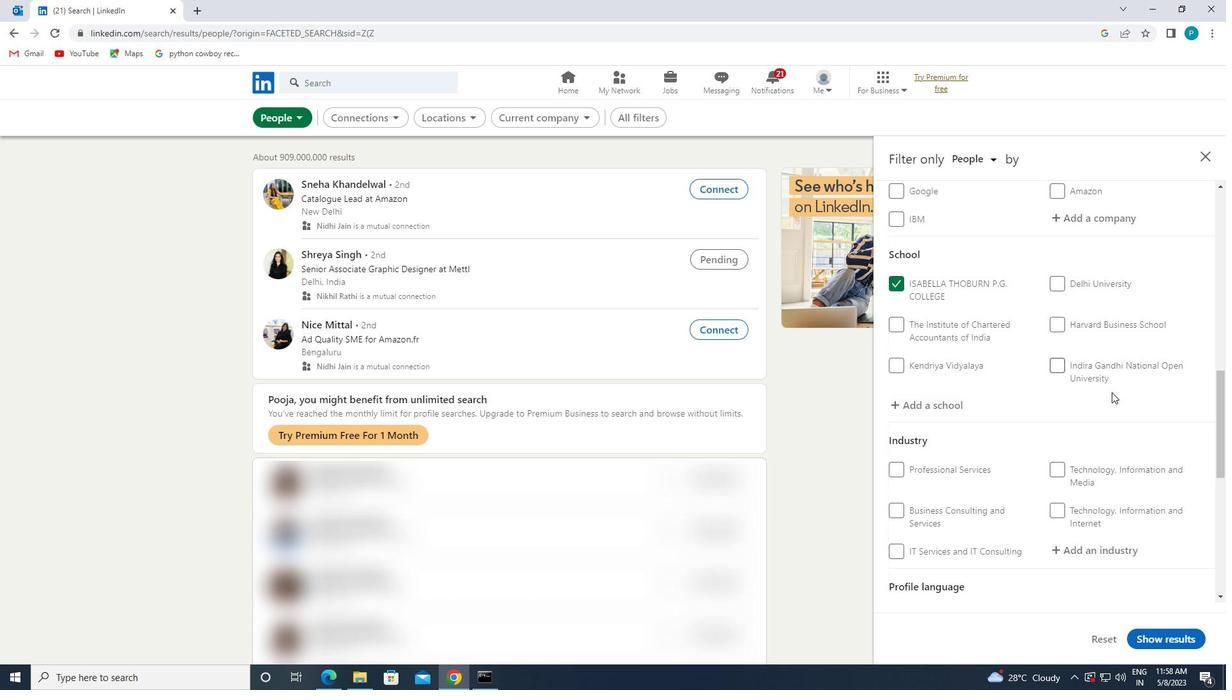
Action: Mouse moved to (1125, 414)
Screenshot: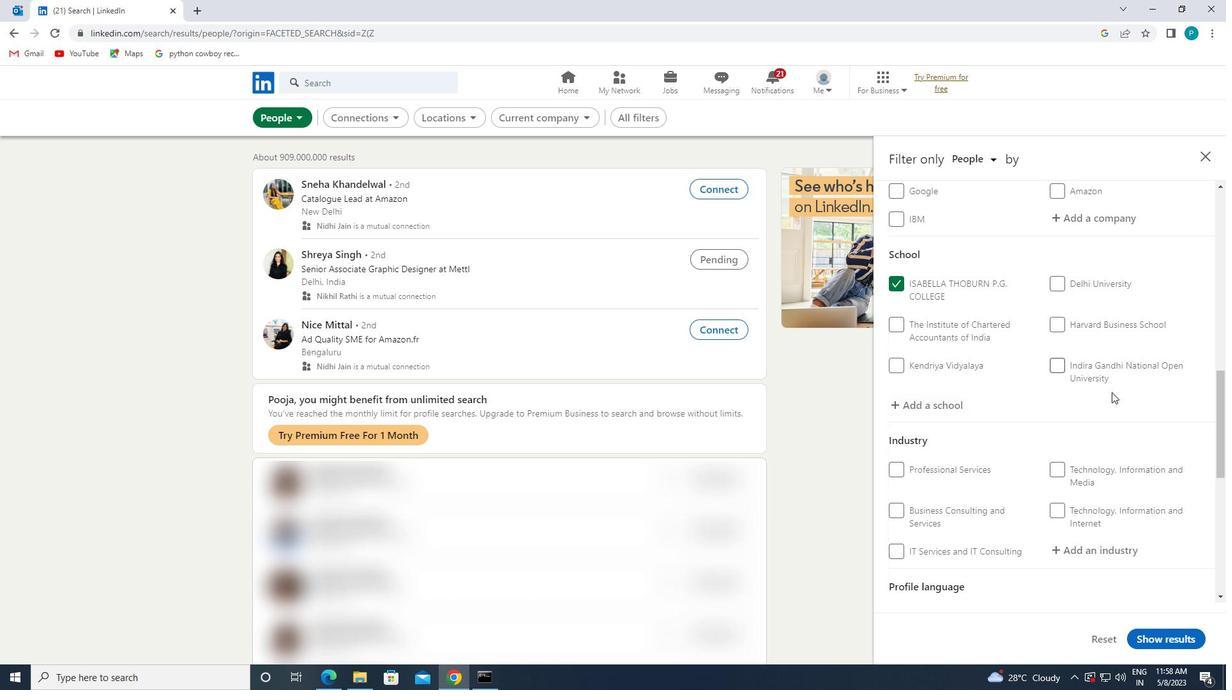 
Action: Mouse scrolled (1125, 413) with delta (0, 0)
Screenshot: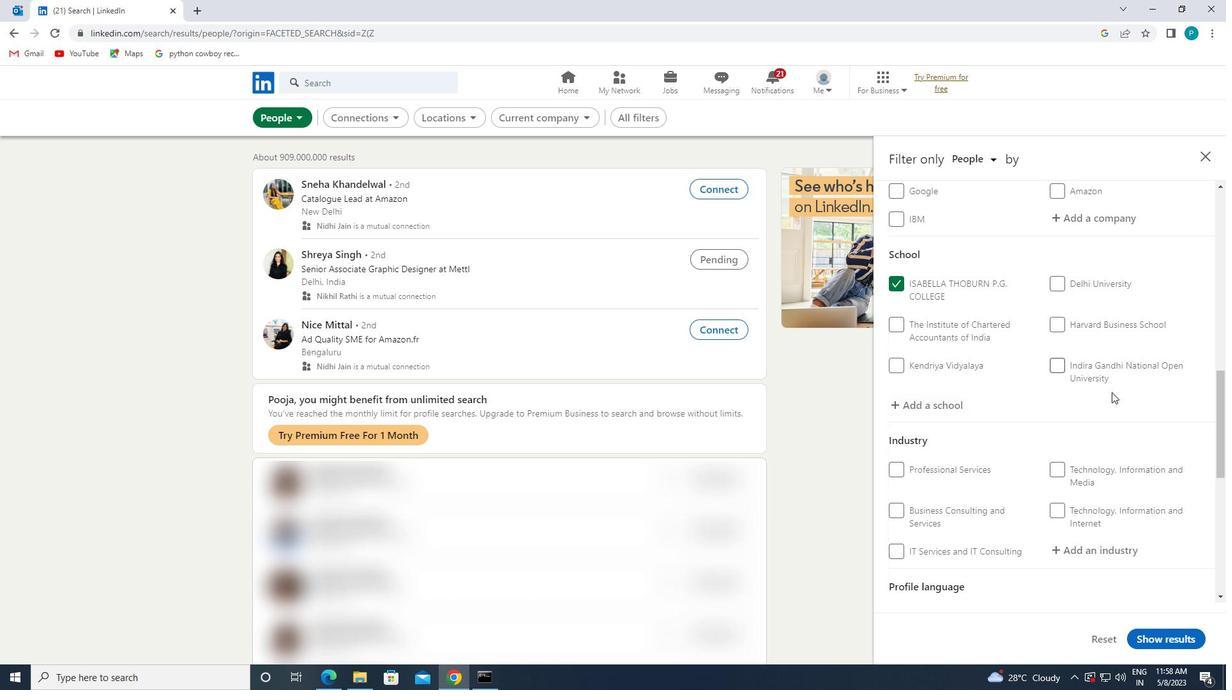
Action: Mouse moved to (1094, 355)
Screenshot: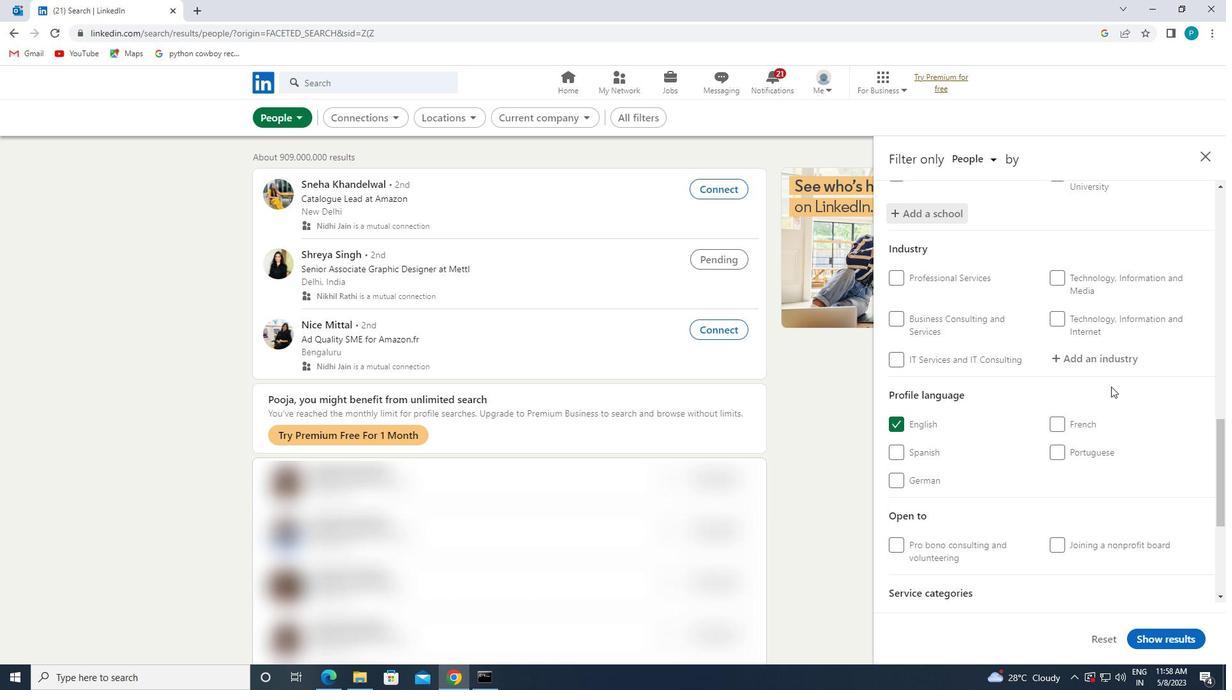 
Action: Mouse pressed left at (1094, 355)
Screenshot: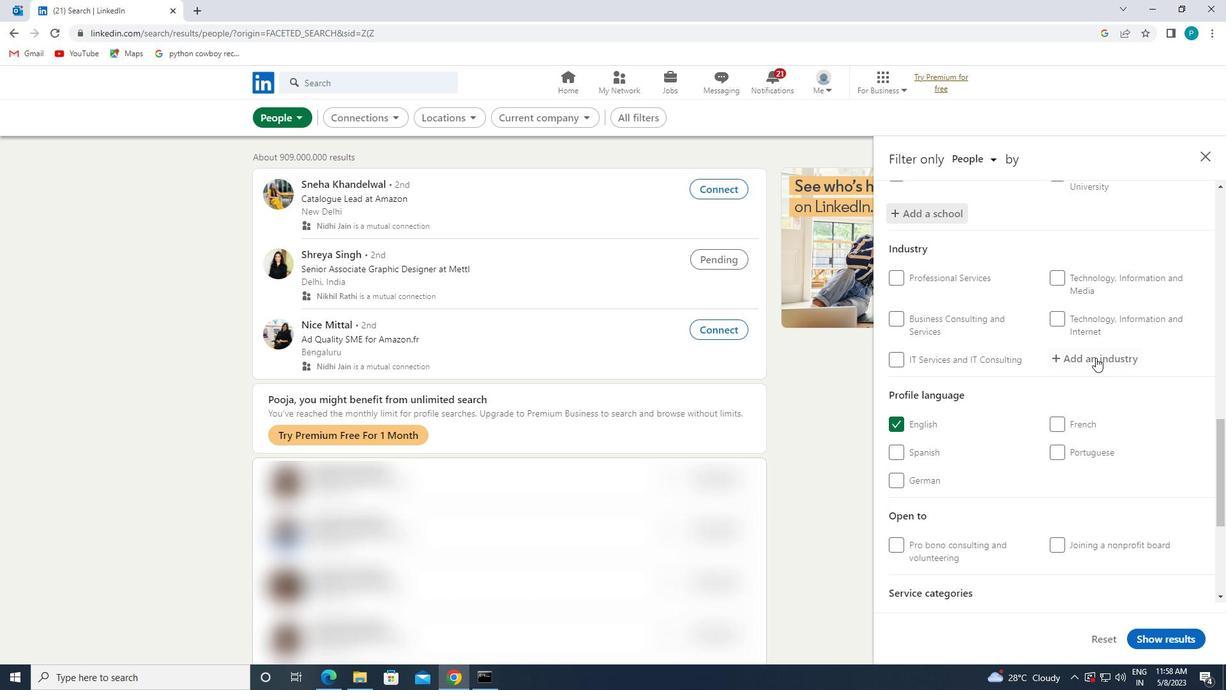 
Action: Key pressed <Key.caps_lock>A<Key.caps_lock>RCHTECTURE<Key.backspace><Key.backspace><Key.backspace><Key.backspace><Key.backspace><Key.backspace><Key.backspace><Key.backspace><Key.backspace><Key.backspace><Key.backspace><Key.backspace><Key.backspace><Key.backspace>A<Key.caps_lock>RT<Key.backspace>
Screenshot: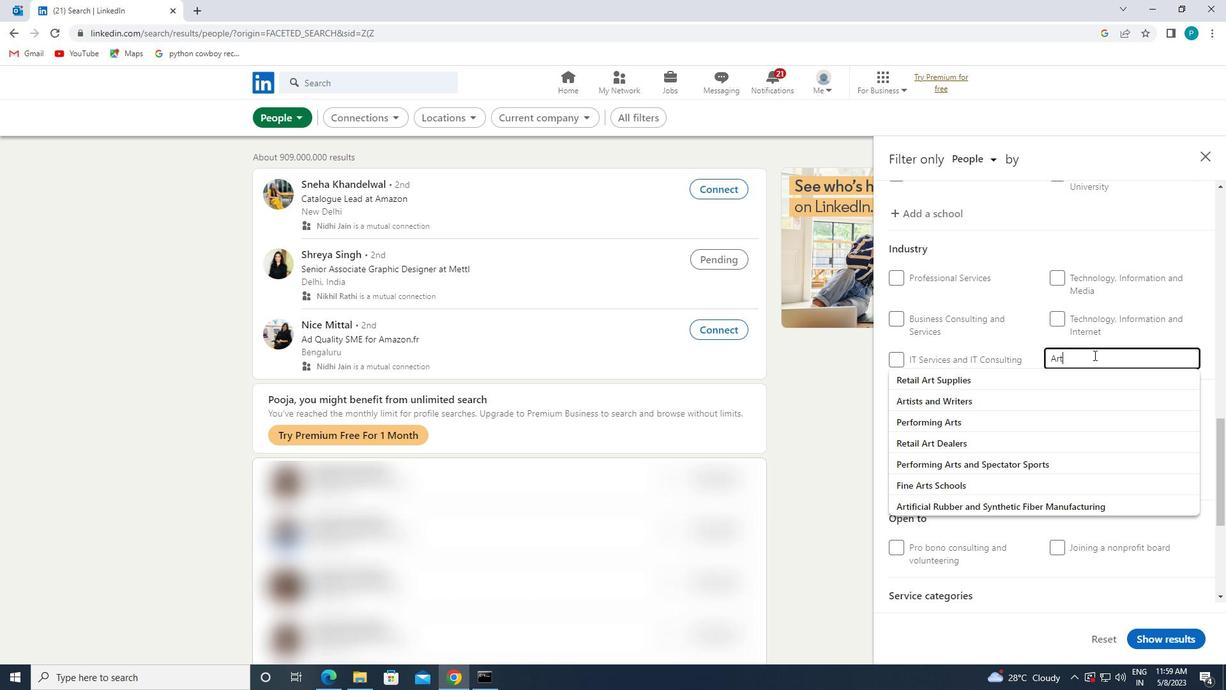 
Action: Mouse moved to (1080, 378)
Screenshot: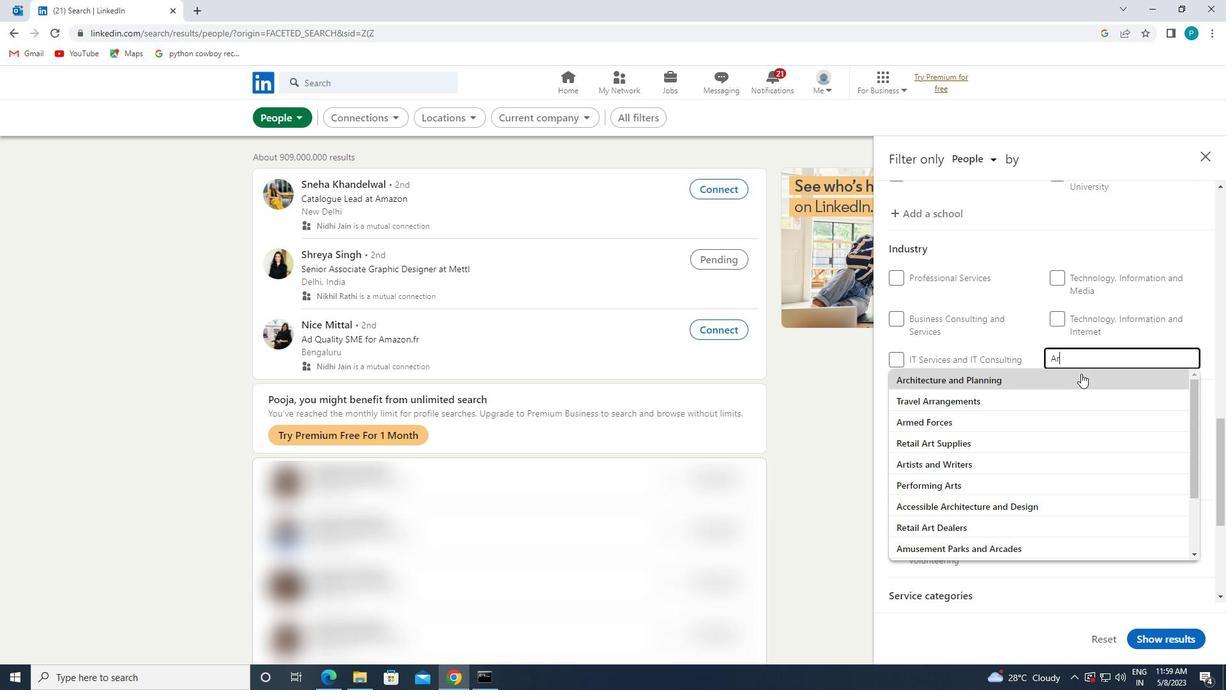 
Action: Mouse pressed left at (1080, 378)
Screenshot: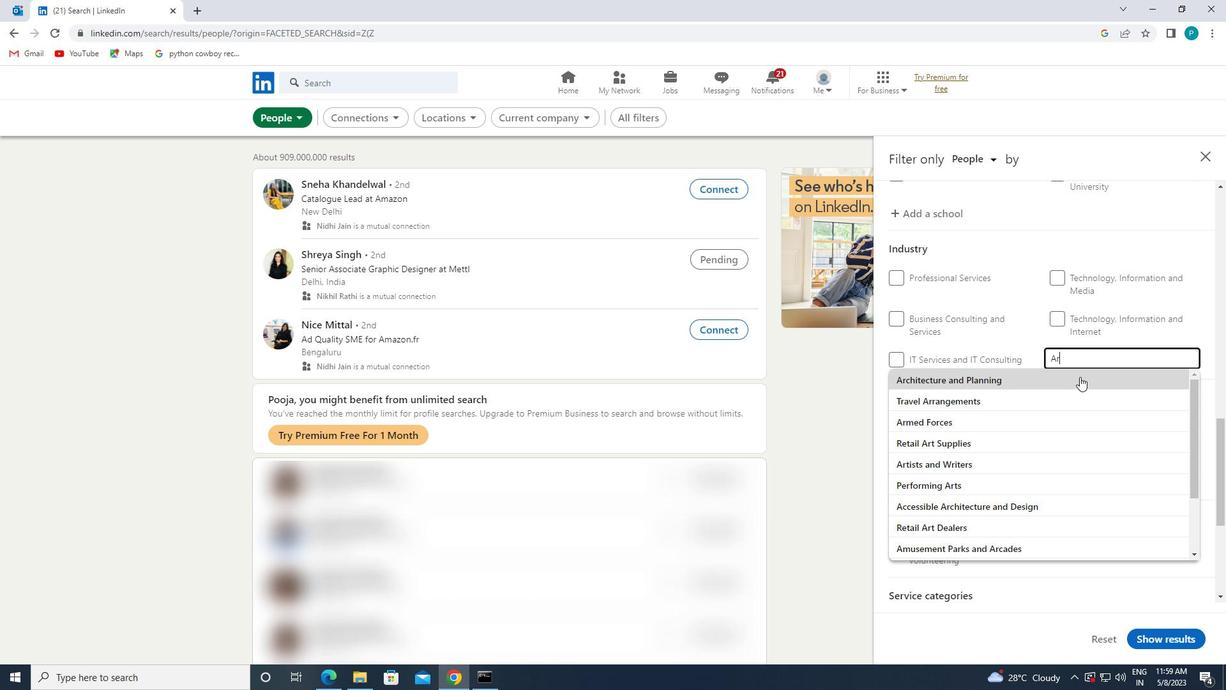 
Action: Mouse scrolled (1080, 377) with delta (0, 0)
Screenshot: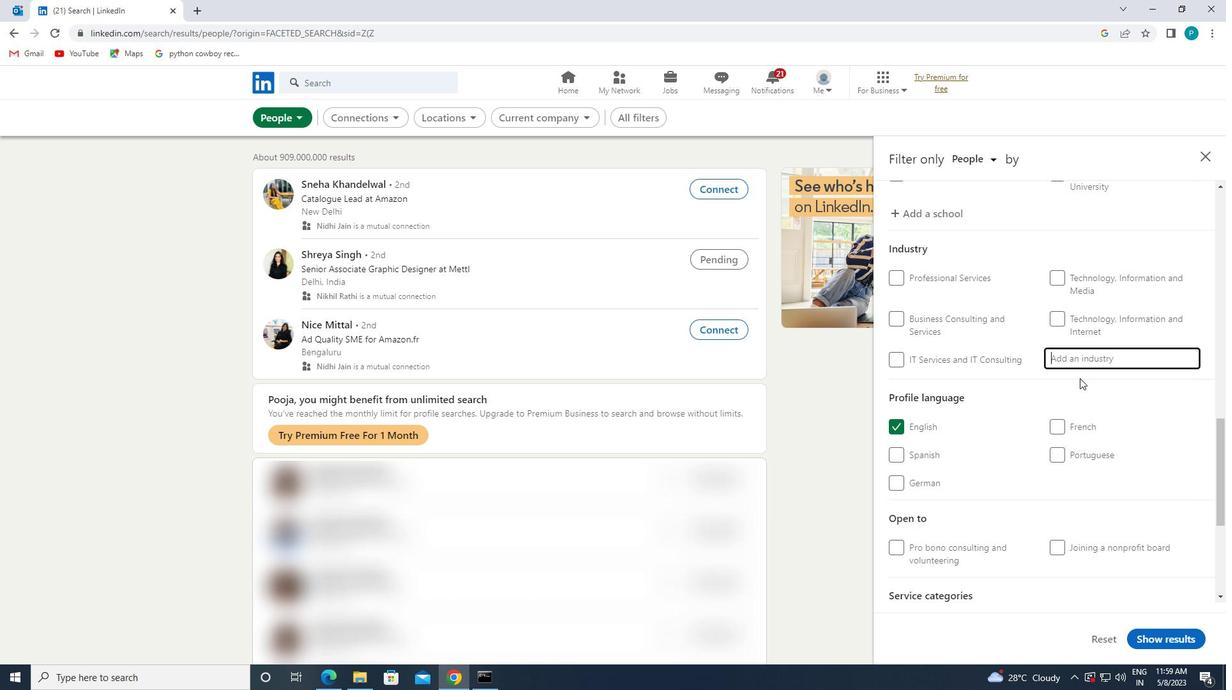 
Action: Mouse moved to (1080, 378)
Screenshot: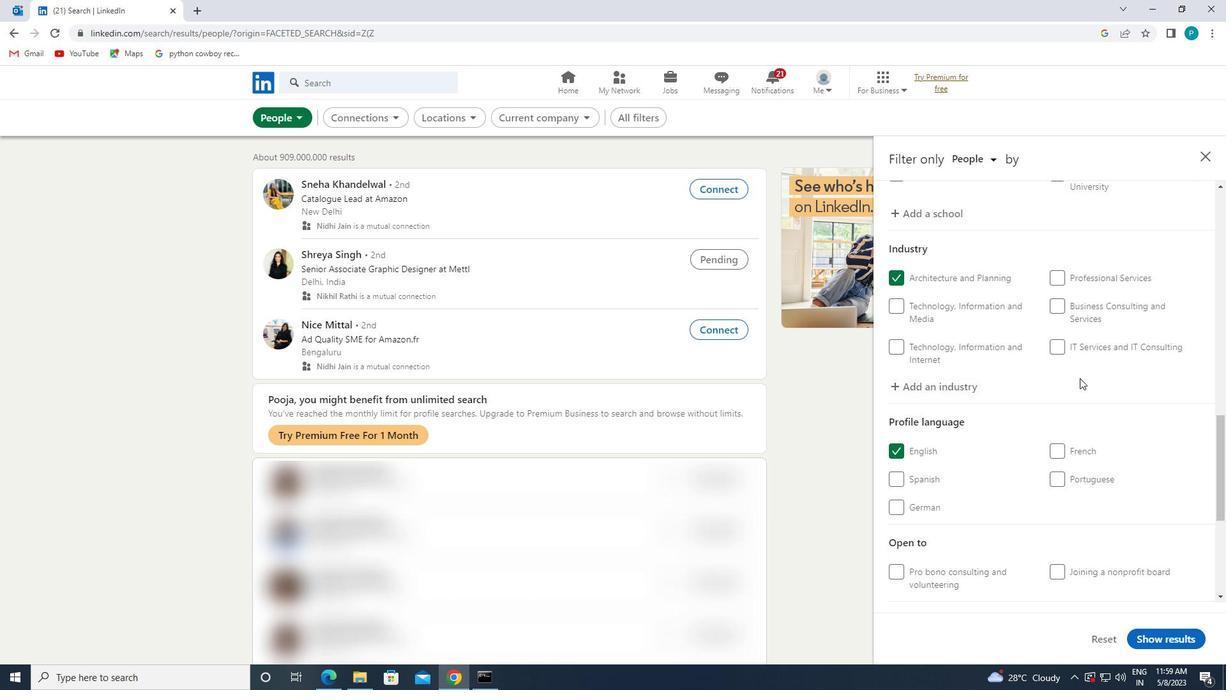 
Action: Mouse scrolled (1080, 378) with delta (0, 0)
Screenshot: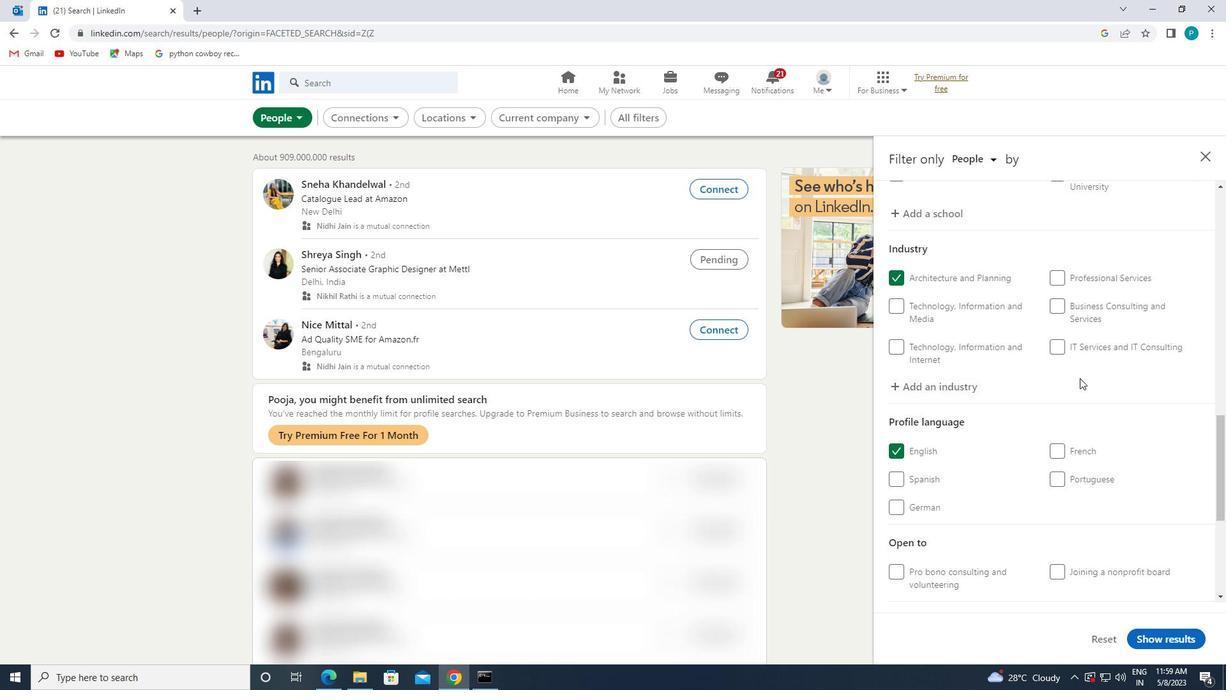 
Action: Mouse moved to (1080, 379)
Screenshot: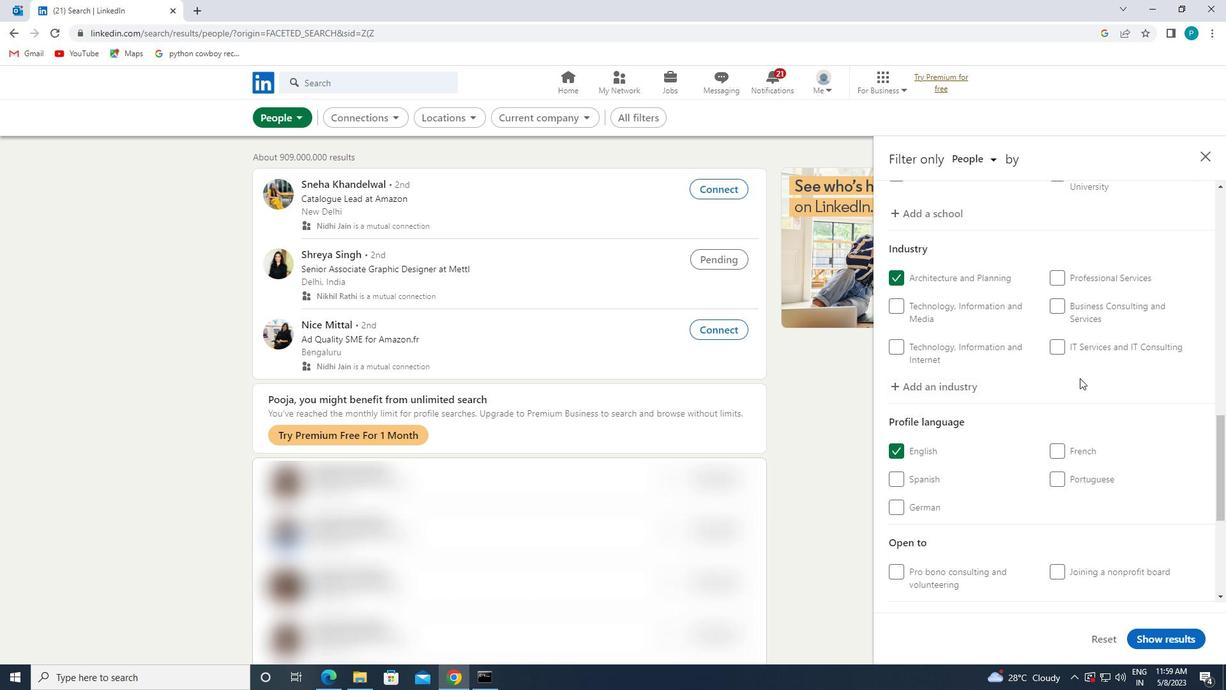 
Action: Mouse scrolled (1080, 378) with delta (0, 0)
Screenshot: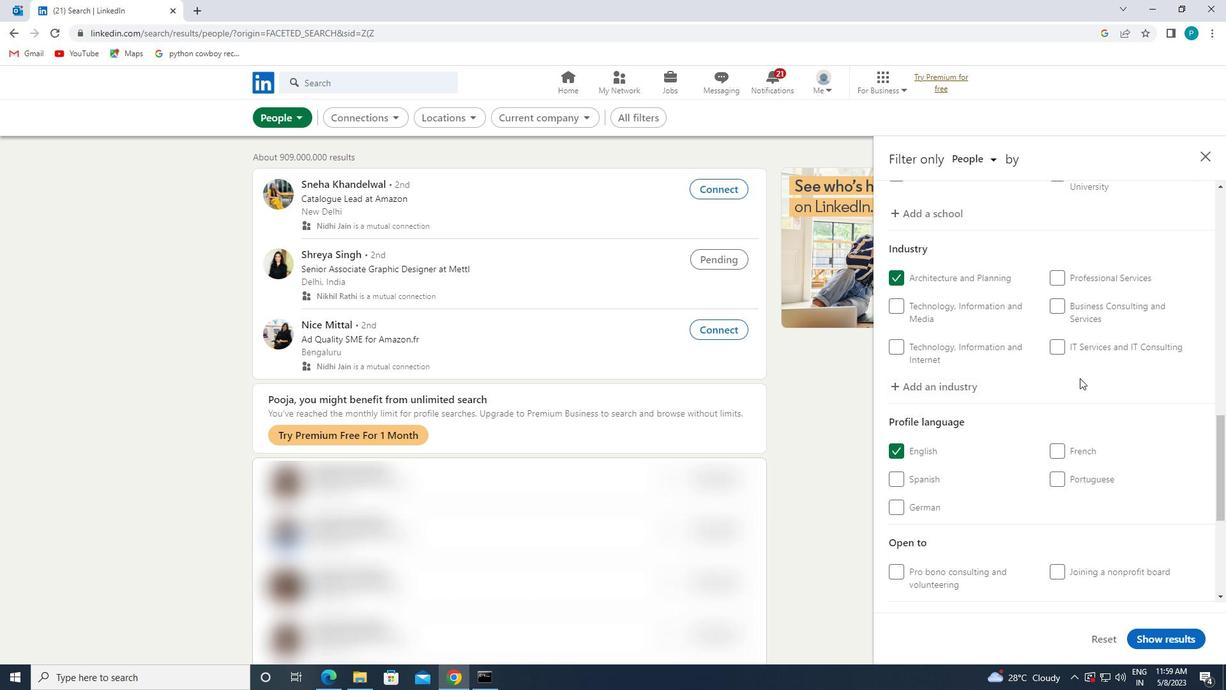 
Action: Mouse moved to (1080, 380)
Screenshot: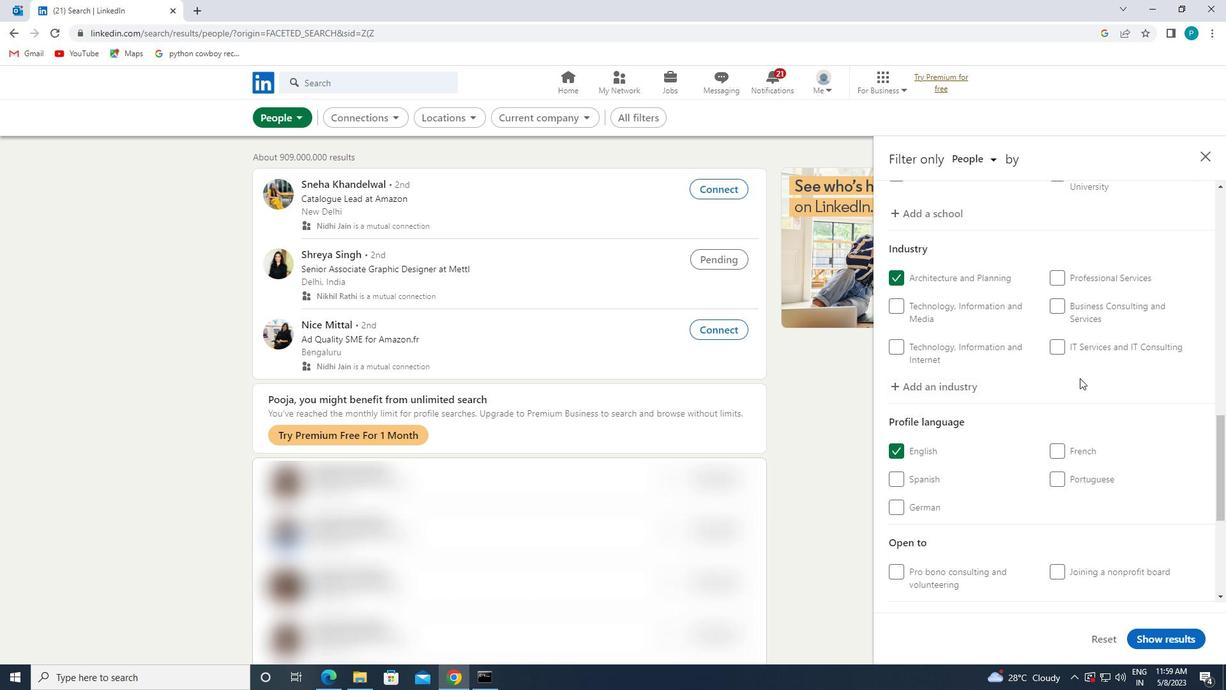 
Action: Mouse scrolled (1080, 380) with delta (0, 0)
Screenshot: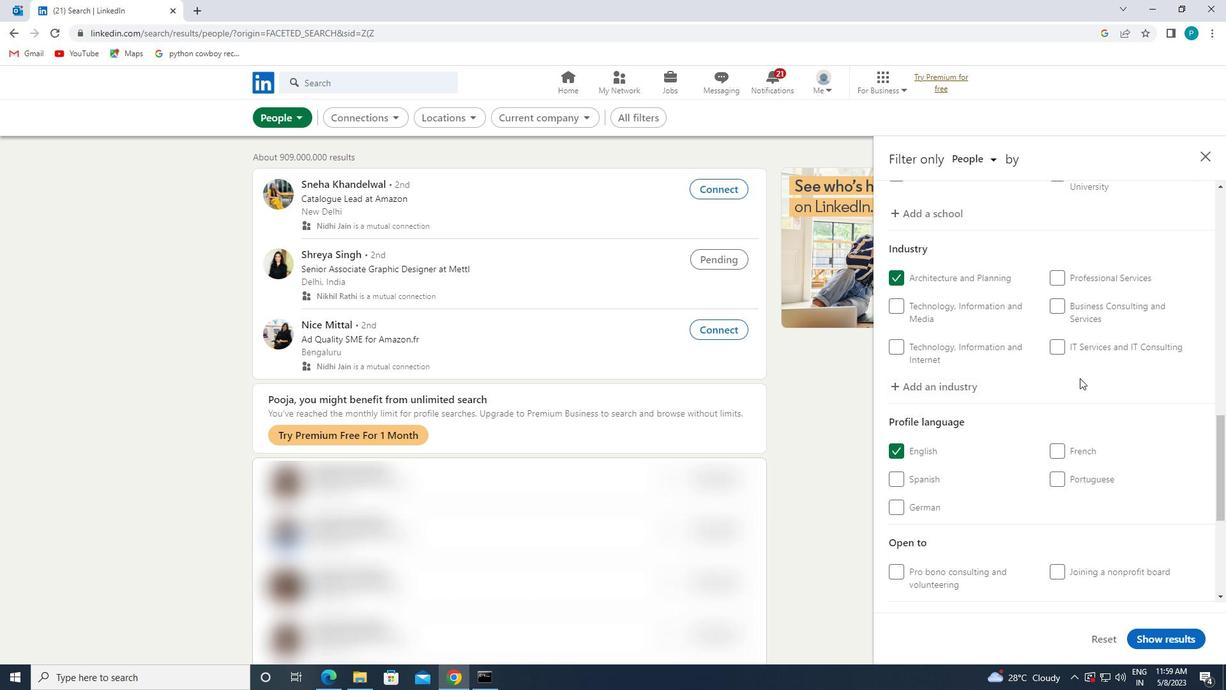 
Action: Mouse moved to (1092, 452)
Screenshot: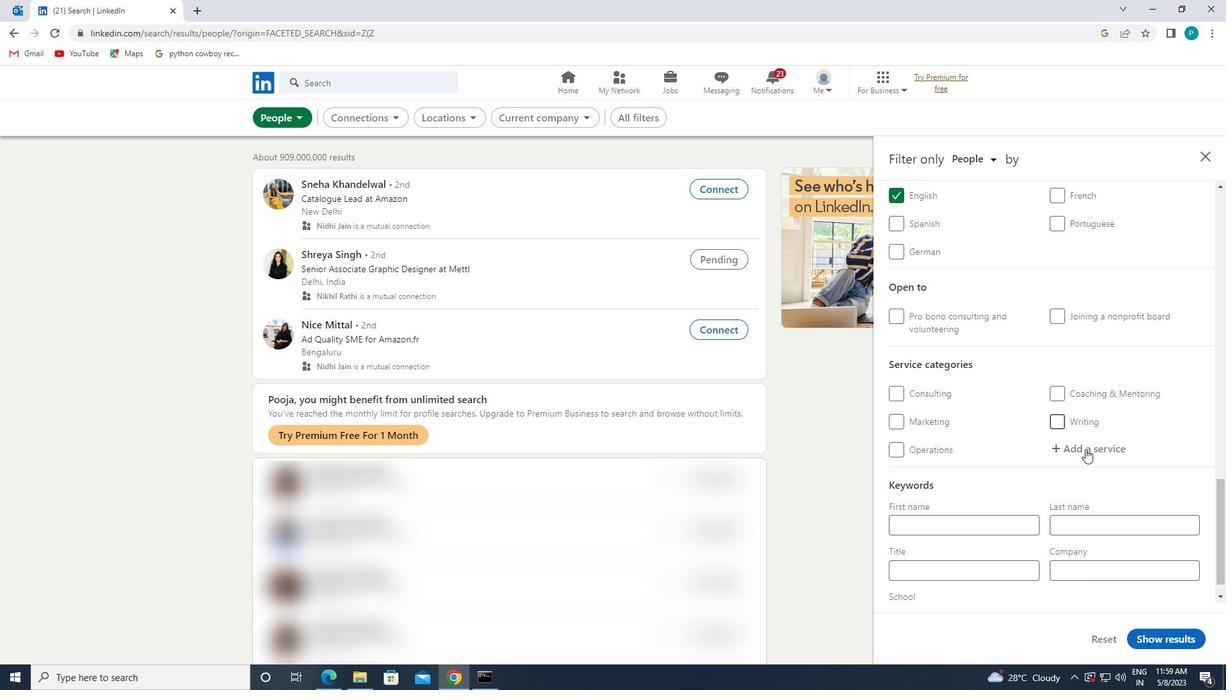 
Action: Mouse pressed left at (1092, 452)
Screenshot: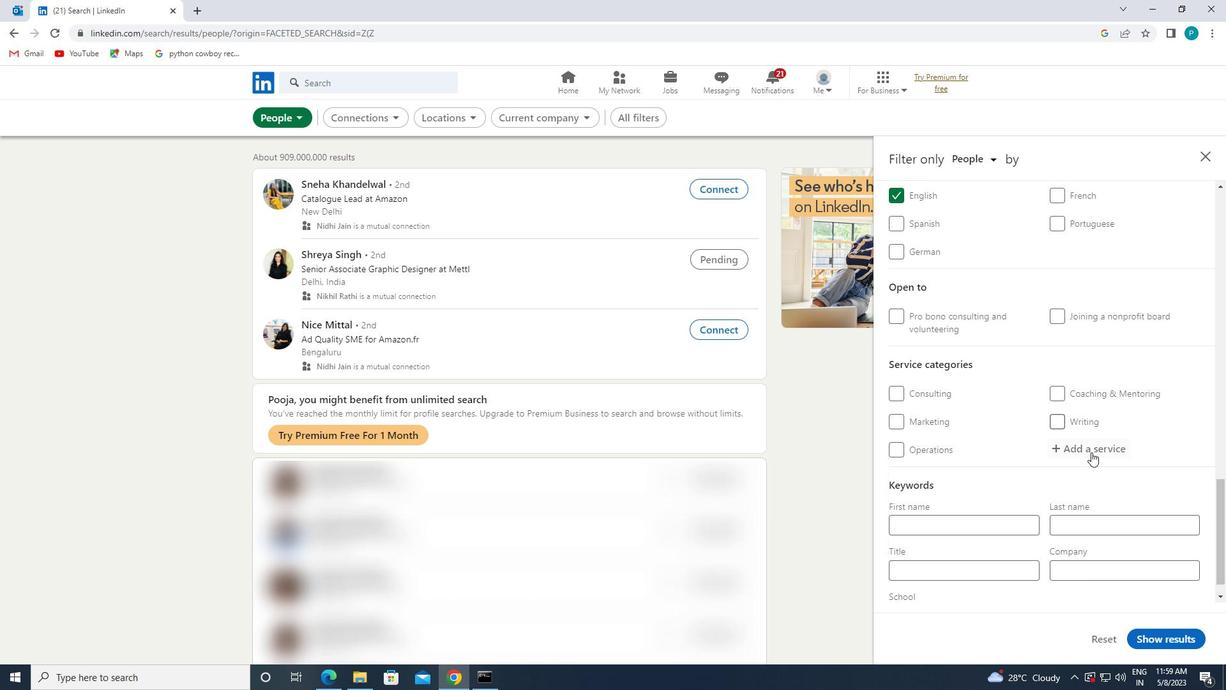 
Action: Mouse moved to (1093, 452)
Screenshot: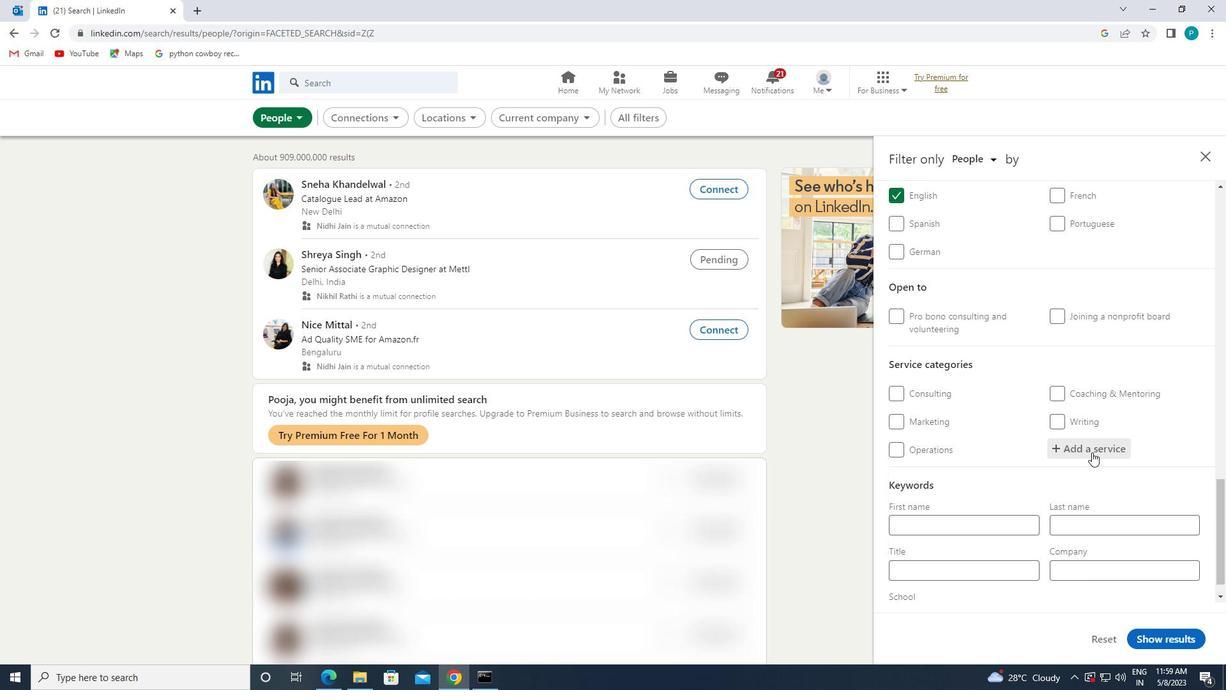 
Action: Key pressed <Key.caps_lock>N<Key.caps_lock>OTARY<Key.caps_lock>O<Key.caps_lock>NLINE<Key.space><Key.caps_lock>R<Key.caps_lock>ESEARCH
Screenshot: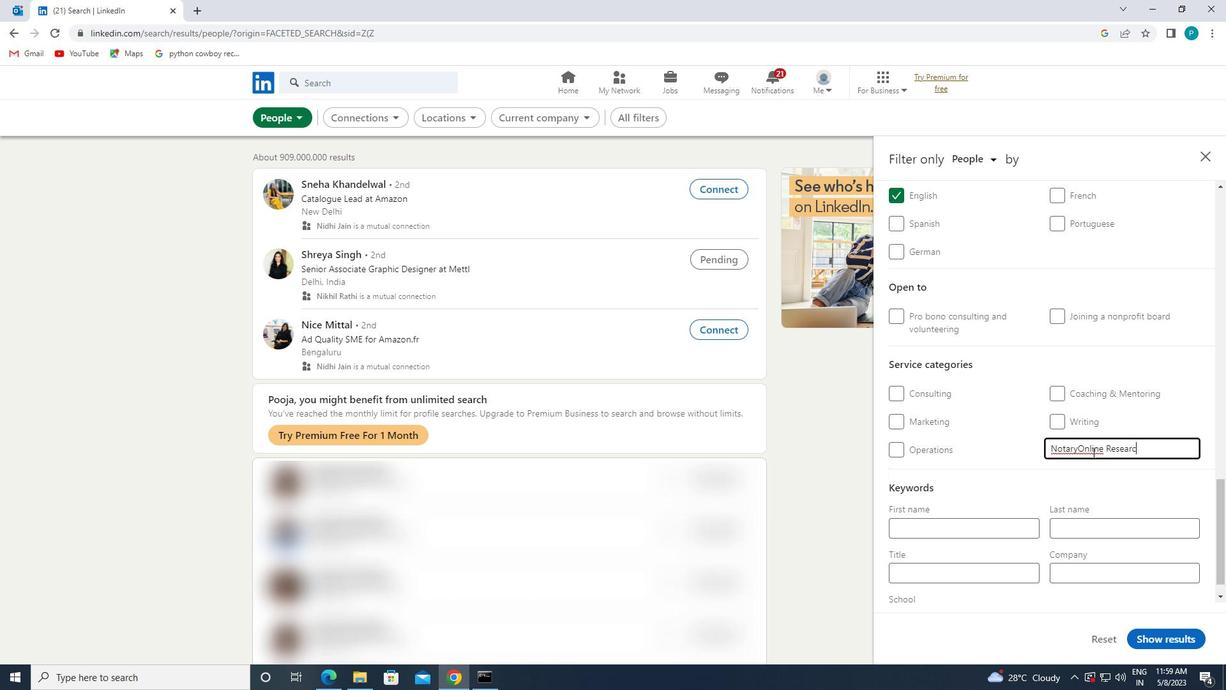 
Action: Mouse moved to (995, 566)
Screenshot: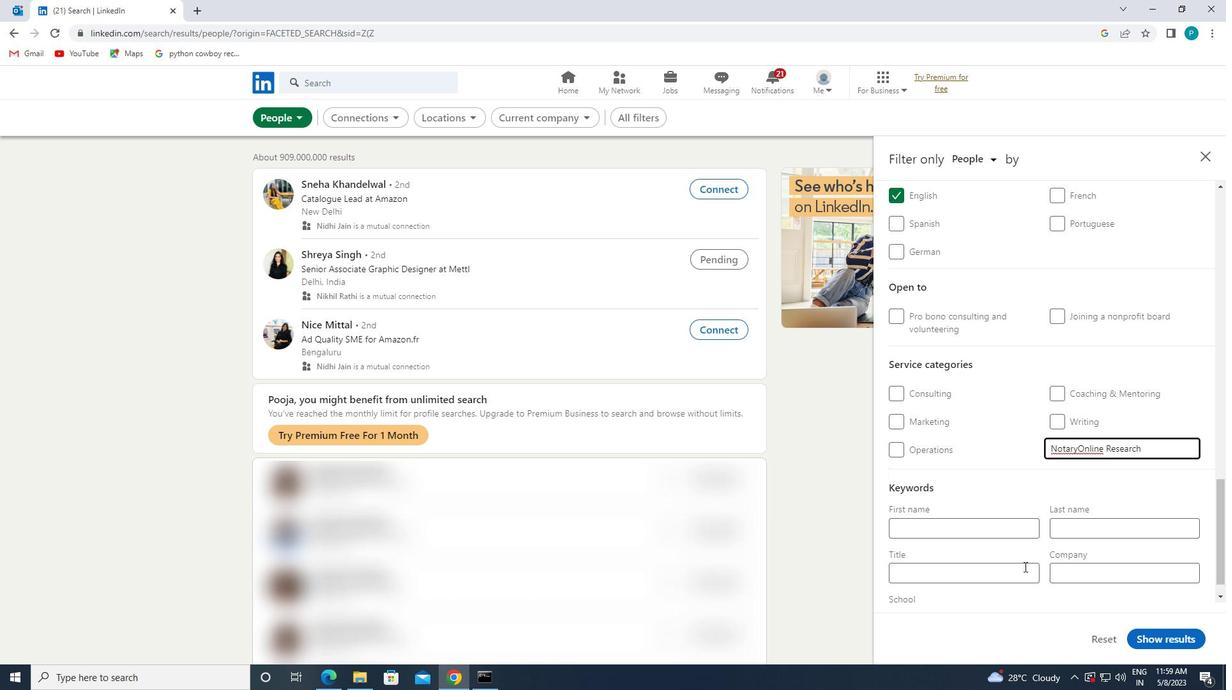 
Action: Mouse pressed left at (995, 566)
Screenshot: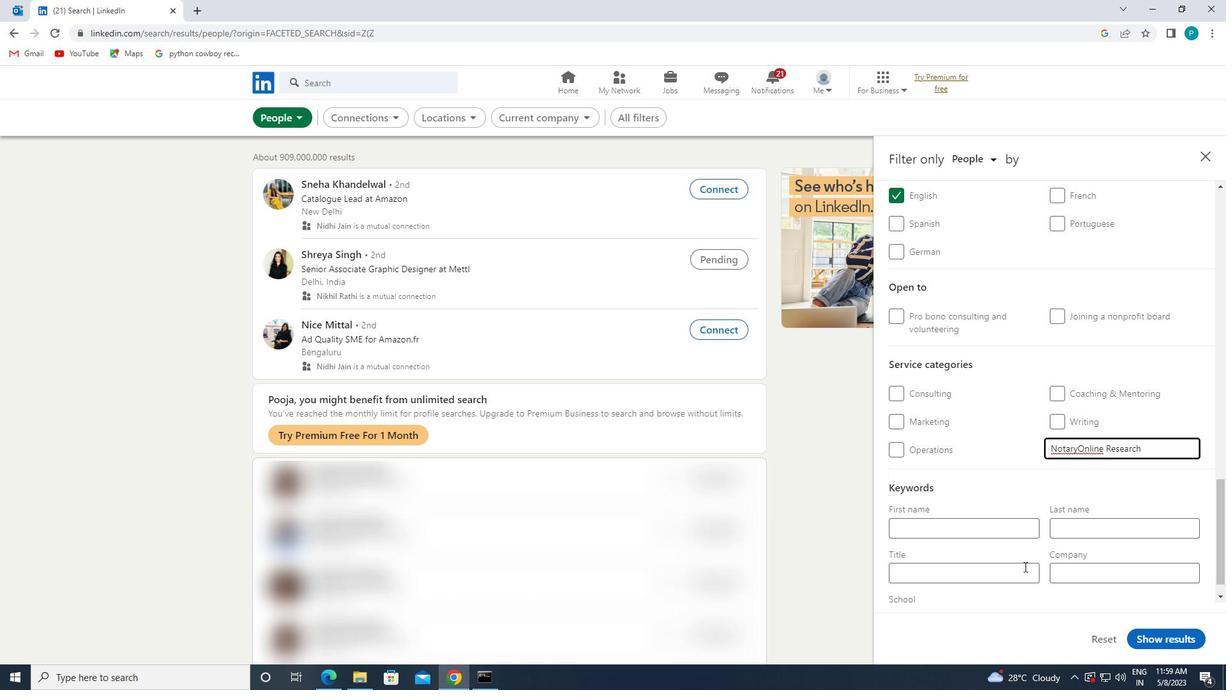 
Action: Mouse moved to (997, 566)
Screenshot: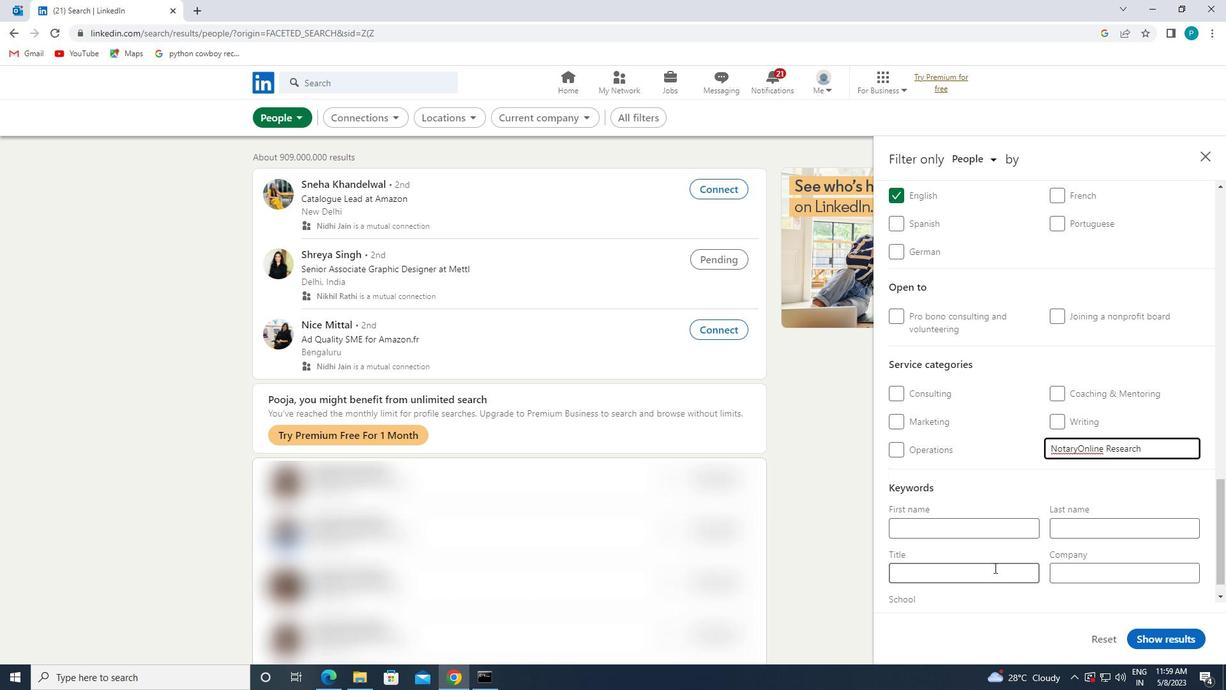 
Action: Key pressed <Key.caps_lock>S<Key.caps_lock>OFTWARE<Key.space><Key.caps_lock>N<Key.caps_lock>INJANEER
Screenshot: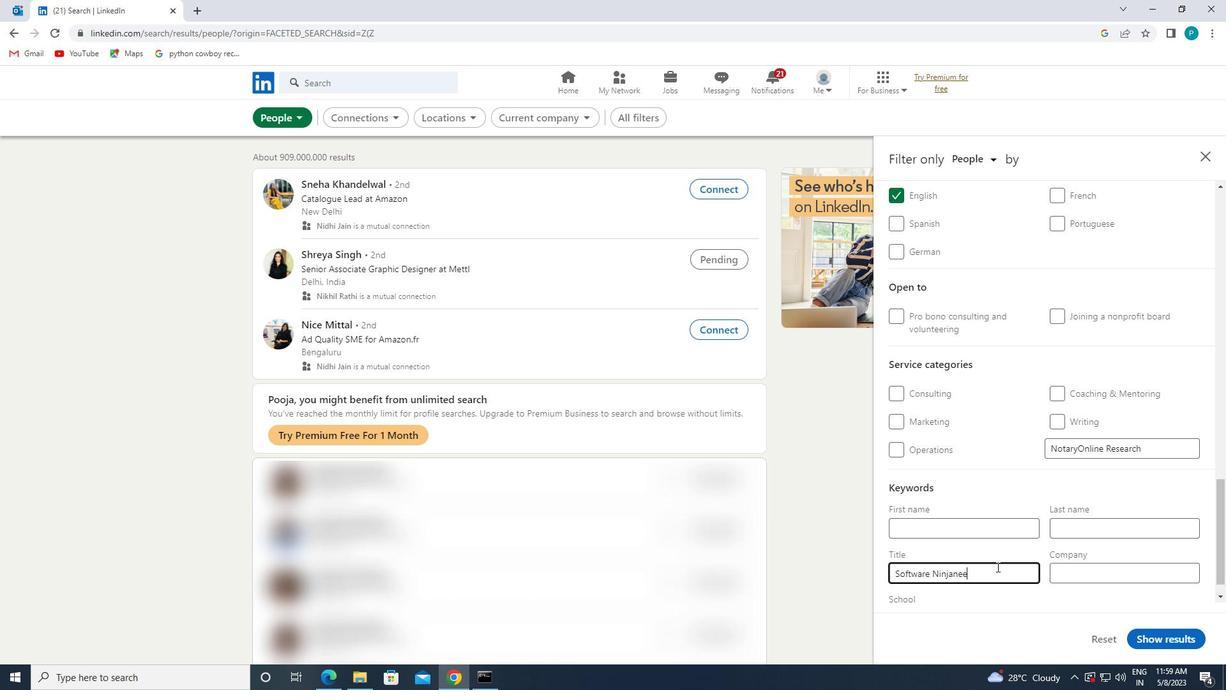 
Action: Mouse moved to (1148, 642)
Screenshot: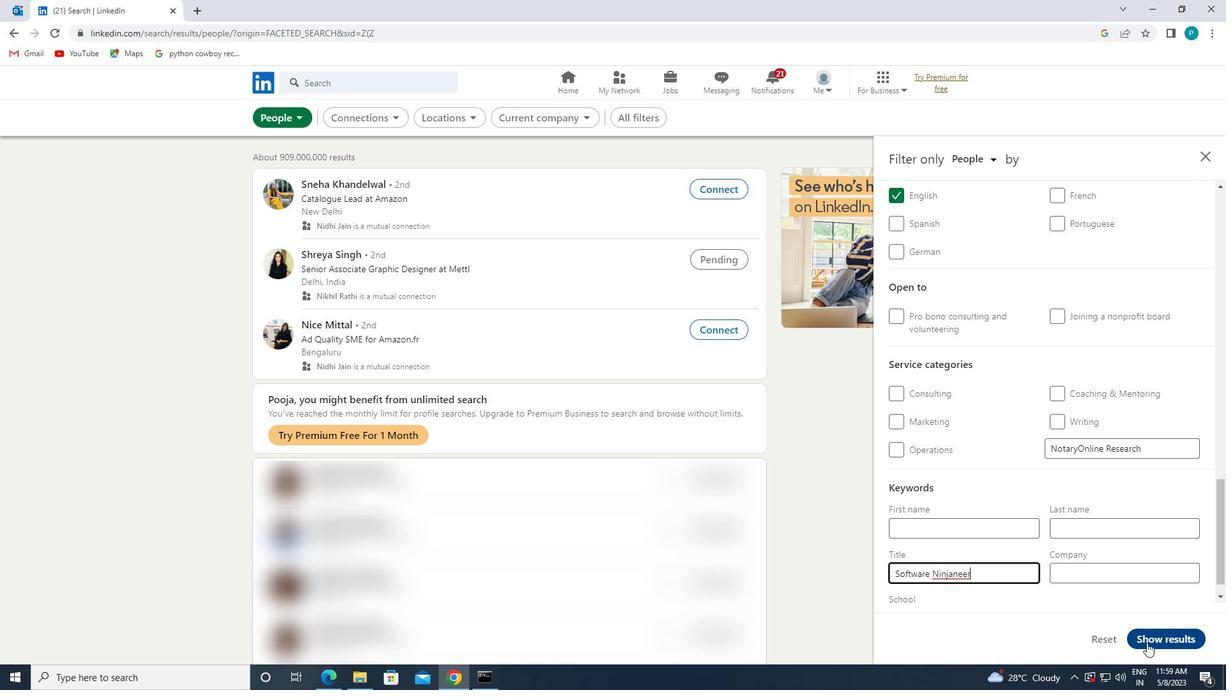 
Action: Mouse pressed left at (1148, 642)
Screenshot: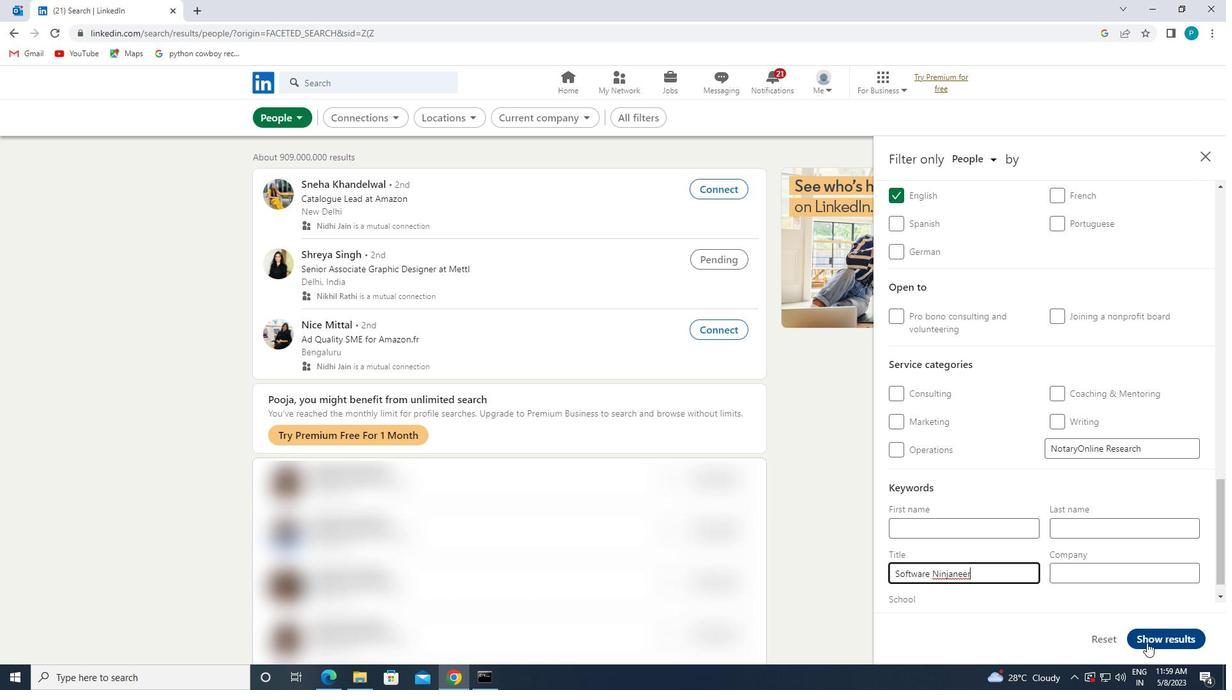 
